 Task: nan
Action: Mouse moved to (574, 751)
Screenshot: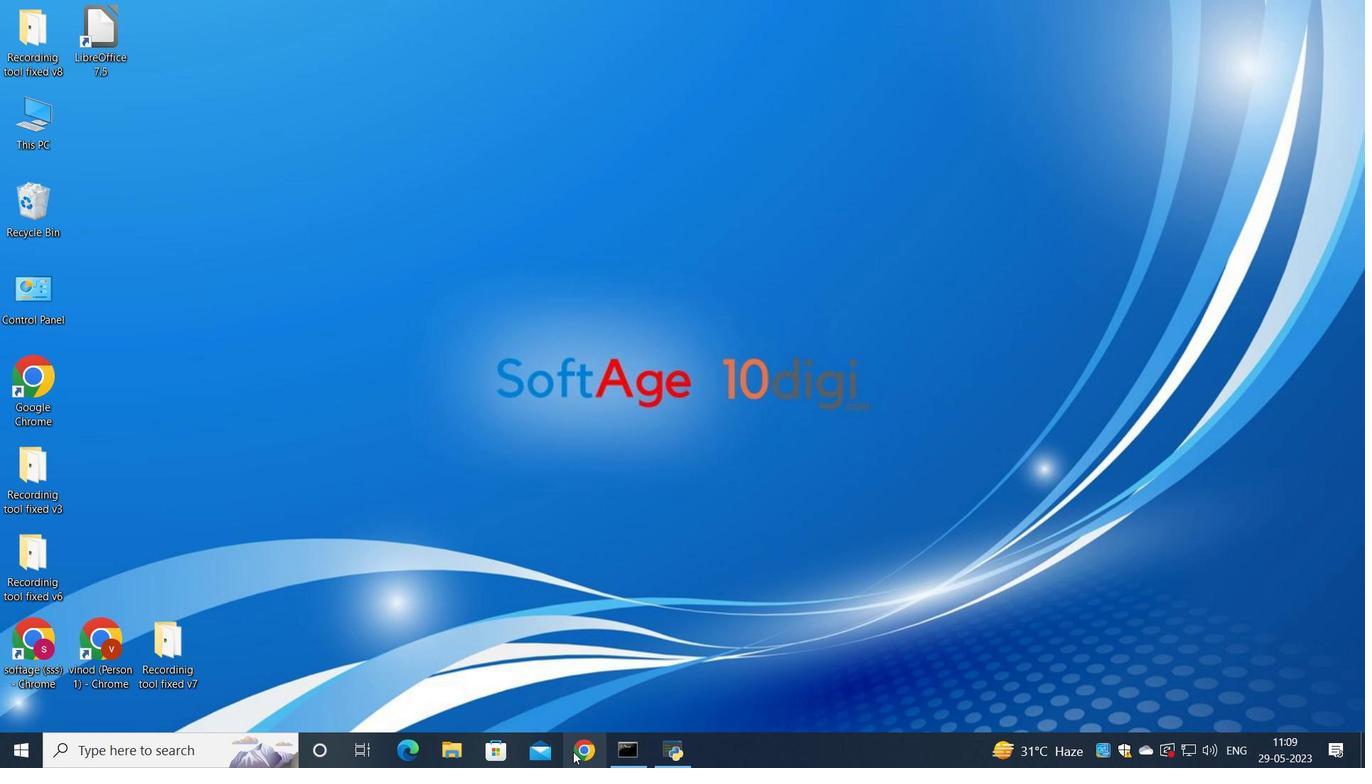 
Action: Mouse pressed left at (574, 751)
Screenshot: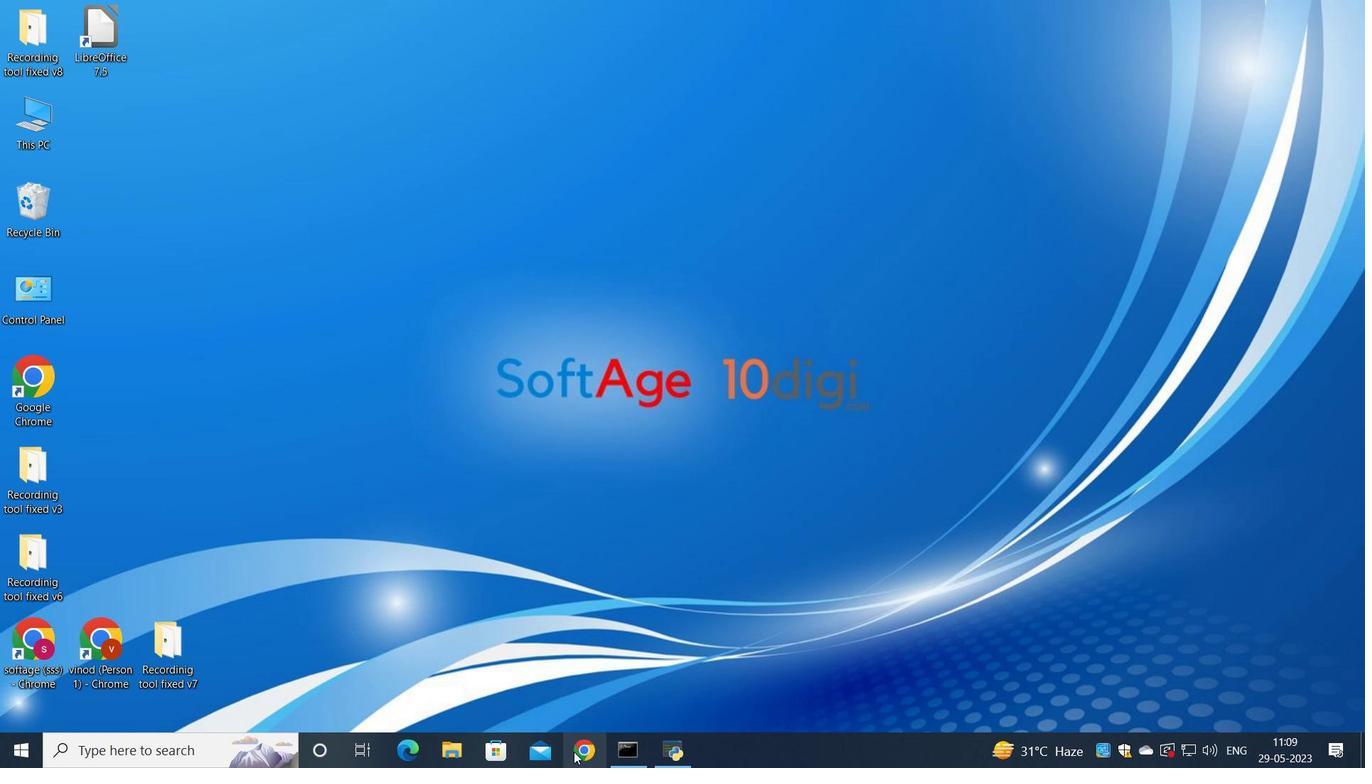 
Action: Mouse moved to (597, 421)
Screenshot: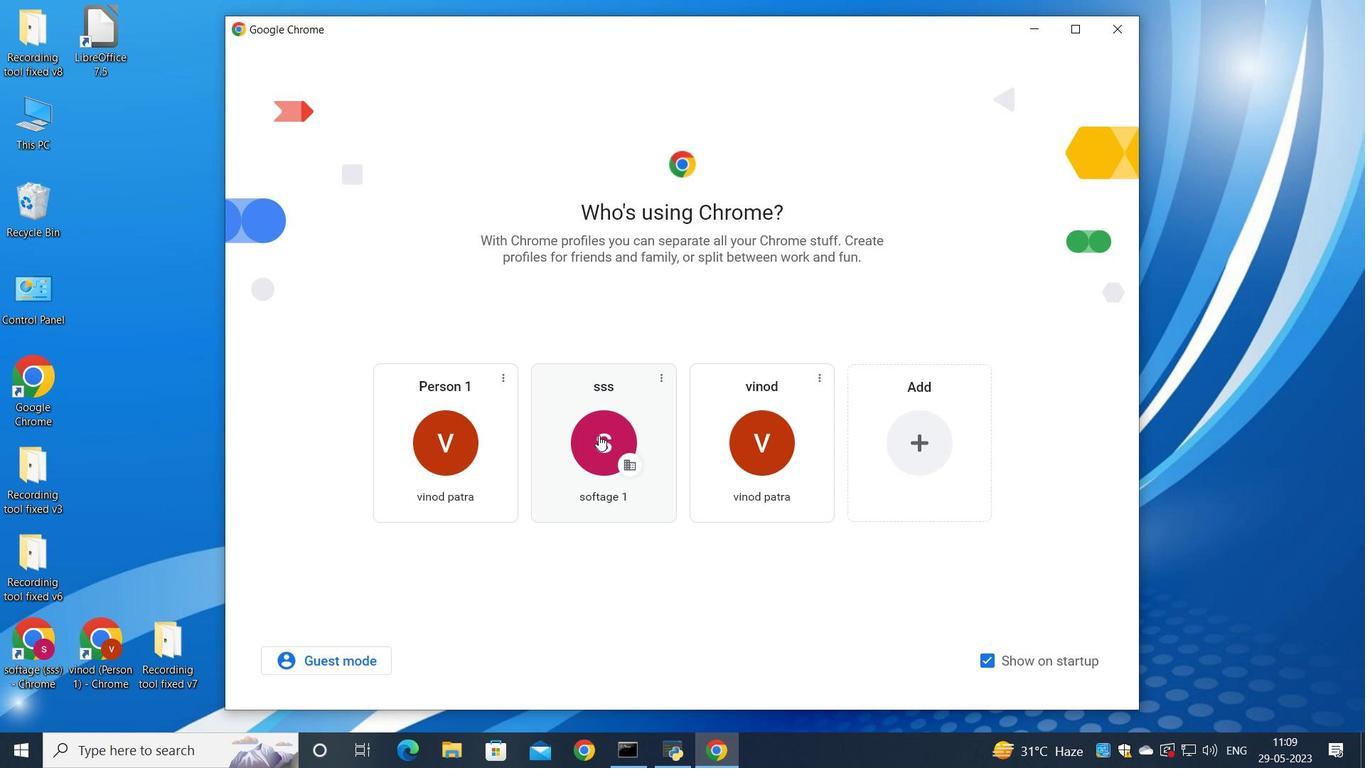 
Action: Mouse pressed left at (597, 421)
Screenshot: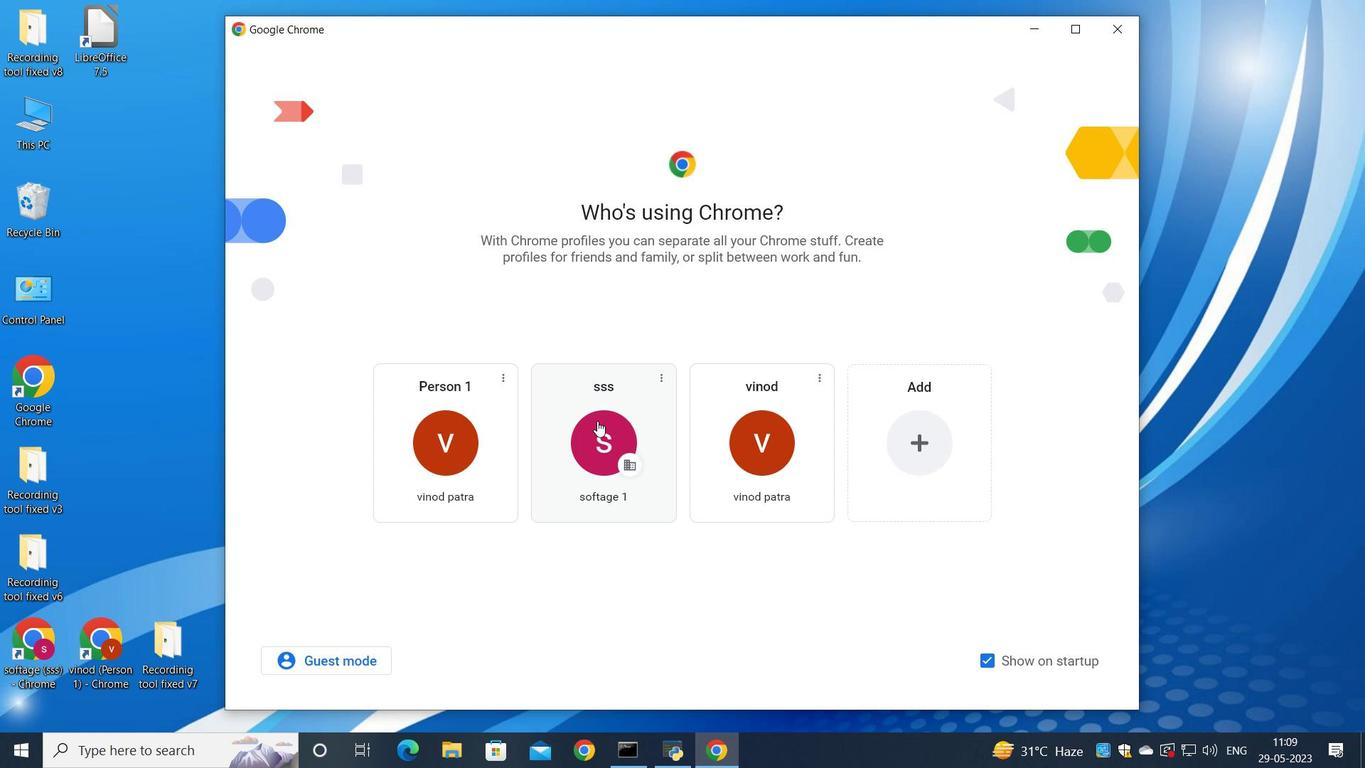 
Action: Mouse moved to (596, 432)
Screenshot: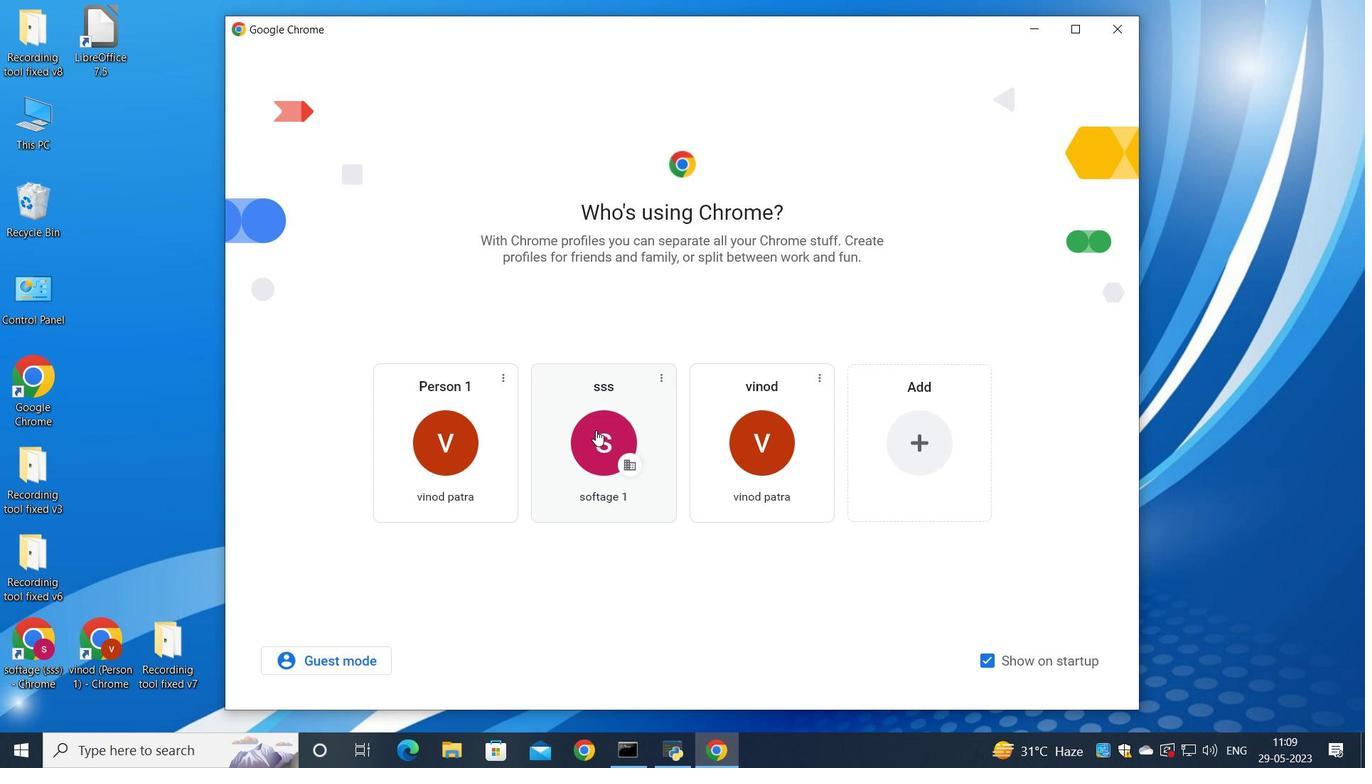 
Action: Mouse pressed left at (596, 432)
Screenshot: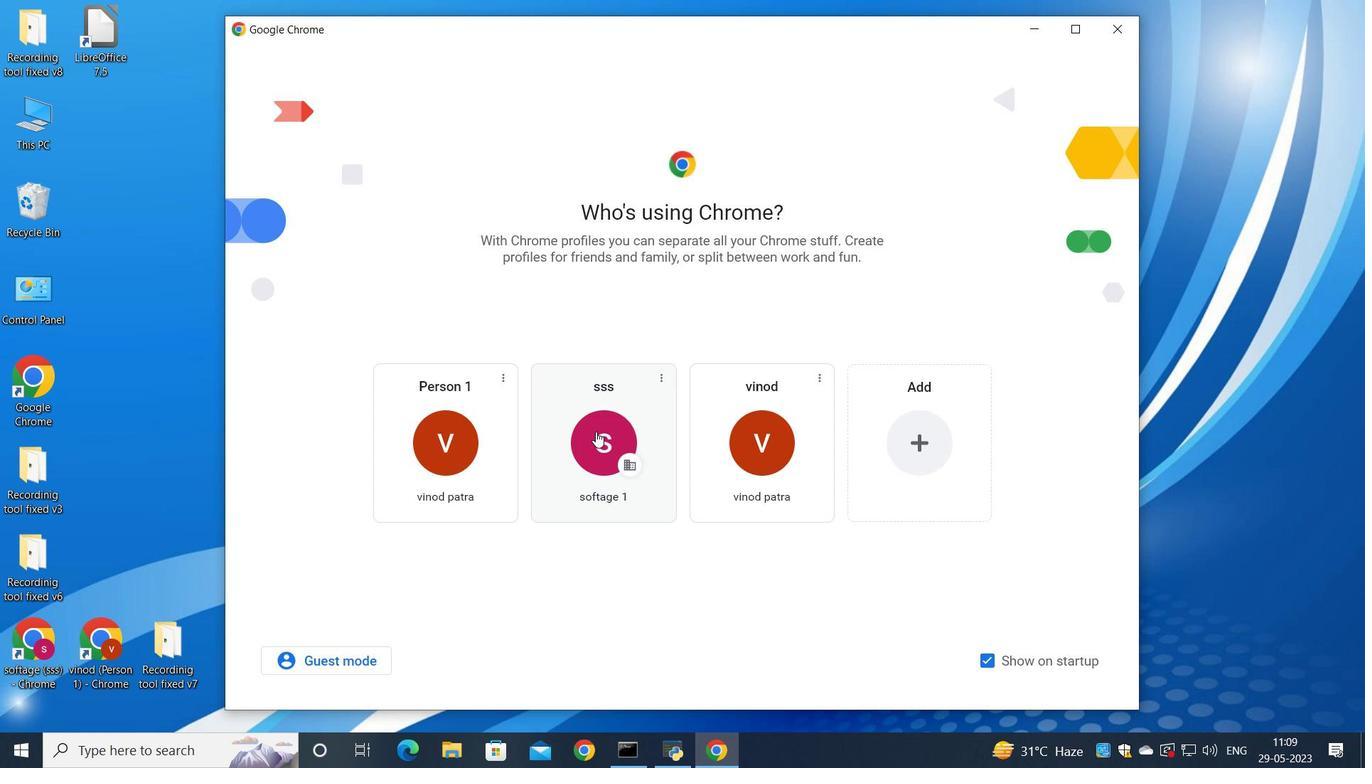 
Action: Mouse moved to (606, 9)
Screenshot: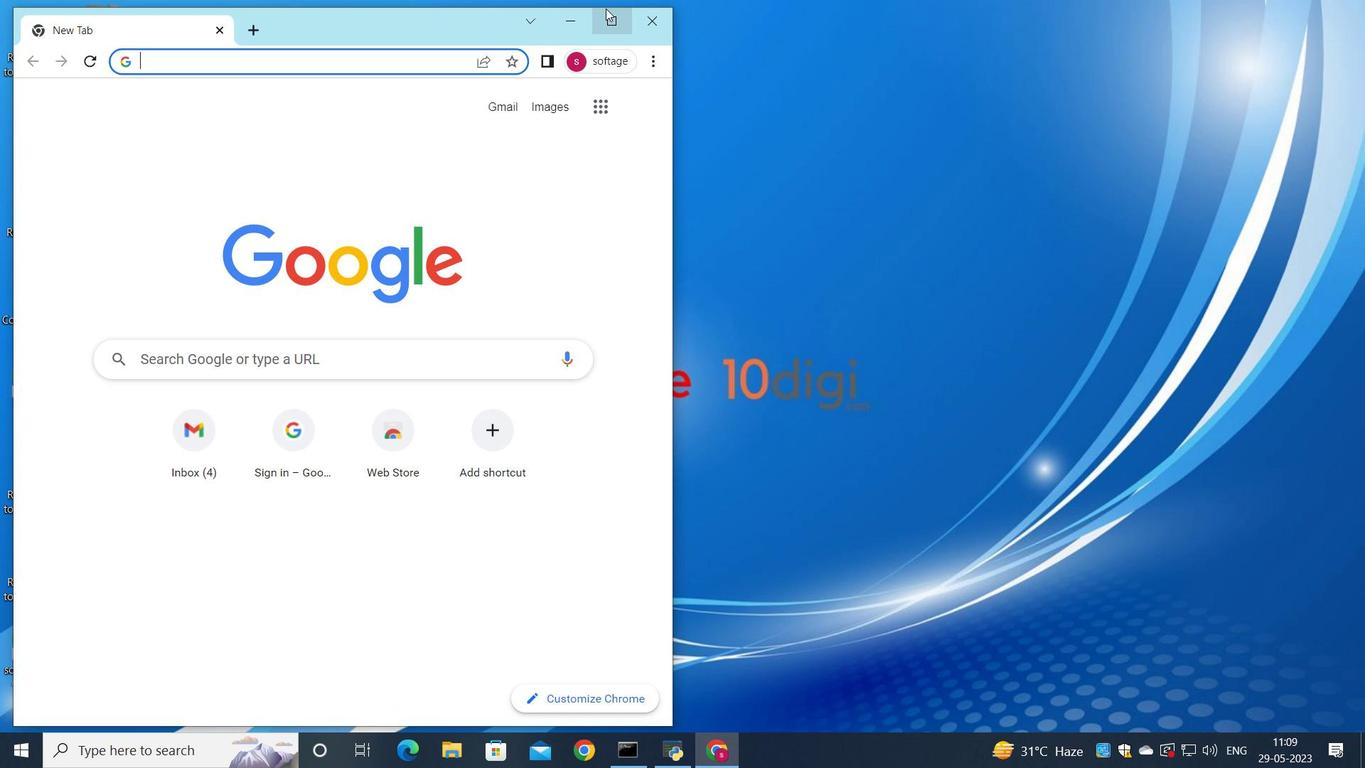 
Action: Mouse pressed left at (606, 9)
Screenshot: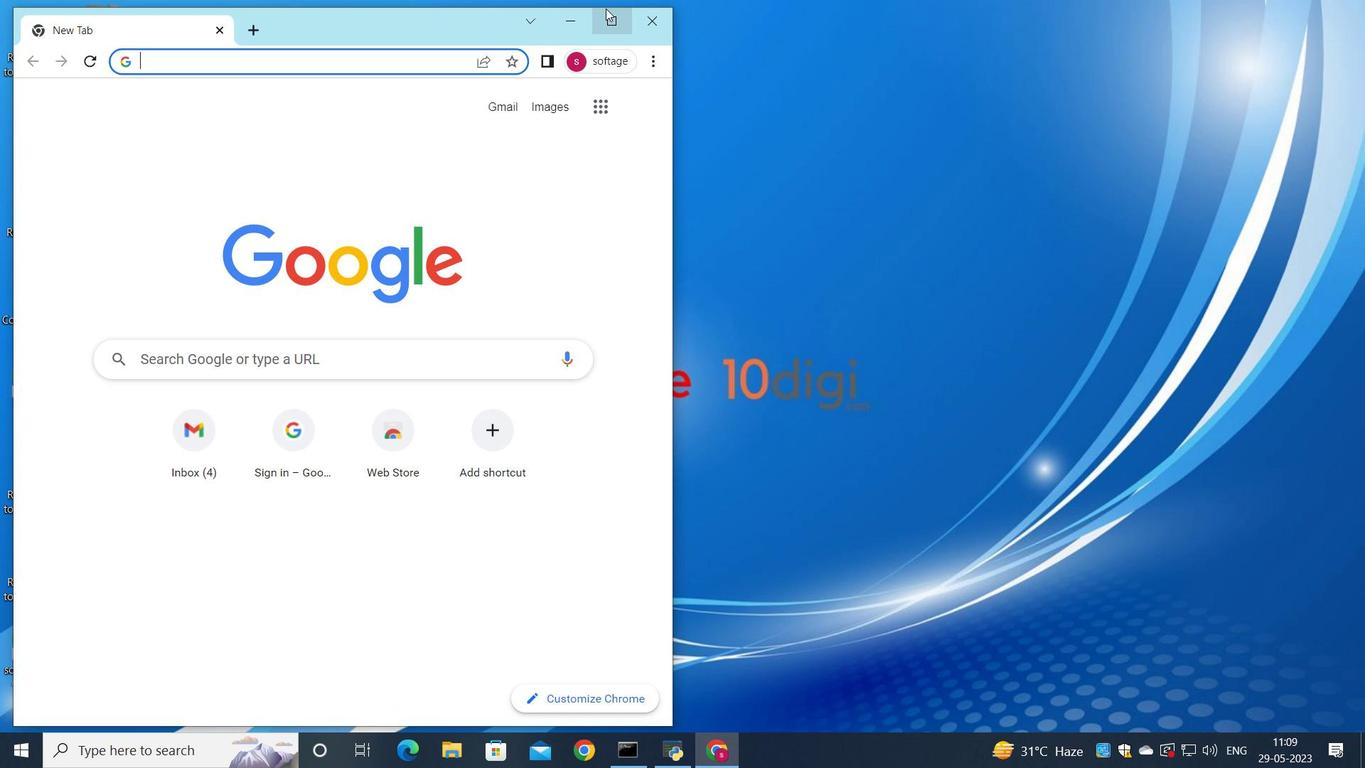 
Action: Mouse moved to (1202, 93)
Screenshot: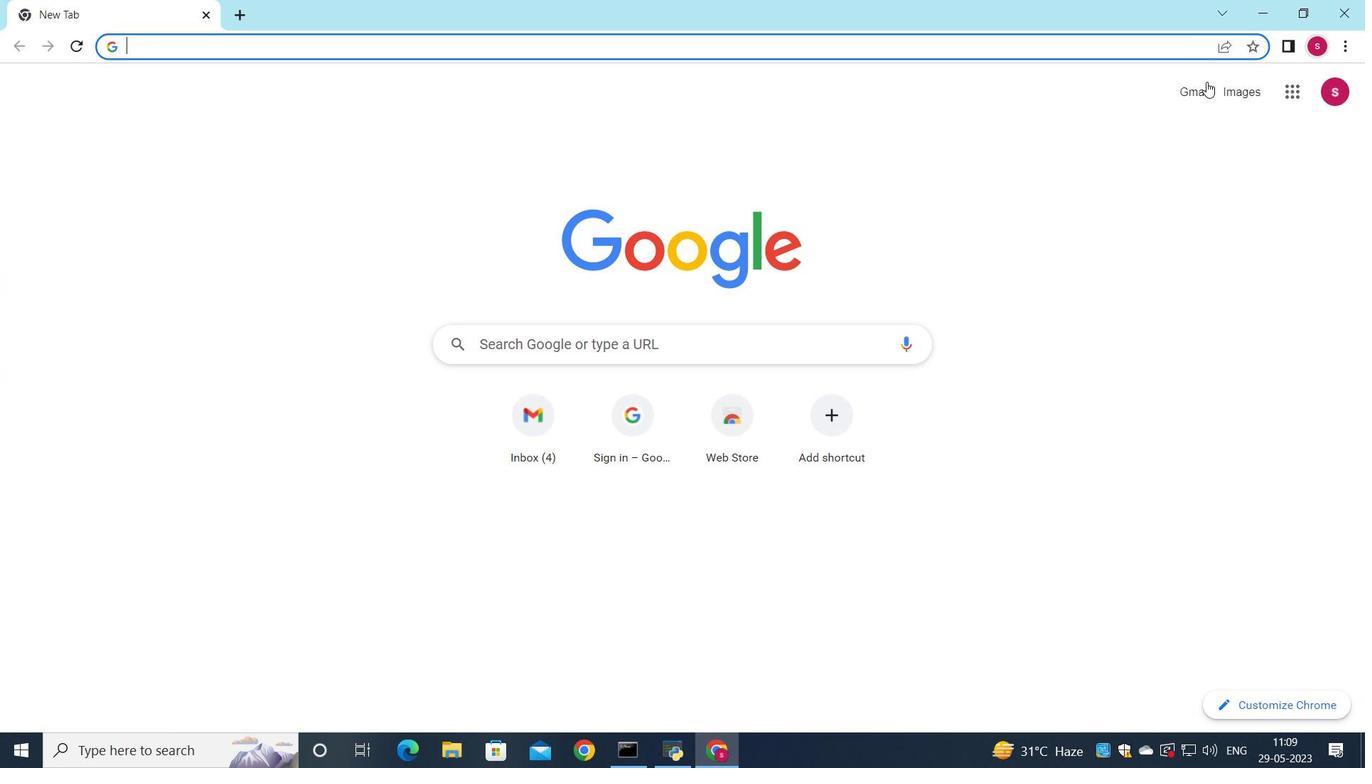
Action: Mouse pressed left at (1202, 93)
Screenshot: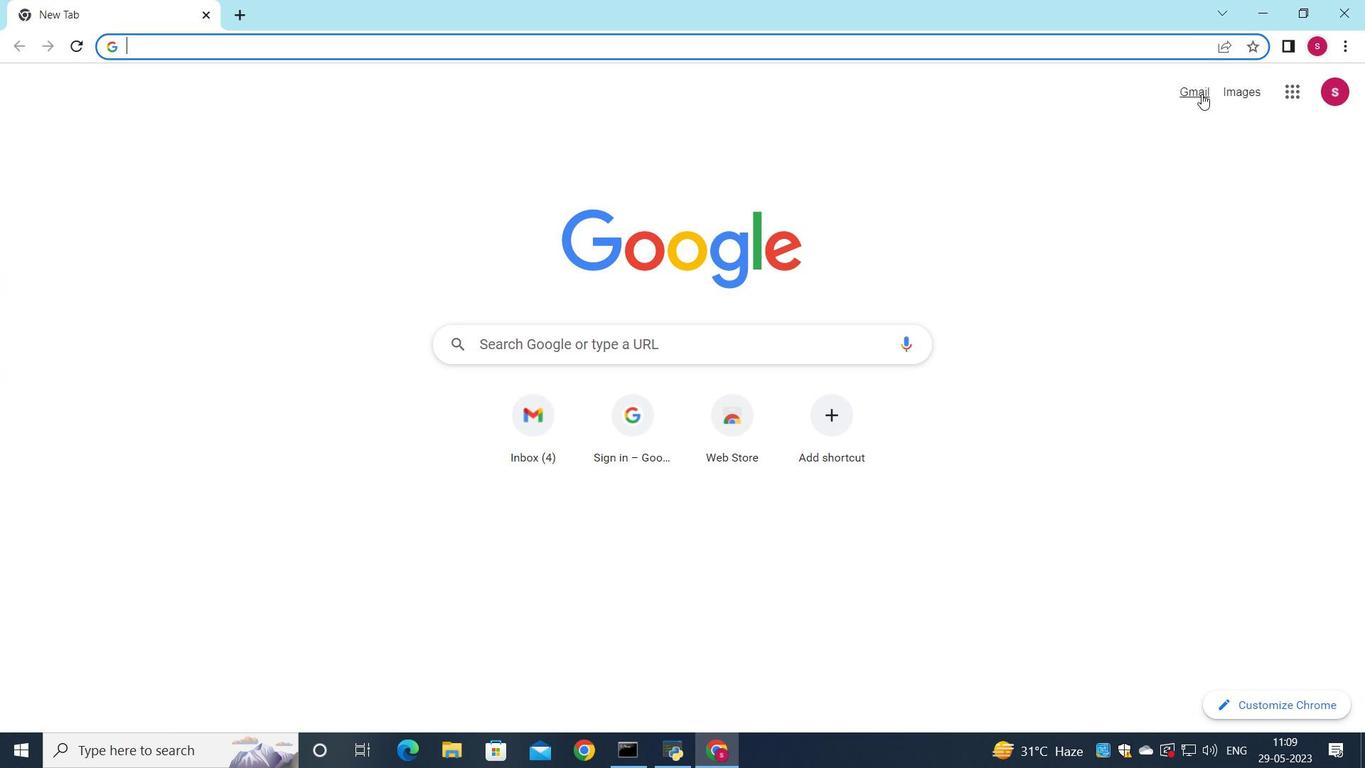 
Action: Mouse moved to (1165, 129)
Screenshot: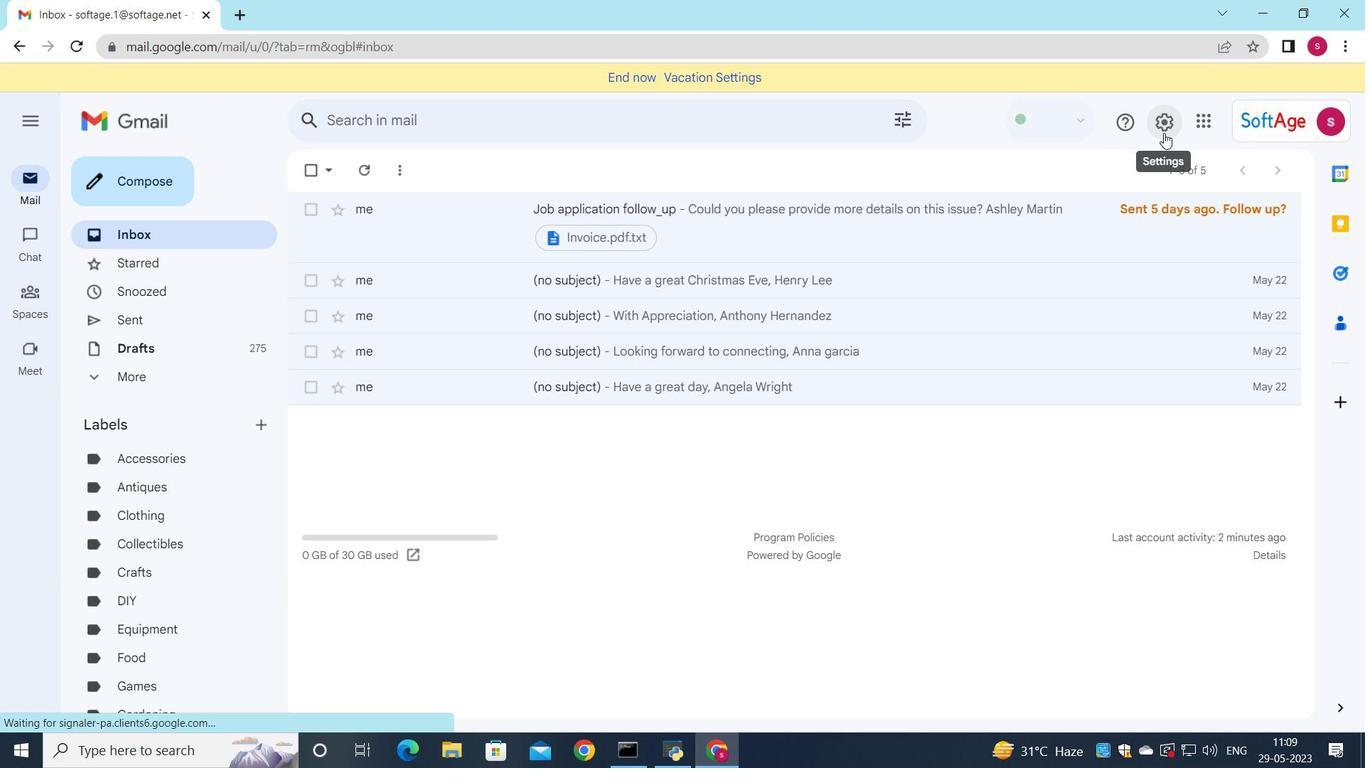 
Action: Mouse pressed left at (1165, 129)
Screenshot: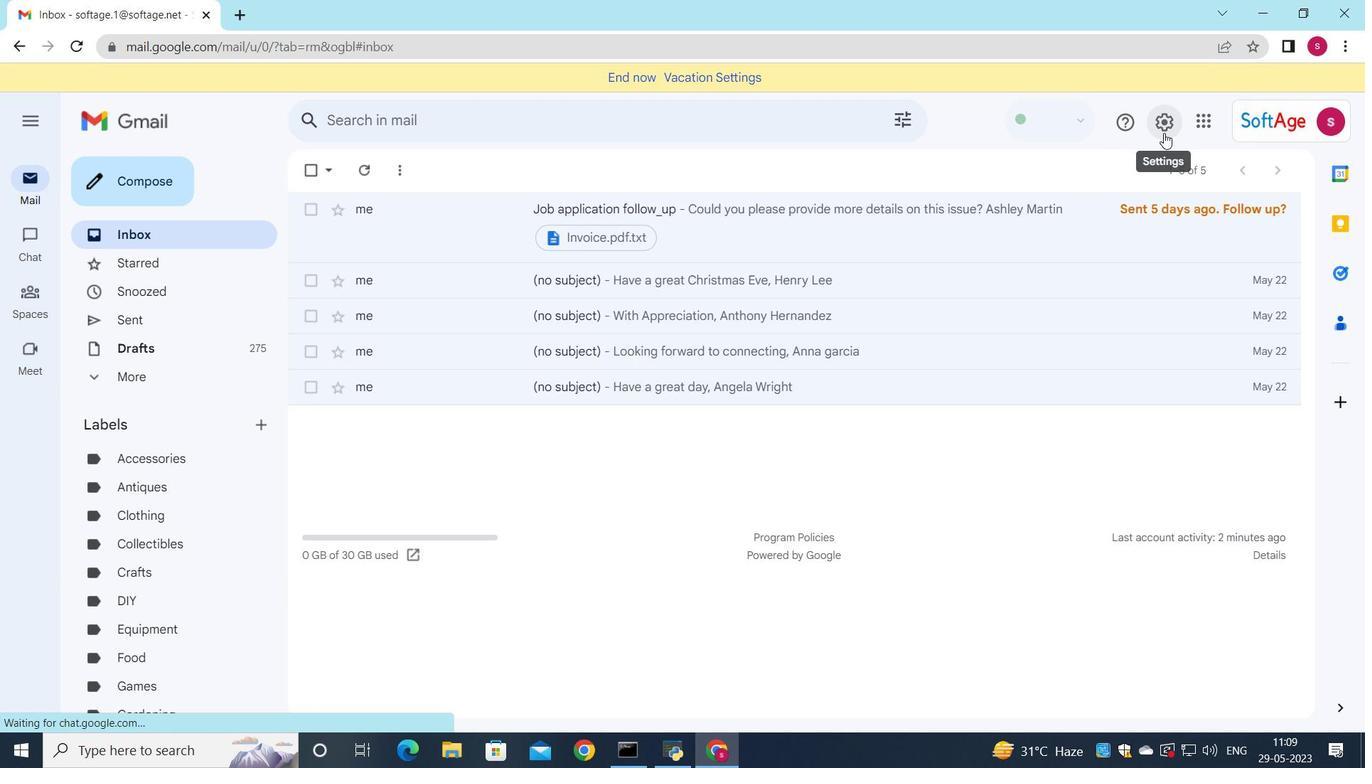 
Action: Mouse moved to (1201, 214)
Screenshot: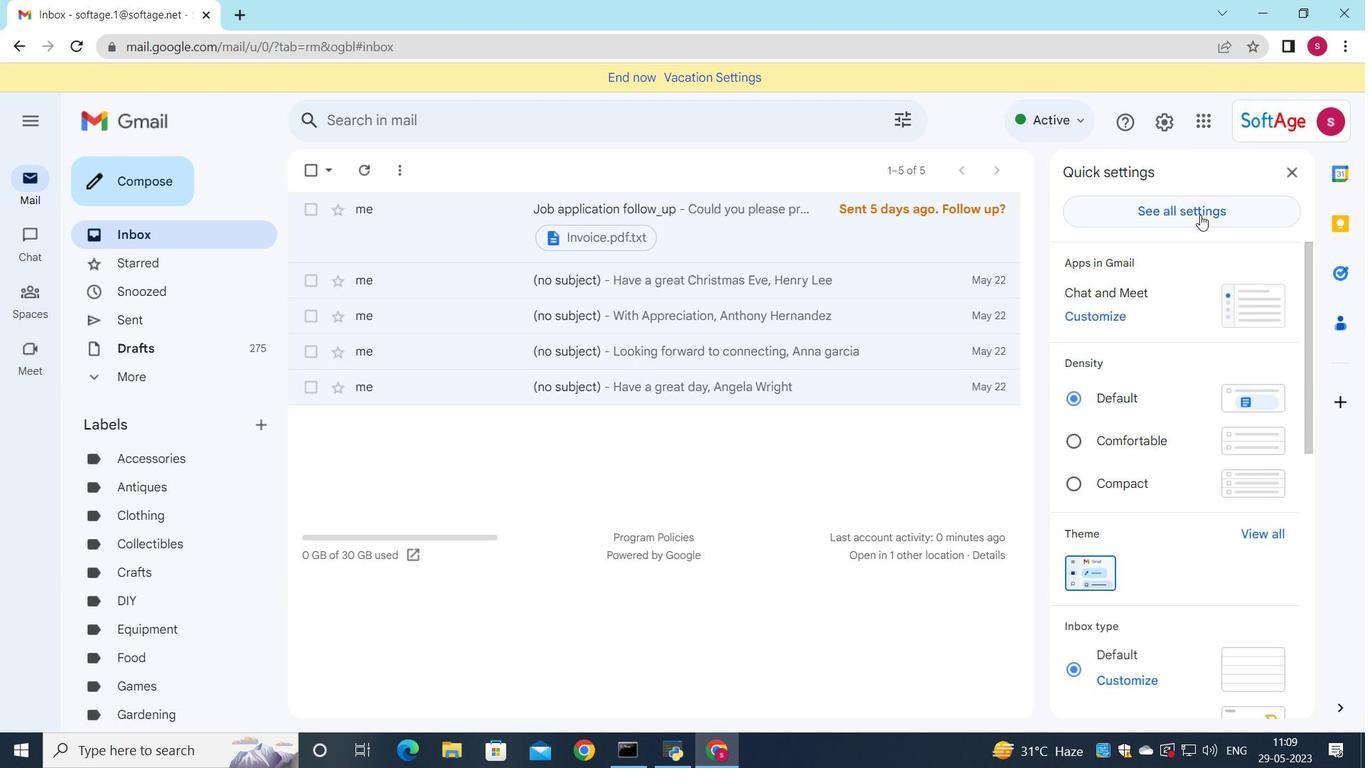 
Action: Mouse pressed left at (1201, 214)
Screenshot: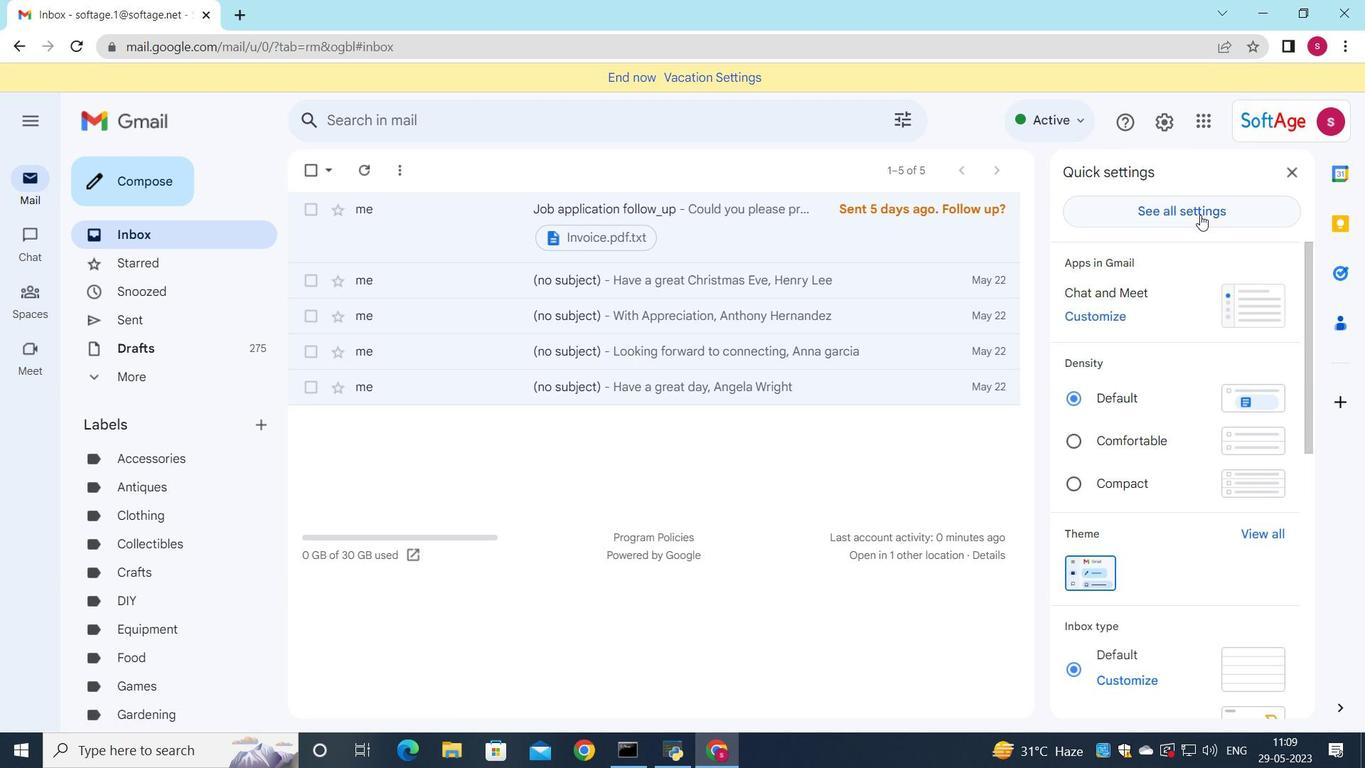 
Action: Mouse moved to (911, 256)
Screenshot: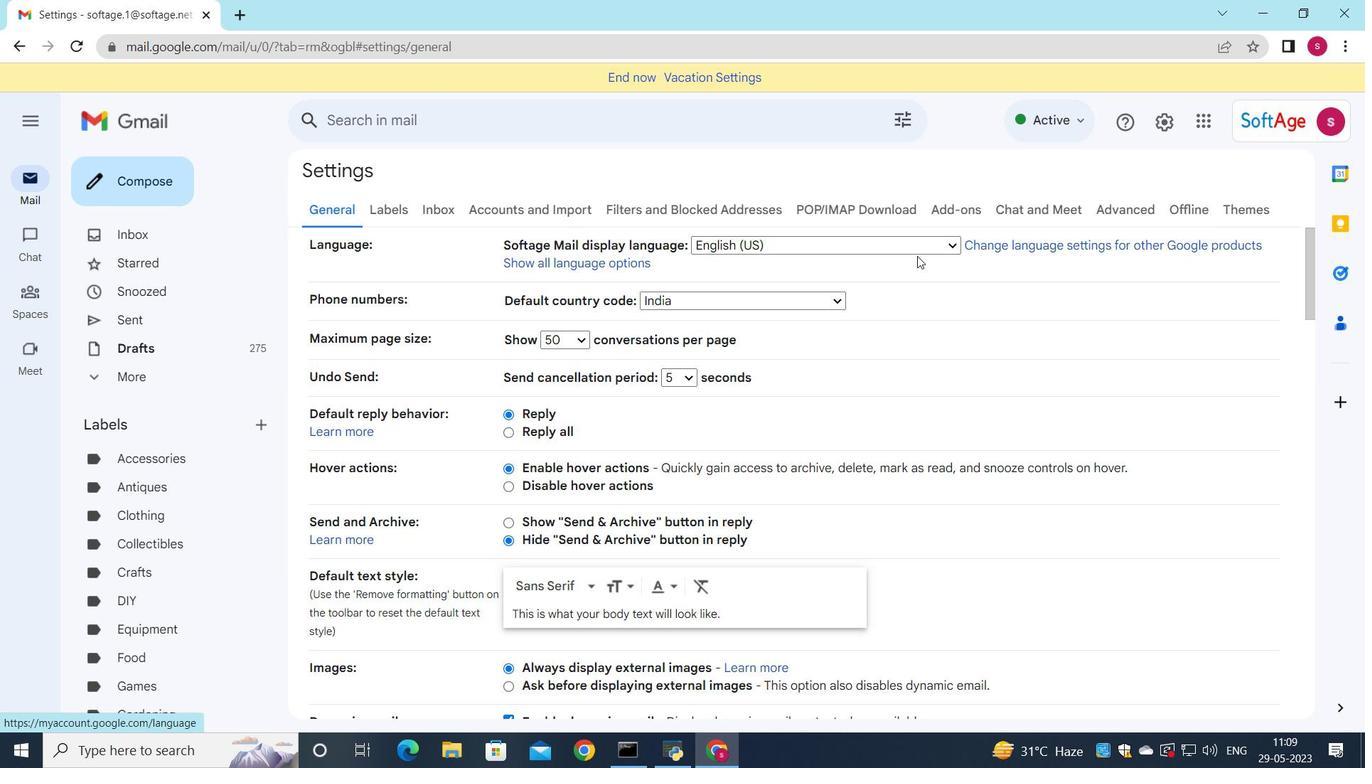 
Action: Mouse scrolled (911, 255) with delta (0, 0)
Screenshot: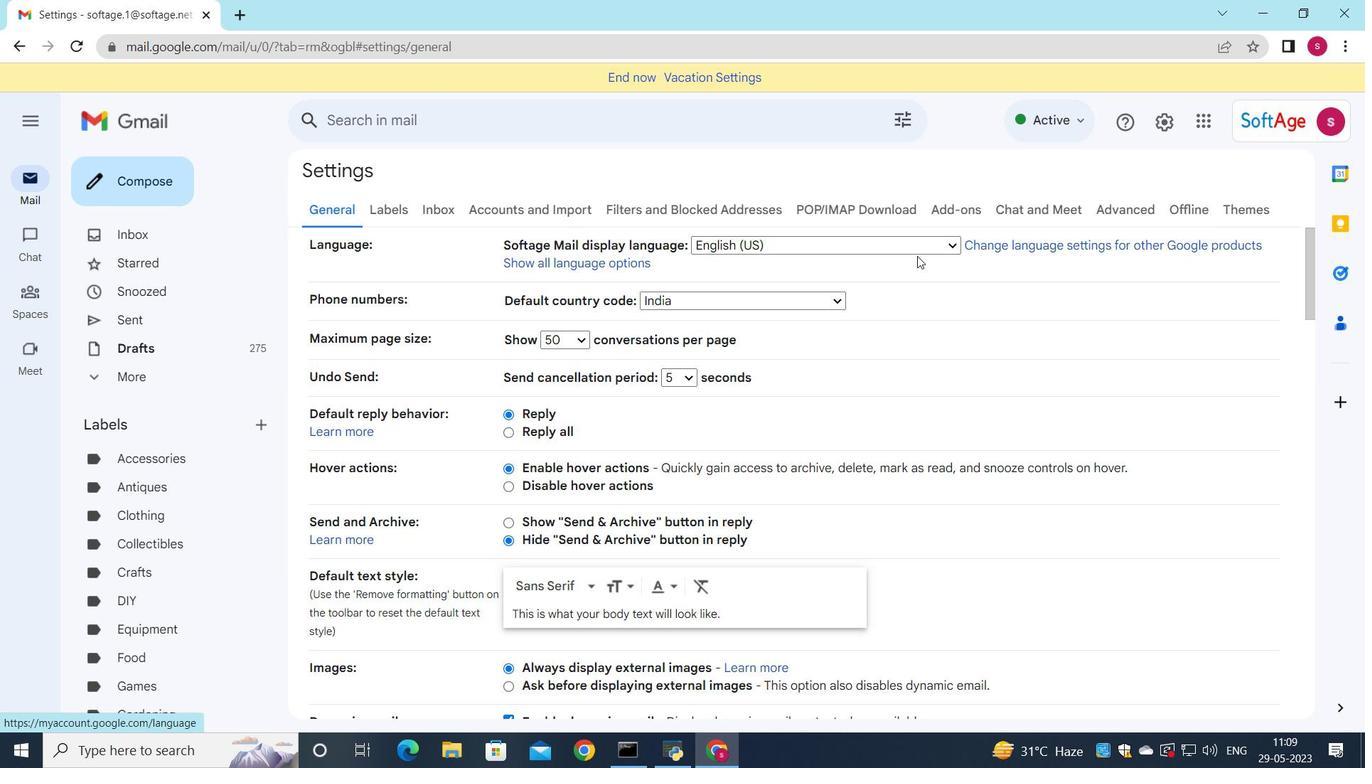 
Action: Mouse scrolled (911, 255) with delta (0, 0)
Screenshot: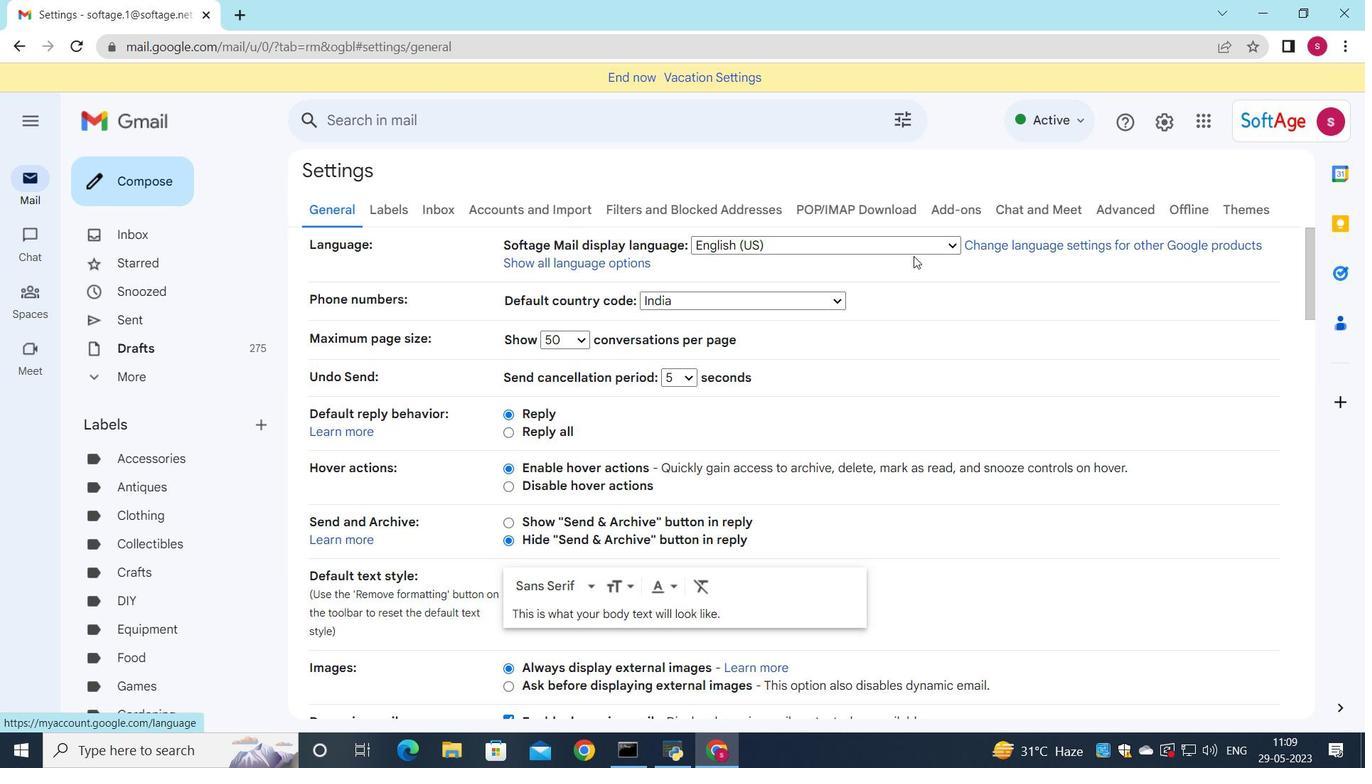 
Action: Mouse scrolled (911, 255) with delta (0, 0)
Screenshot: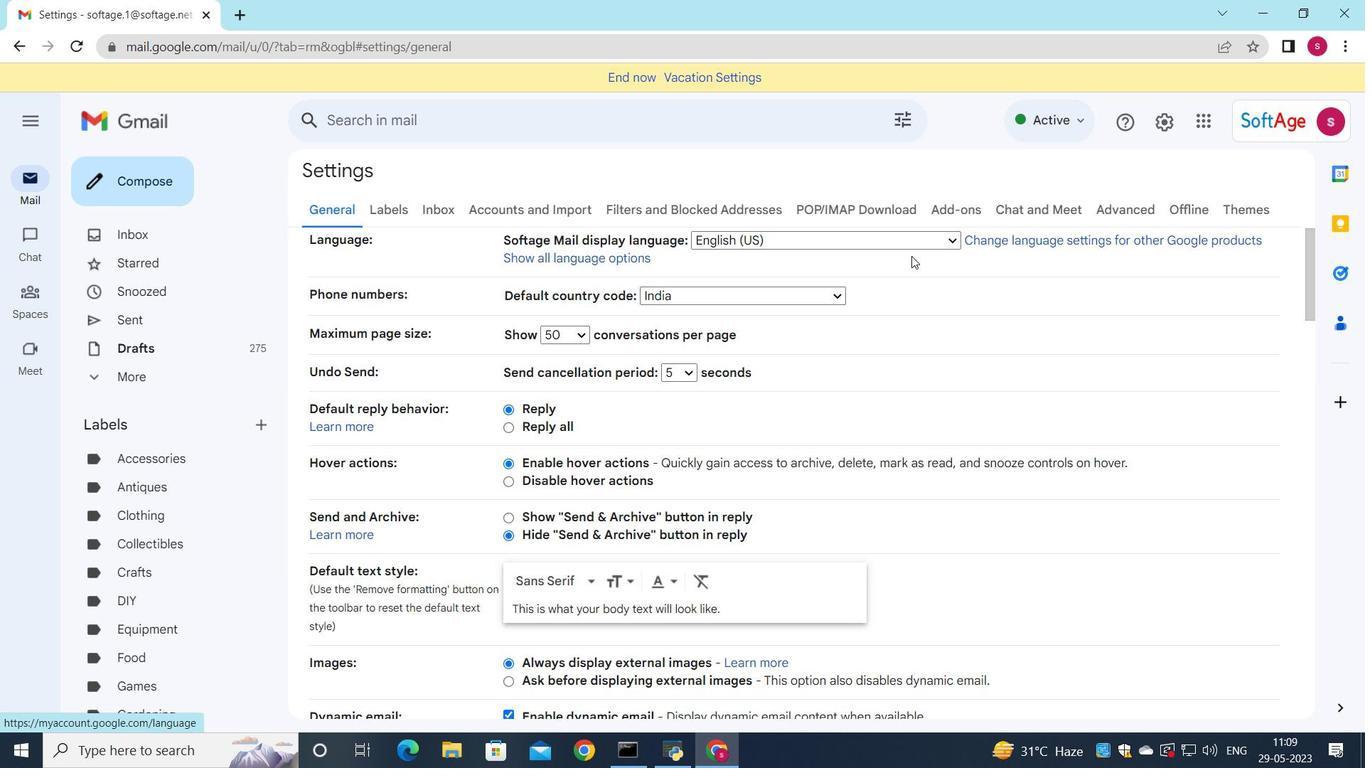 
Action: Mouse scrolled (911, 255) with delta (0, 0)
Screenshot: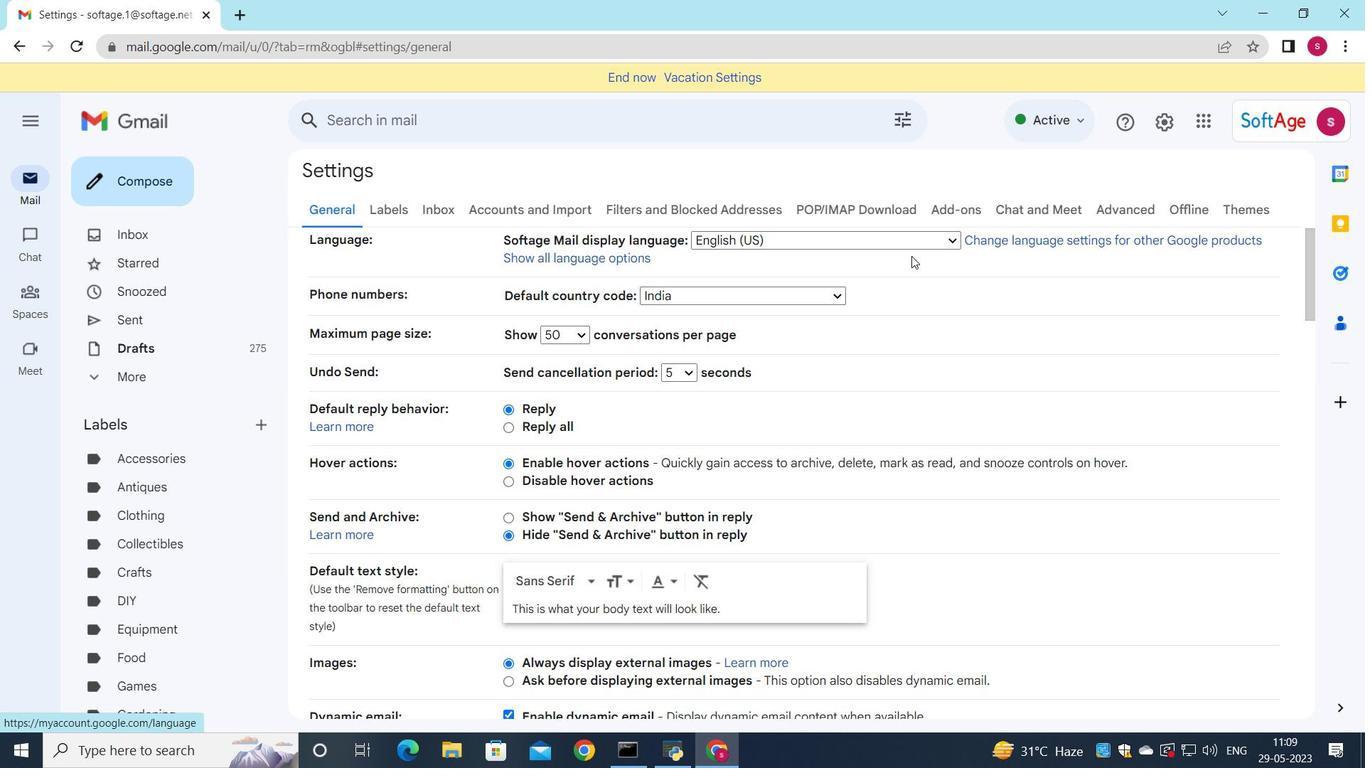 
Action: Mouse moved to (884, 266)
Screenshot: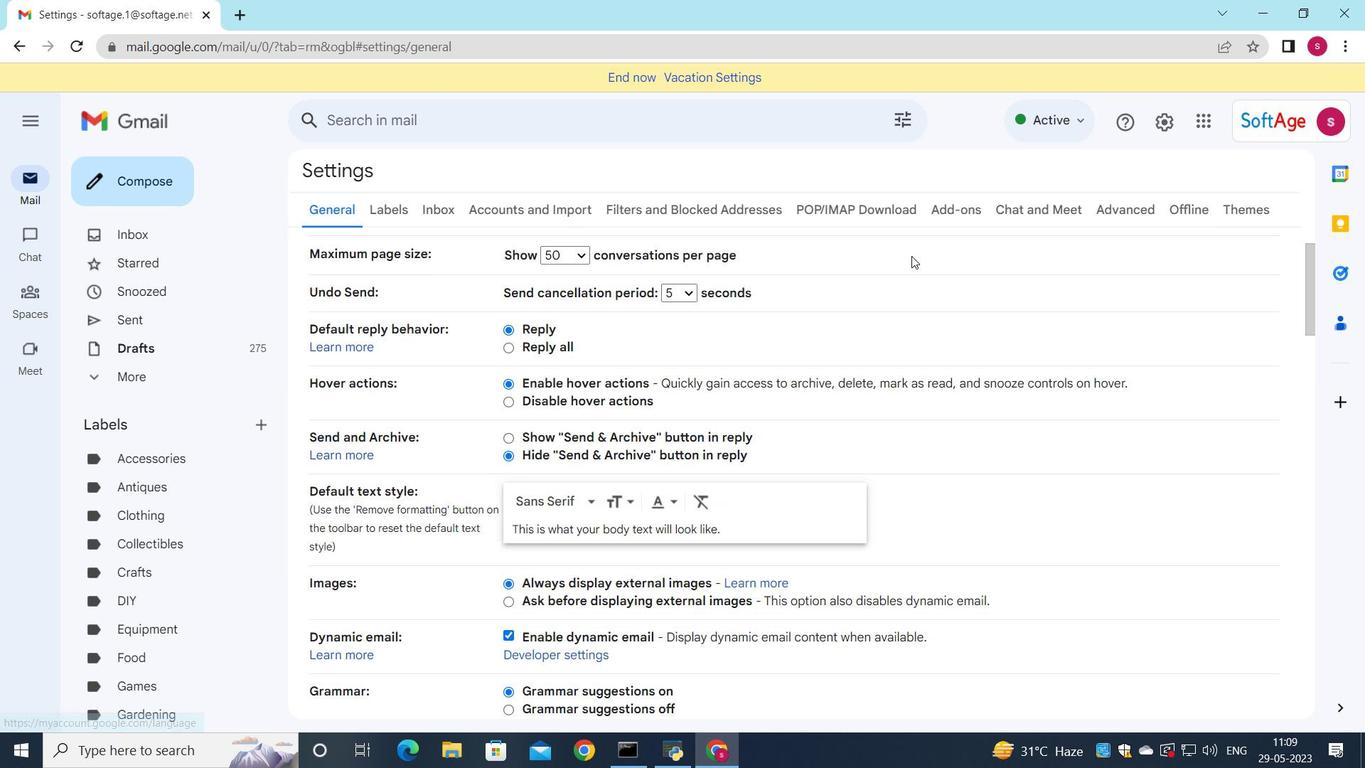 
Action: Mouse scrolled (884, 265) with delta (0, 0)
Screenshot: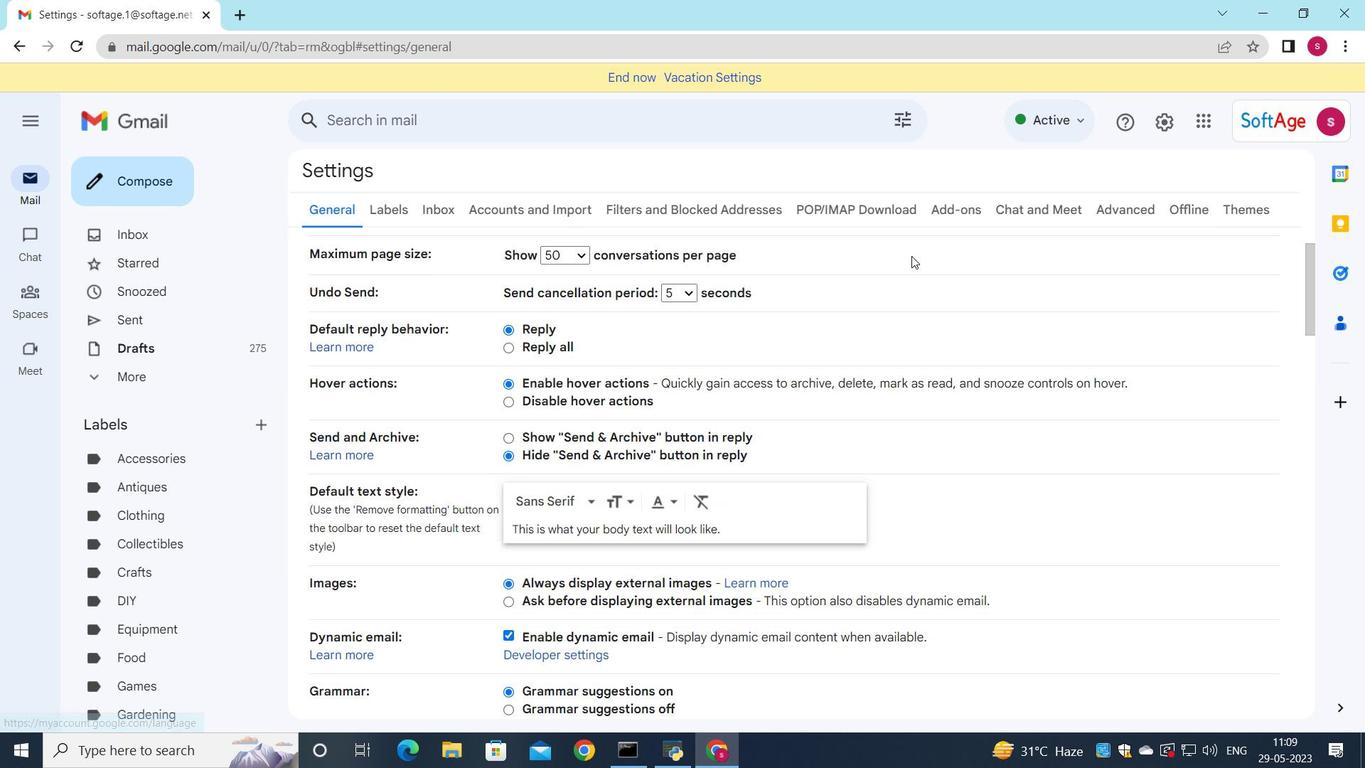 
Action: Mouse moved to (864, 273)
Screenshot: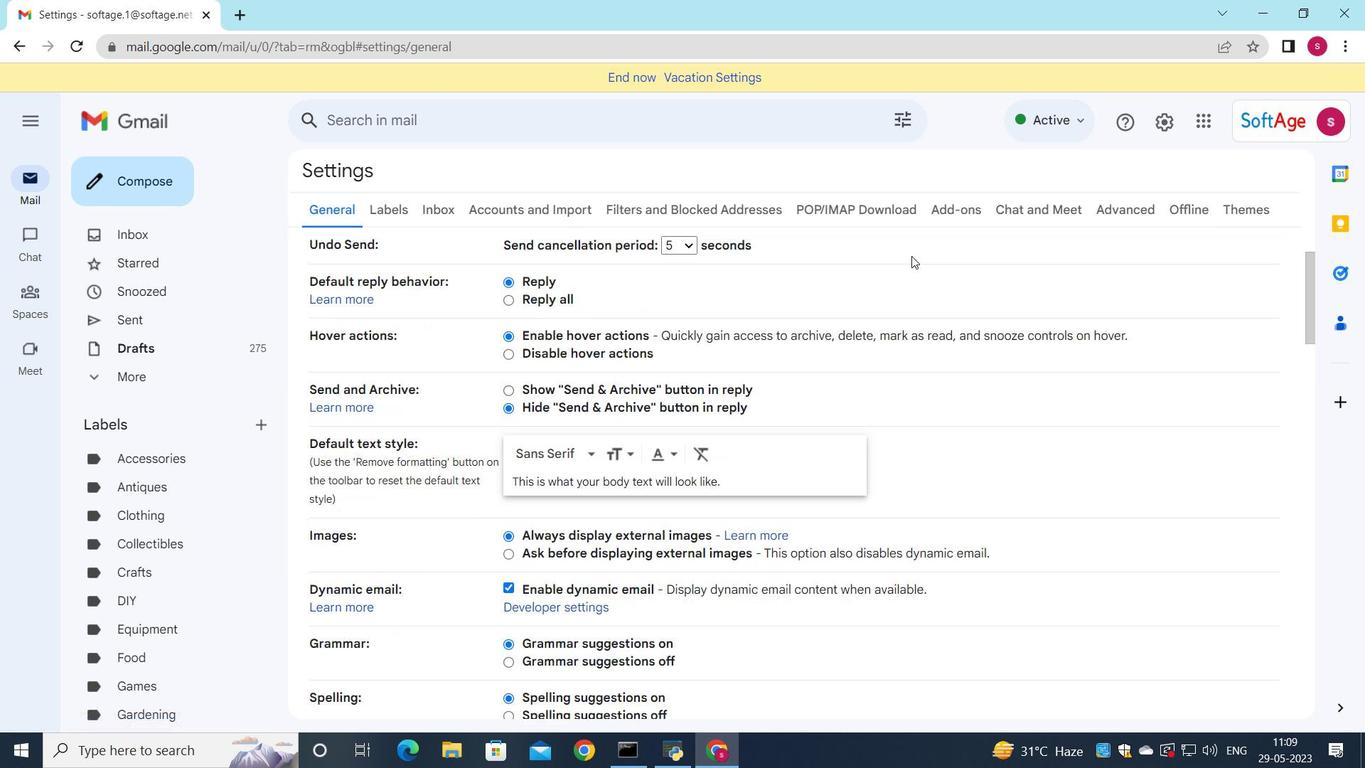 
Action: Mouse scrolled (864, 273) with delta (0, 0)
Screenshot: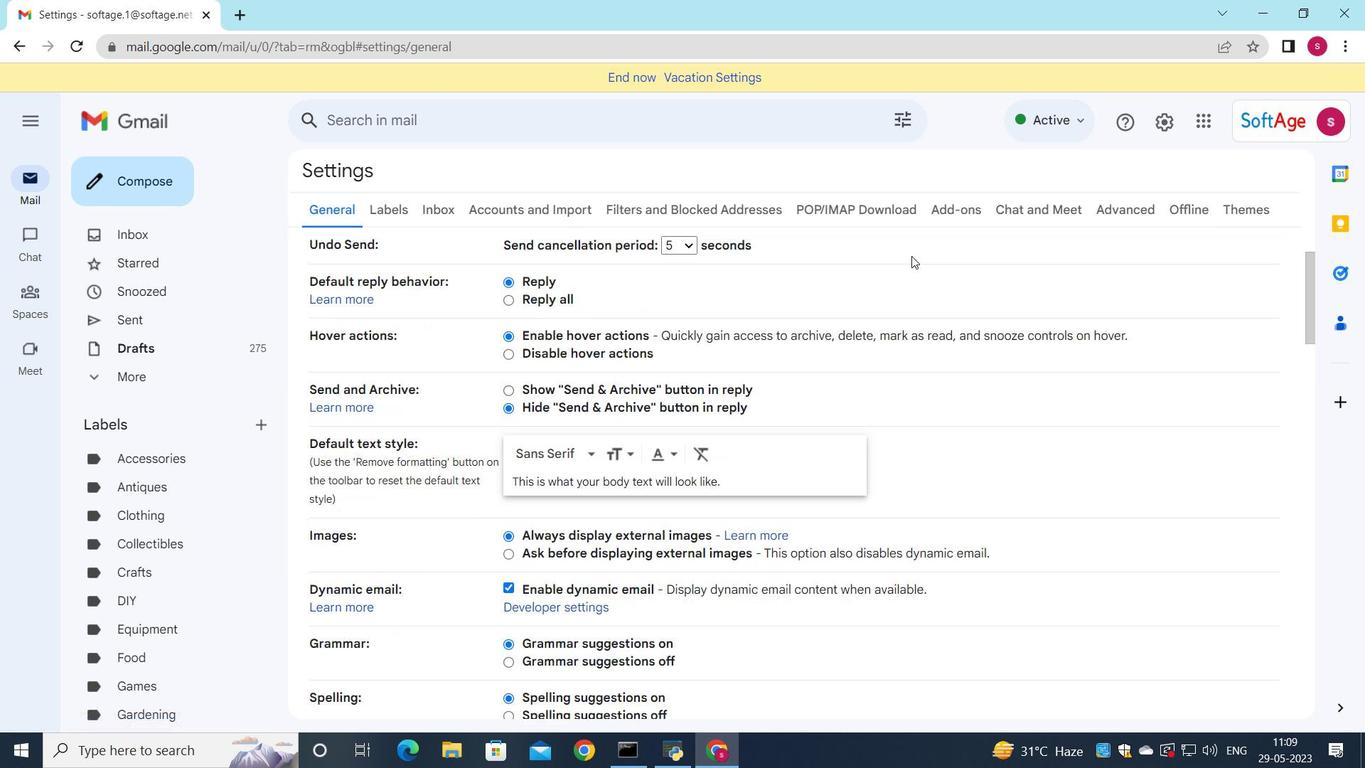 
Action: Mouse moved to (847, 275)
Screenshot: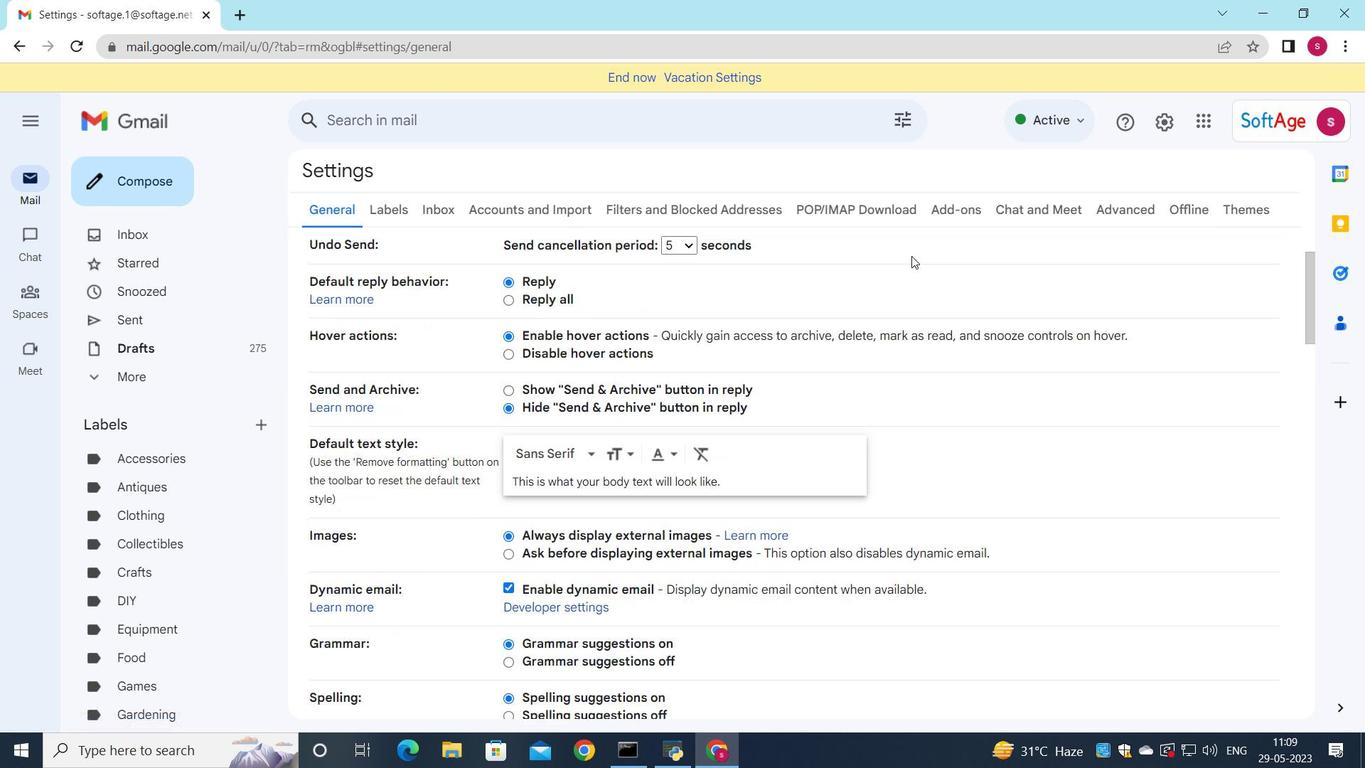 
Action: Mouse scrolled (847, 275) with delta (0, 0)
Screenshot: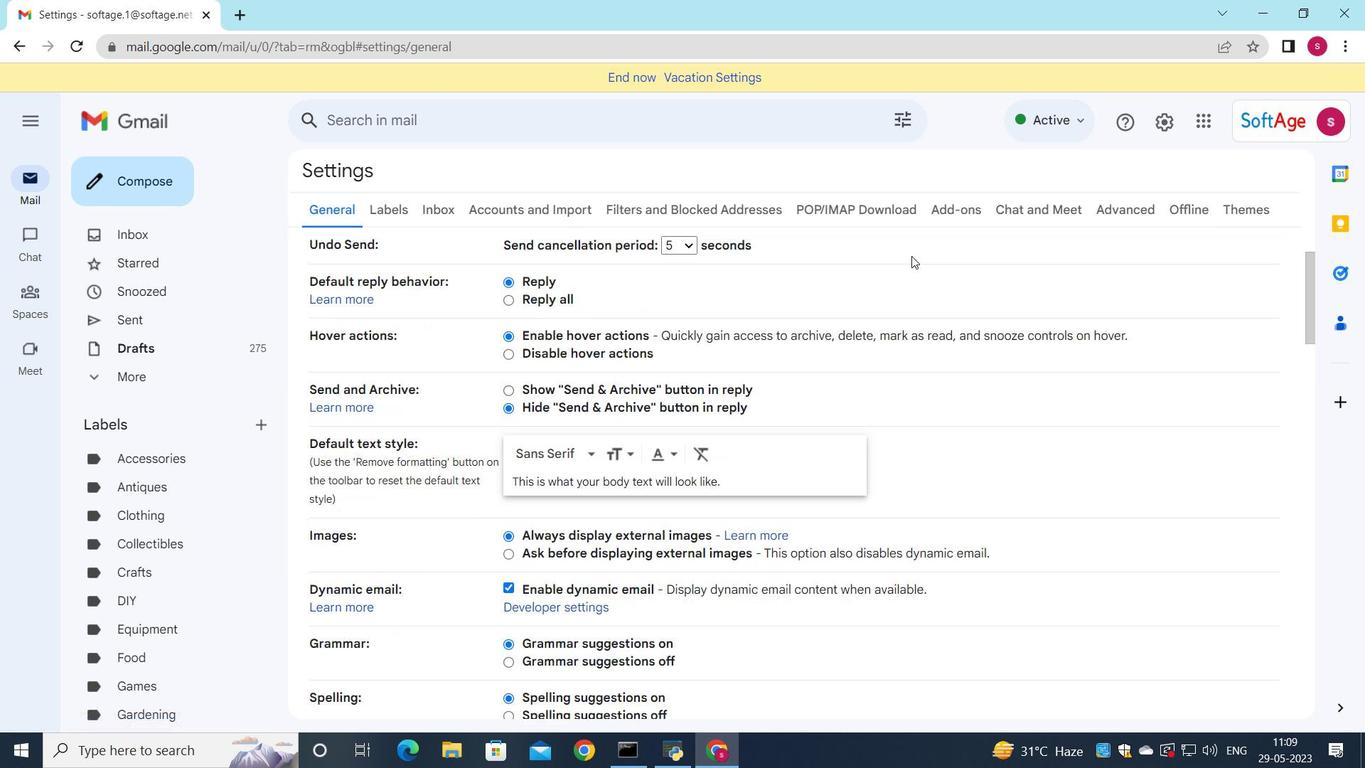 
Action: Mouse moved to (828, 288)
Screenshot: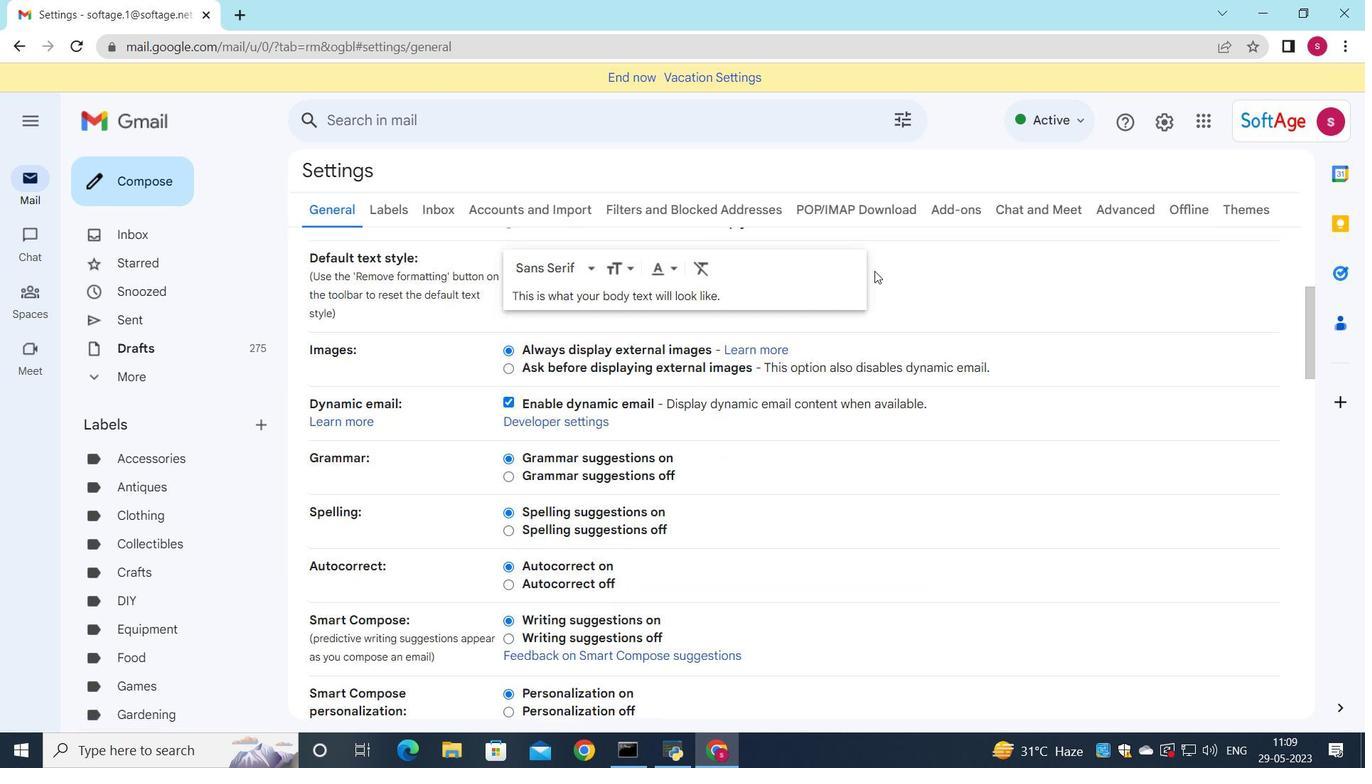 
Action: Mouse scrolled (828, 287) with delta (0, 0)
Screenshot: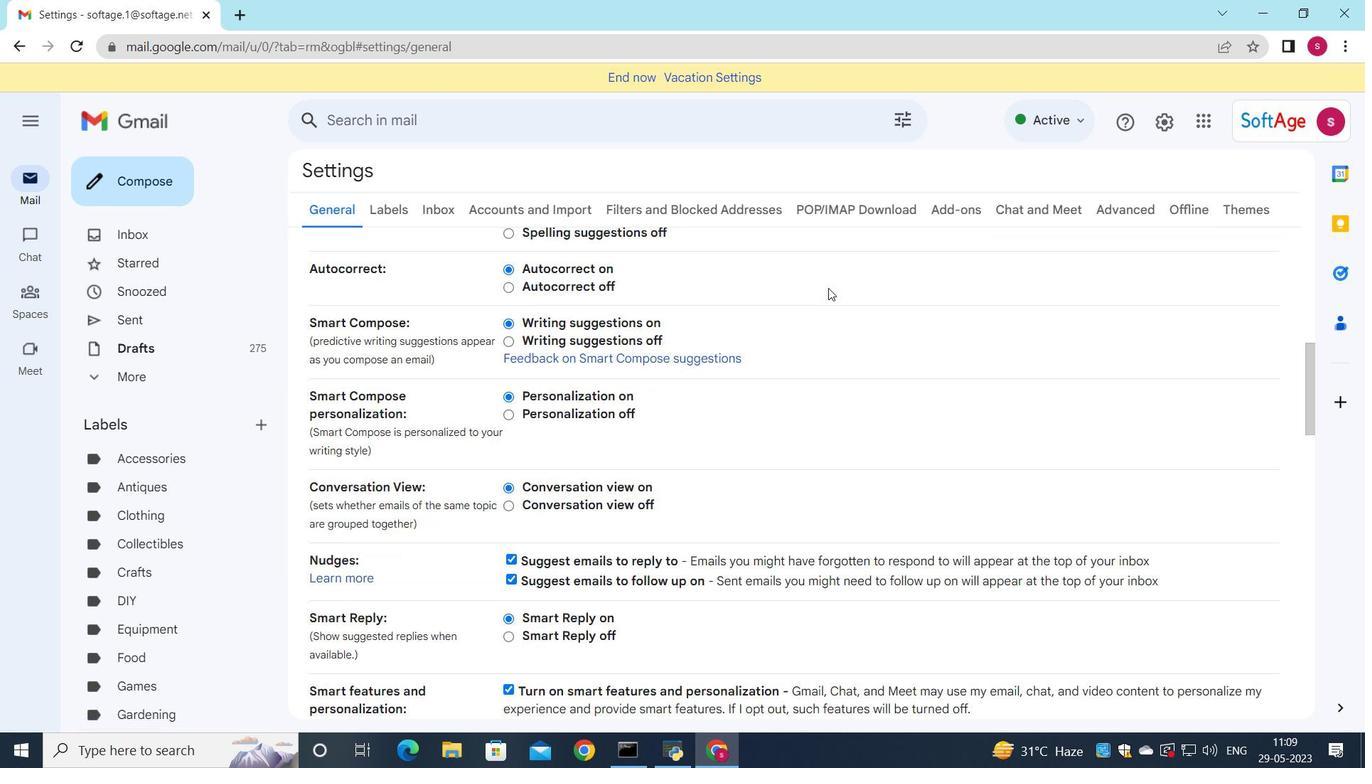 
Action: Mouse scrolled (828, 287) with delta (0, 0)
Screenshot: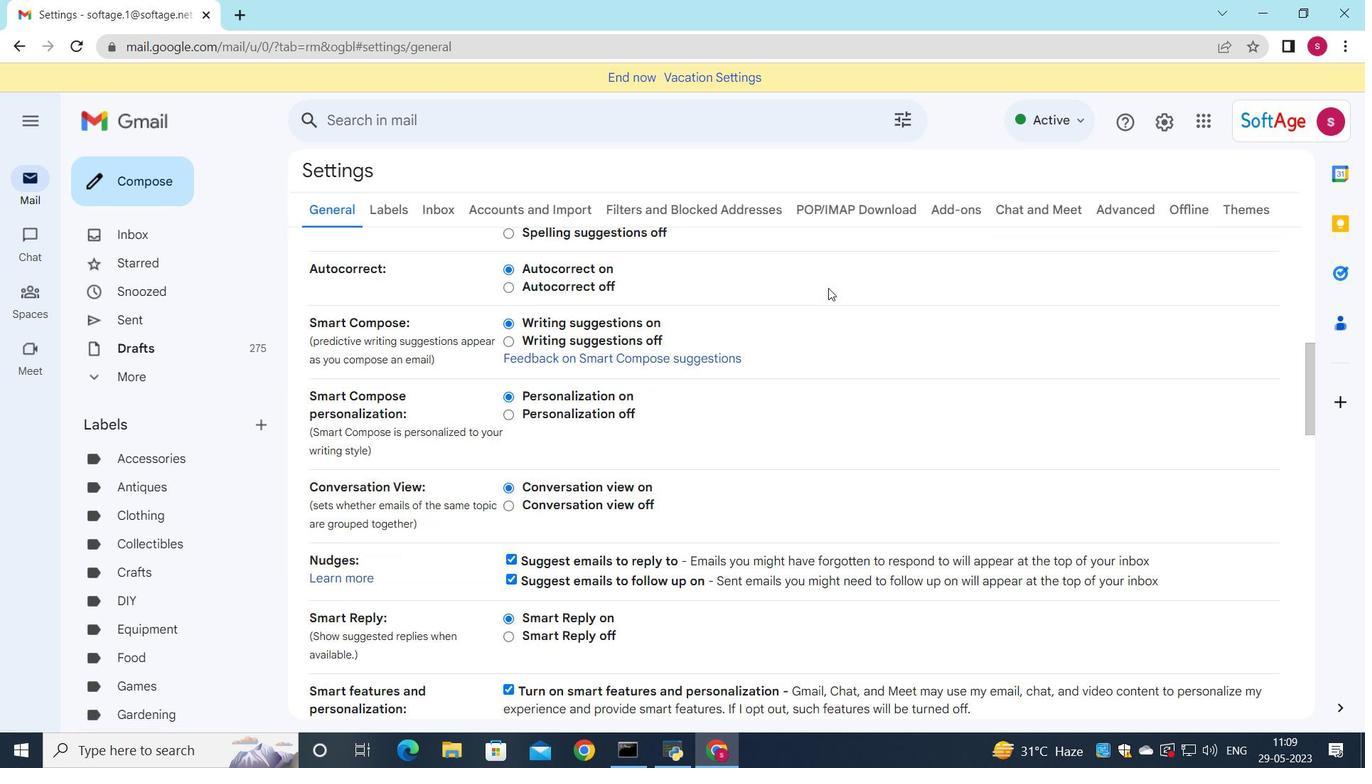 
Action: Mouse scrolled (828, 287) with delta (0, 0)
Screenshot: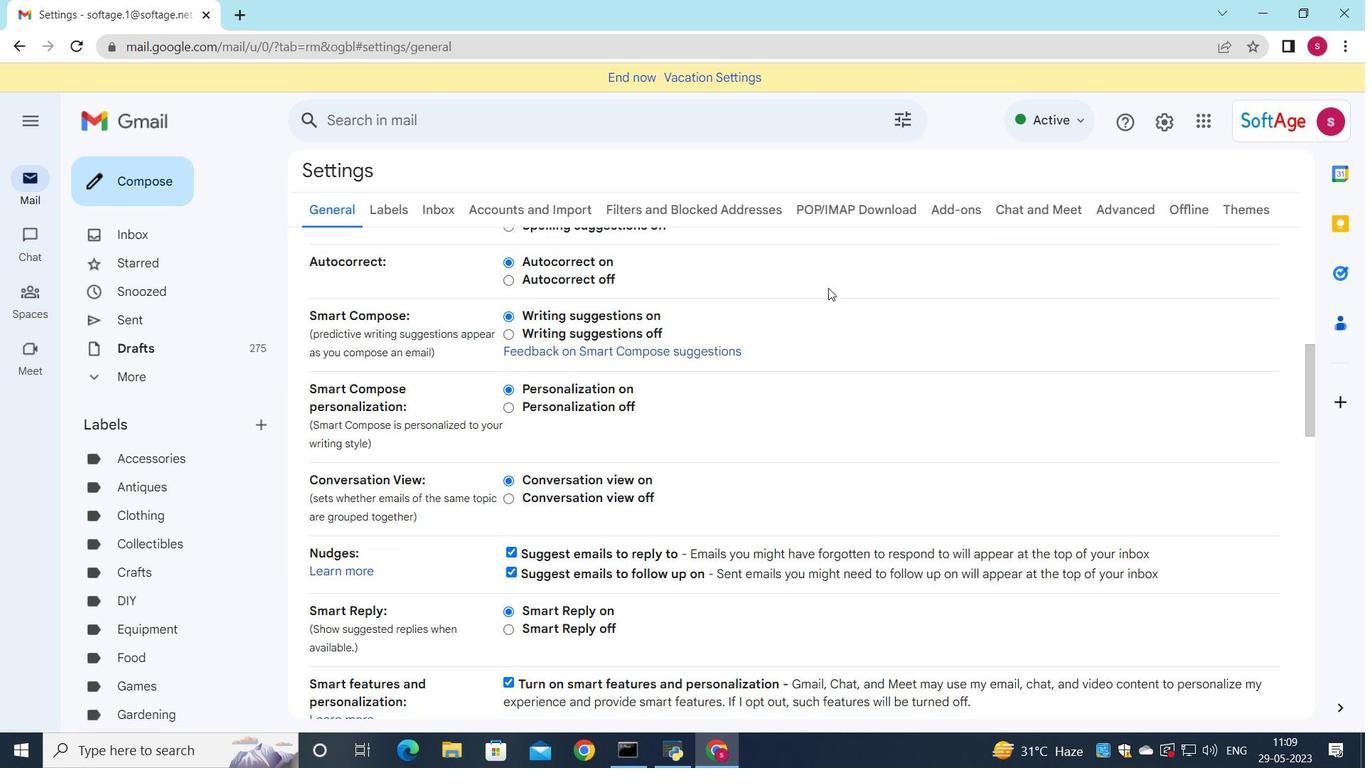 
Action: Mouse scrolled (828, 287) with delta (0, 0)
Screenshot: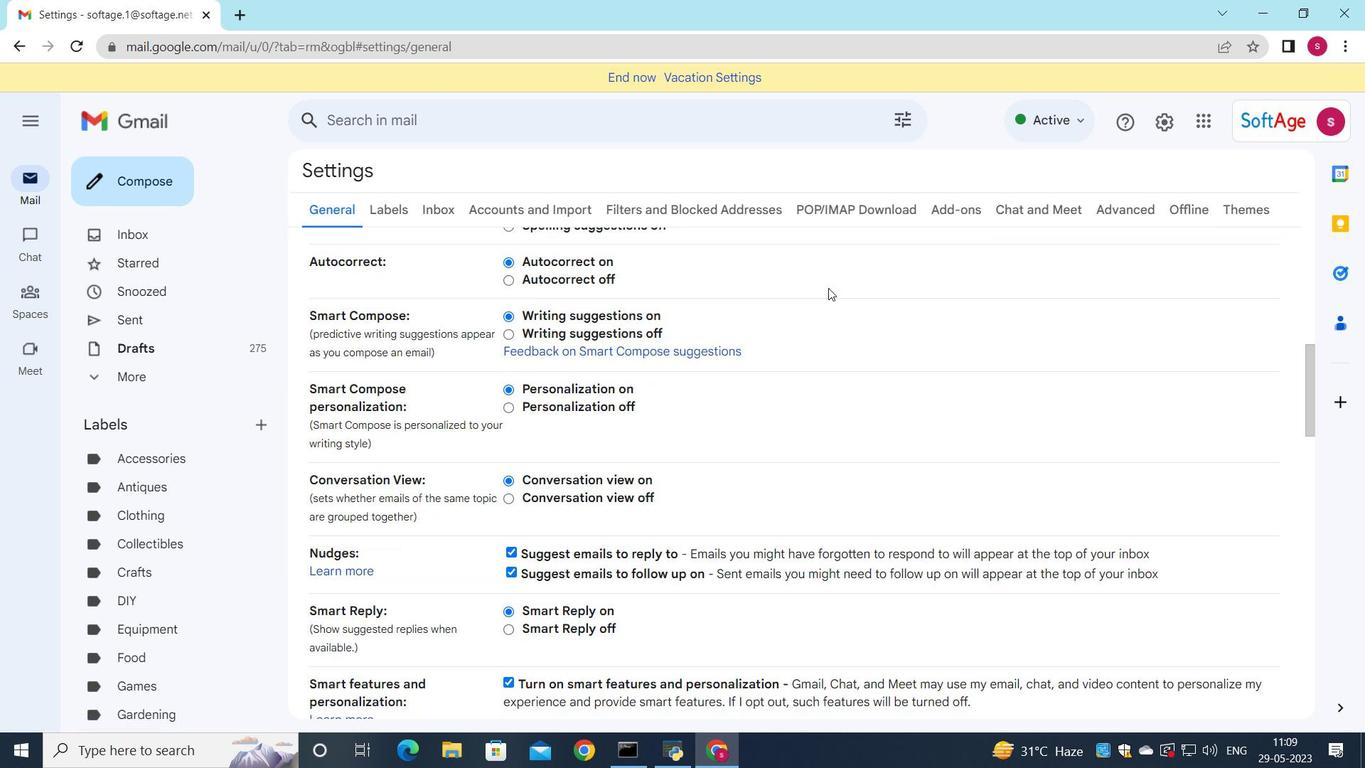 
Action: Mouse moved to (826, 311)
Screenshot: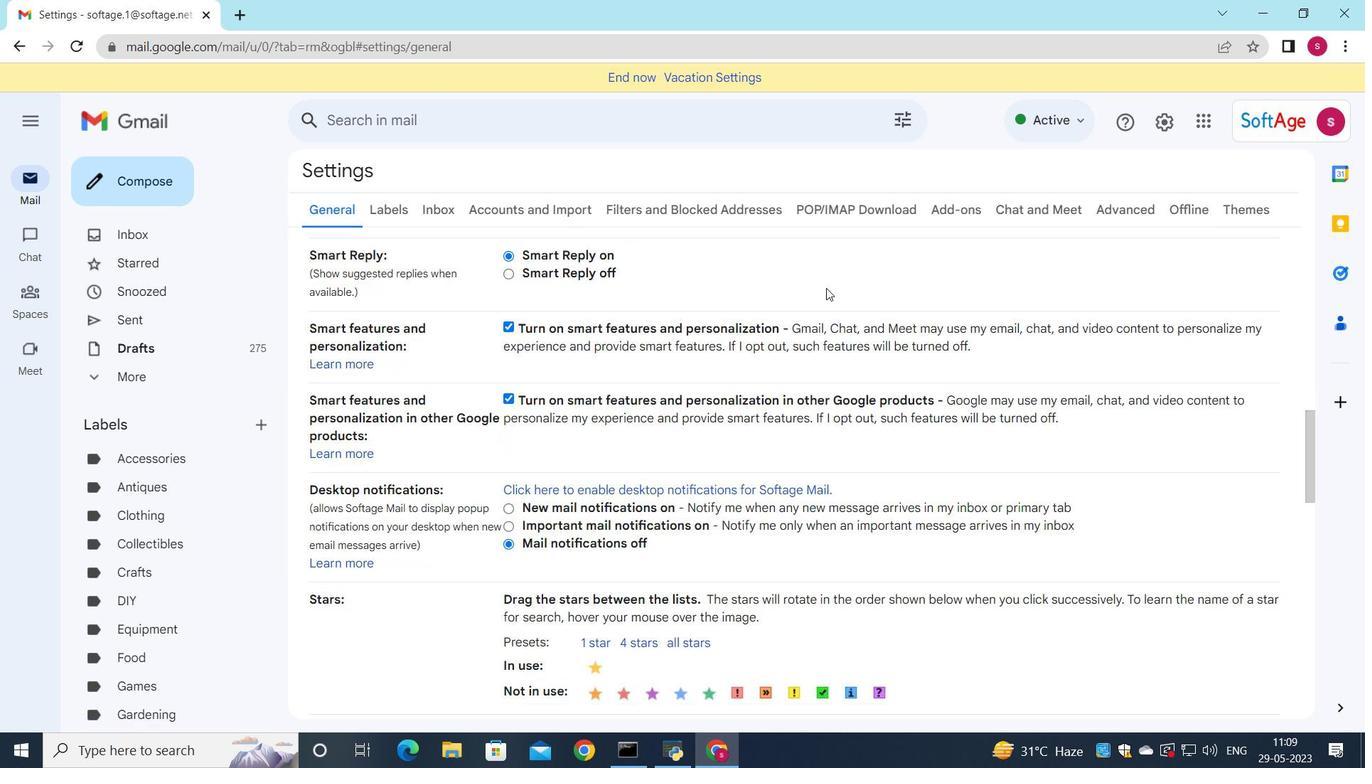 
Action: Mouse scrolled (826, 310) with delta (0, 0)
Screenshot: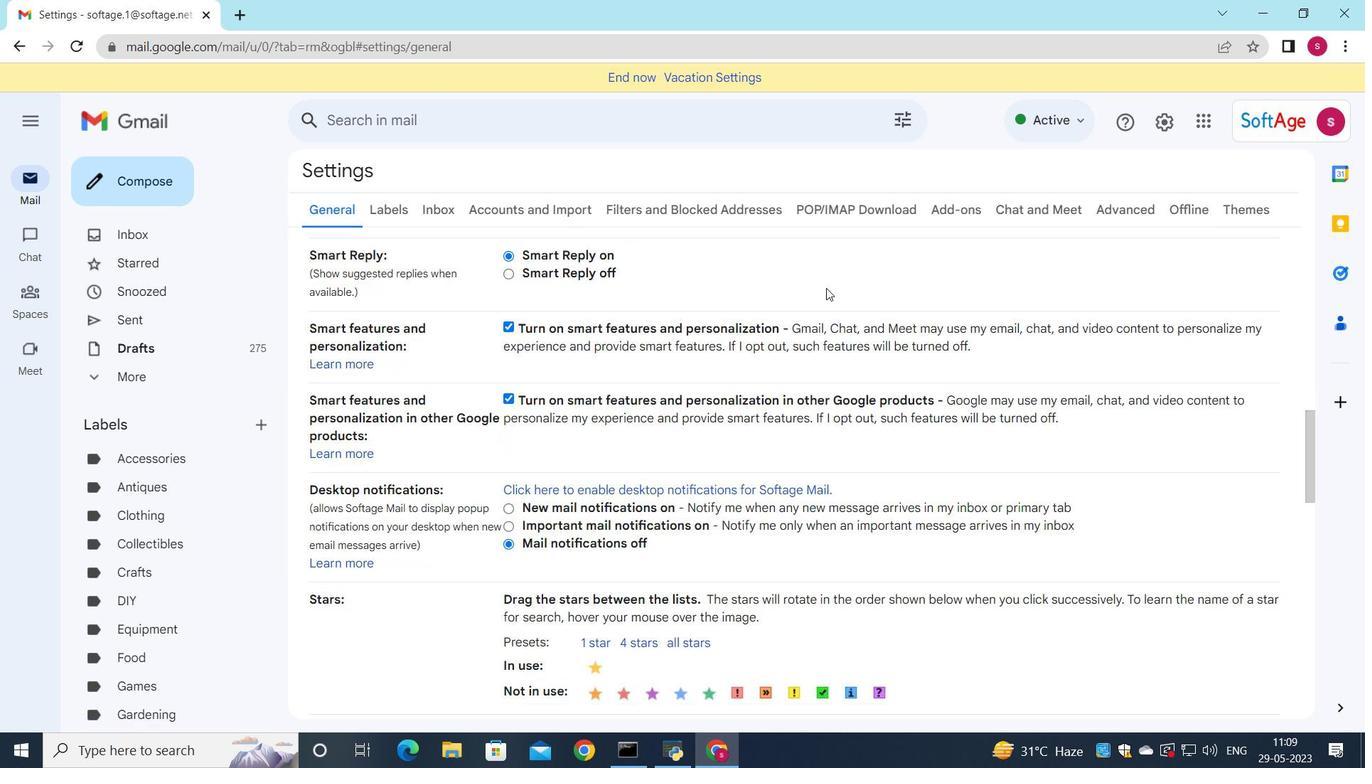 
Action: Mouse moved to (826, 341)
Screenshot: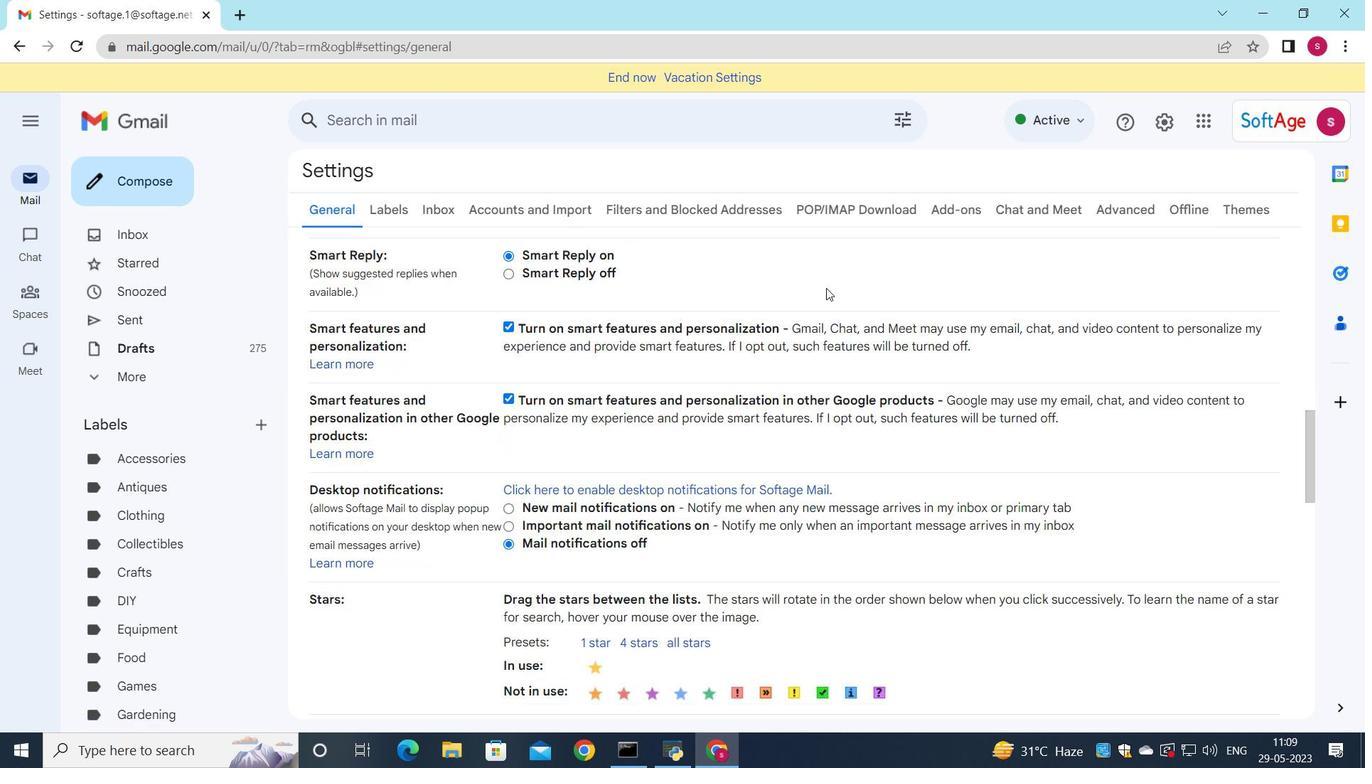 
Action: Mouse scrolled (826, 340) with delta (0, 0)
Screenshot: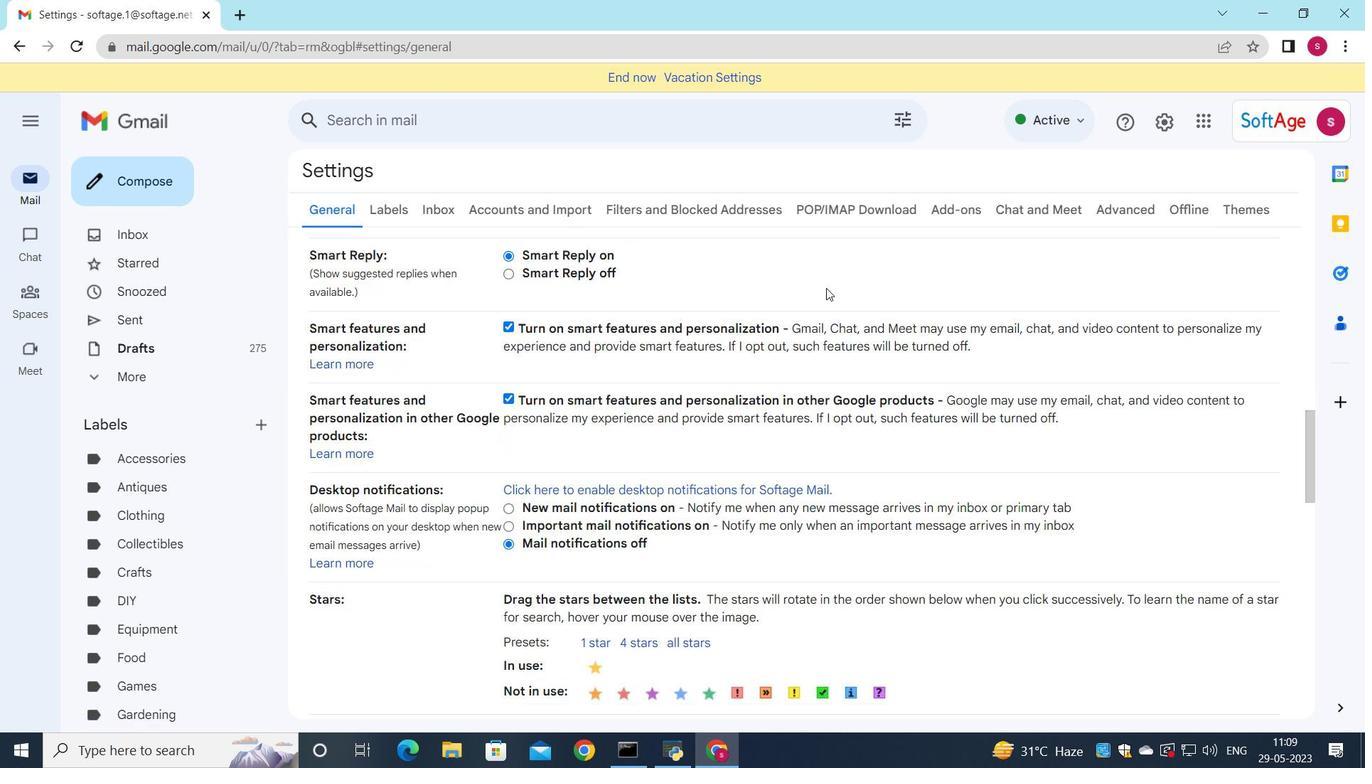 
Action: Mouse moved to (824, 364)
Screenshot: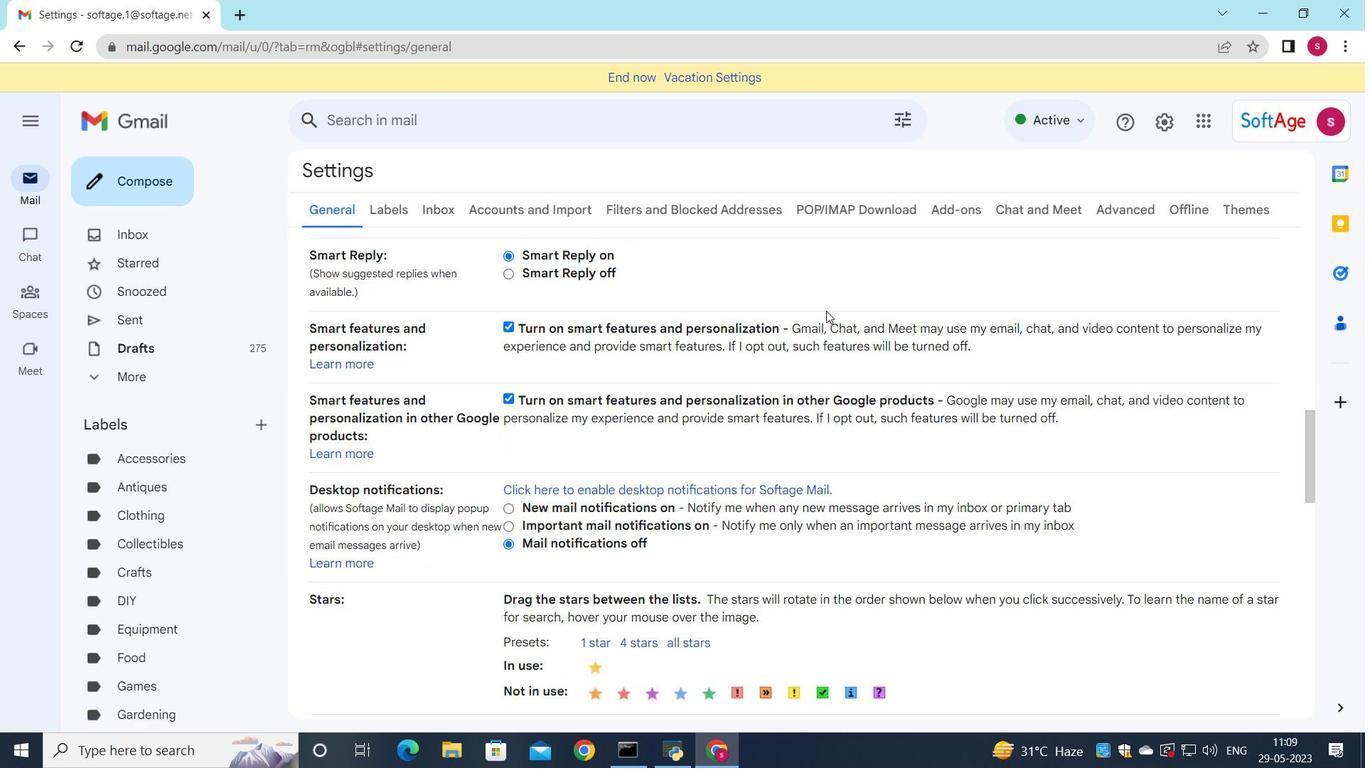 
Action: Mouse scrolled (824, 362) with delta (0, 0)
Screenshot: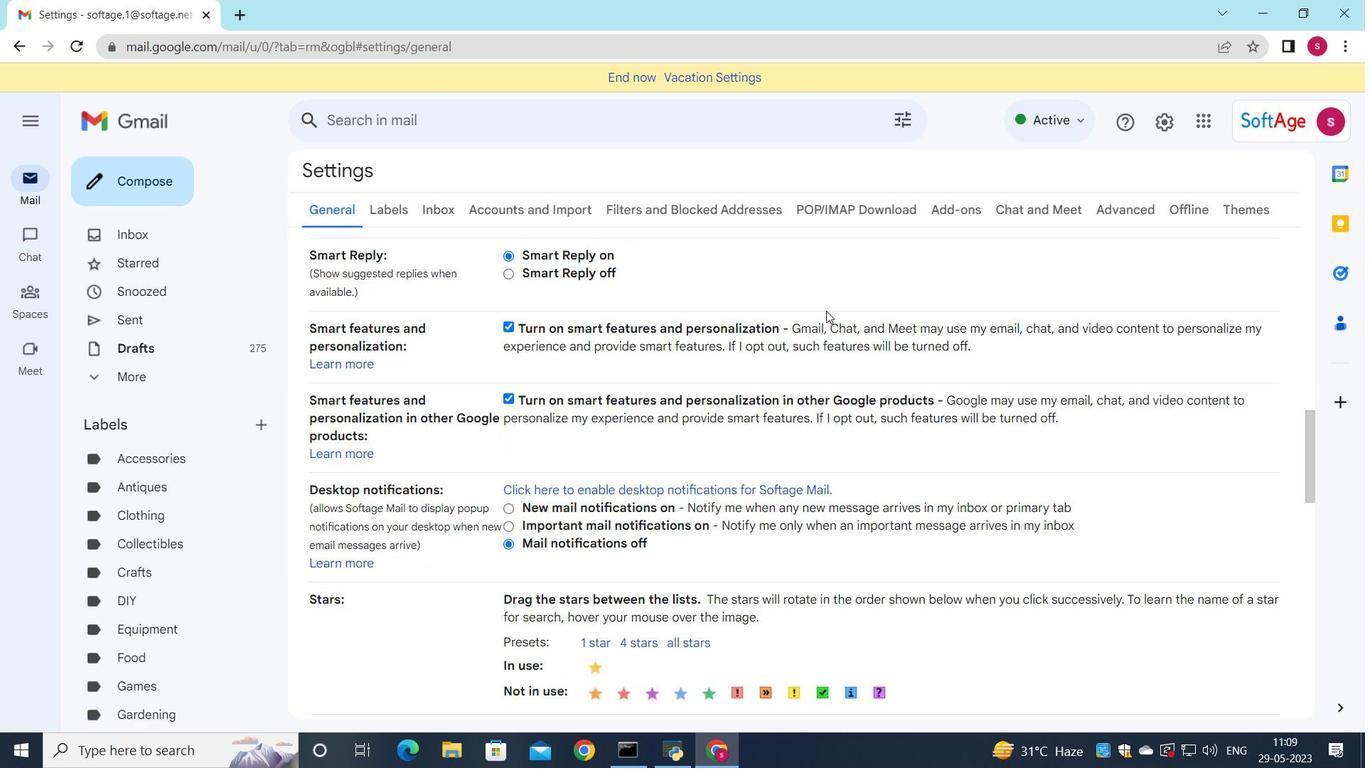 
Action: Mouse moved to (821, 381)
Screenshot: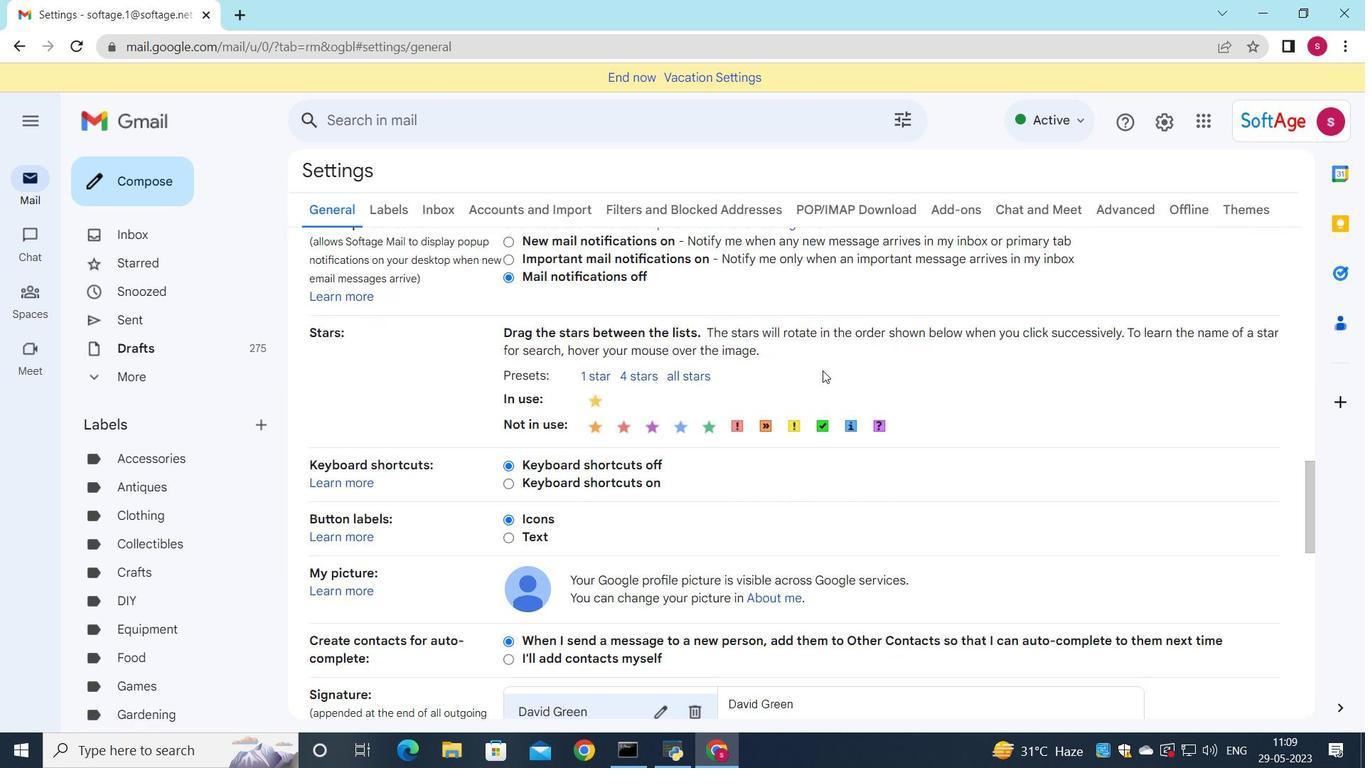 
Action: Mouse scrolled (822, 369) with delta (0, 0)
Screenshot: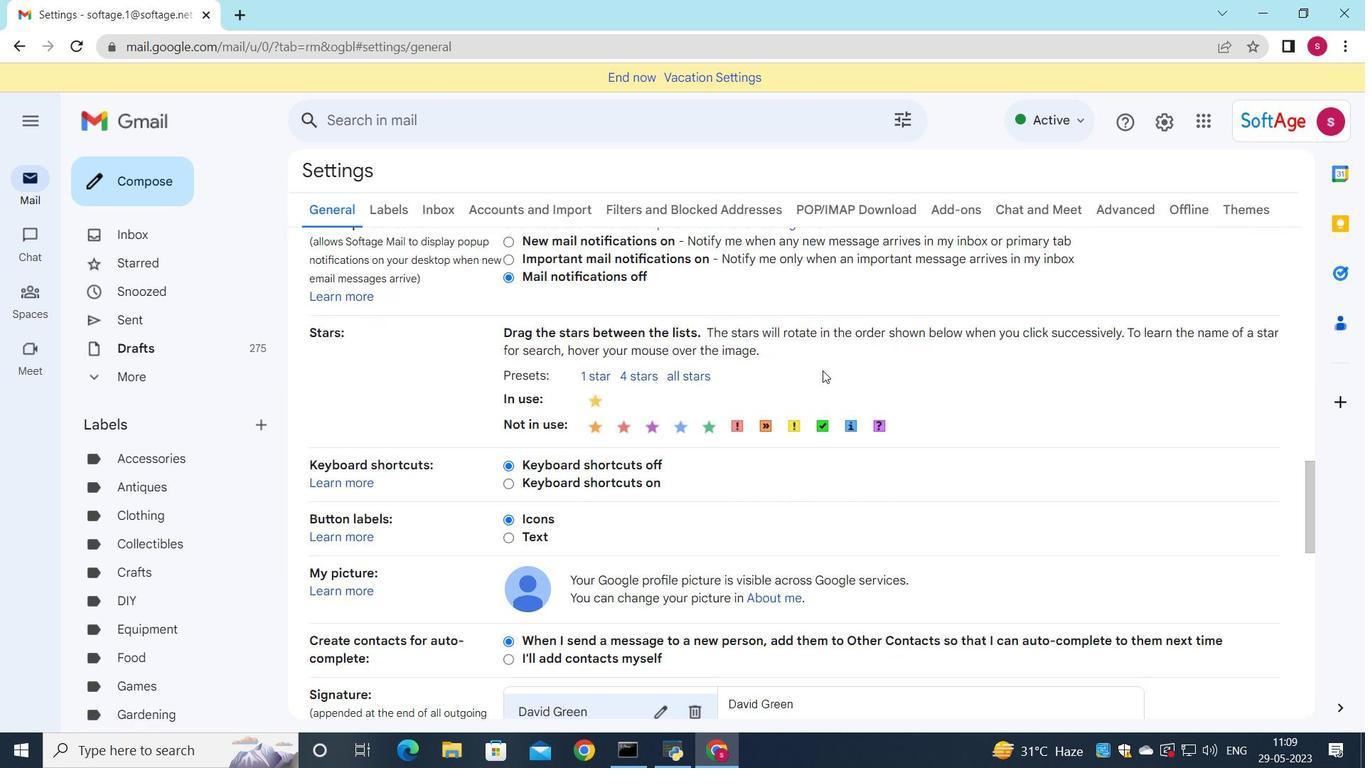 
Action: Mouse moved to (821, 381)
Screenshot: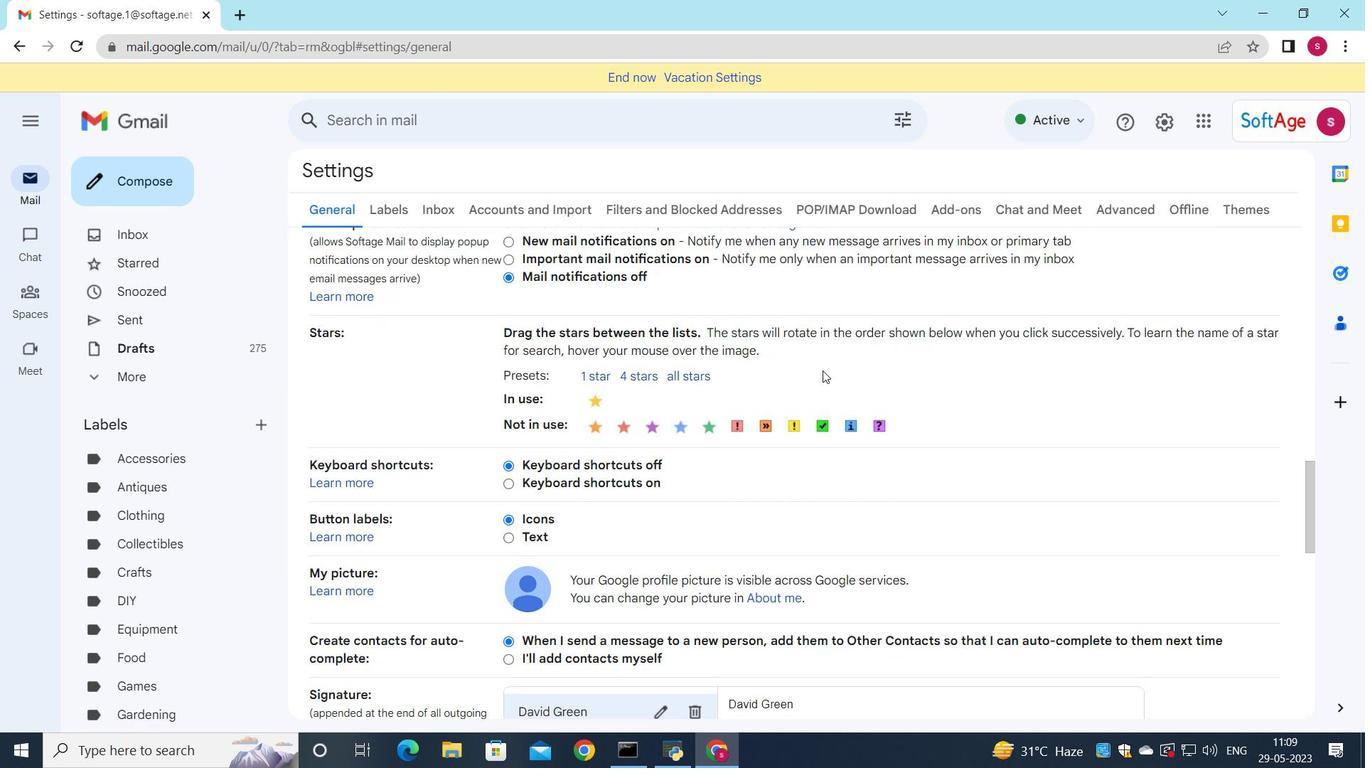
Action: Mouse scrolled (821, 371) with delta (0, 0)
Screenshot: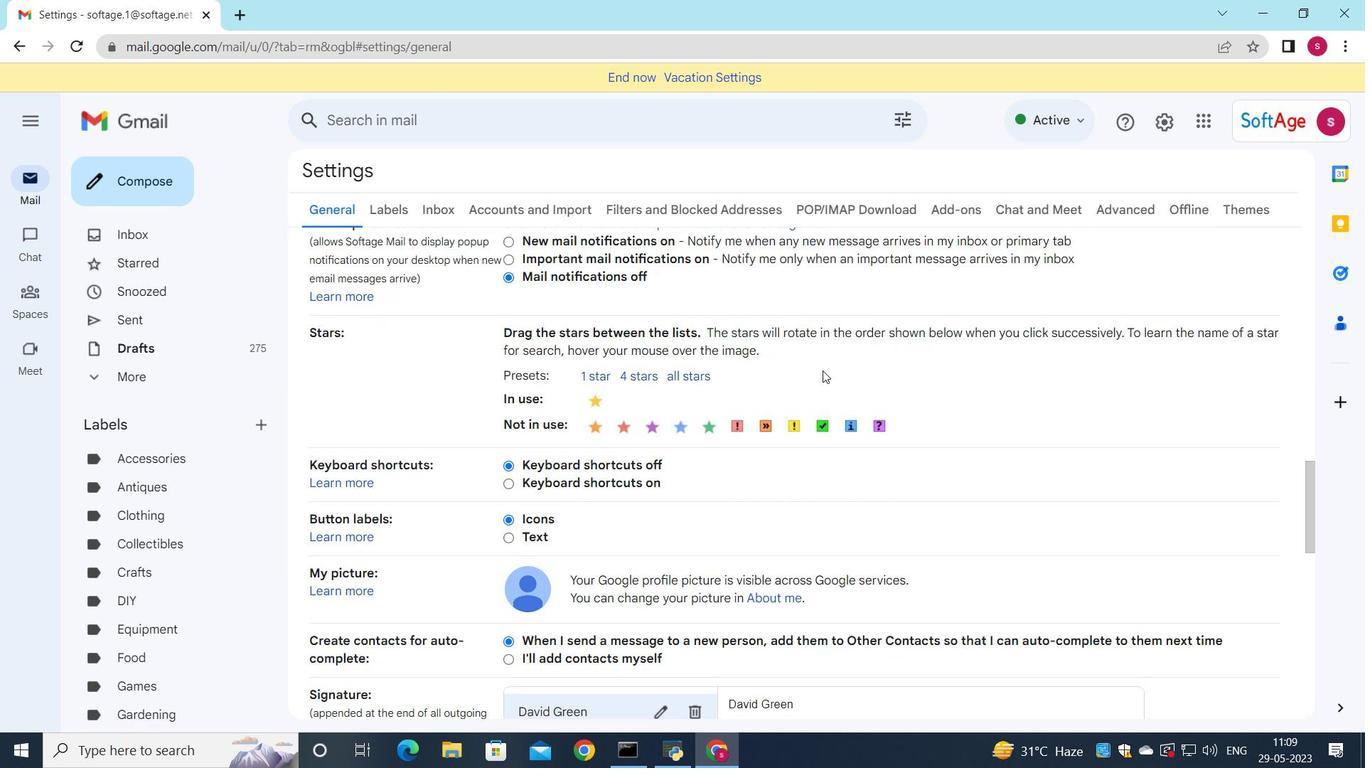 
Action: Mouse scrolled (821, 376) with delta (0, 0)
Screenshot: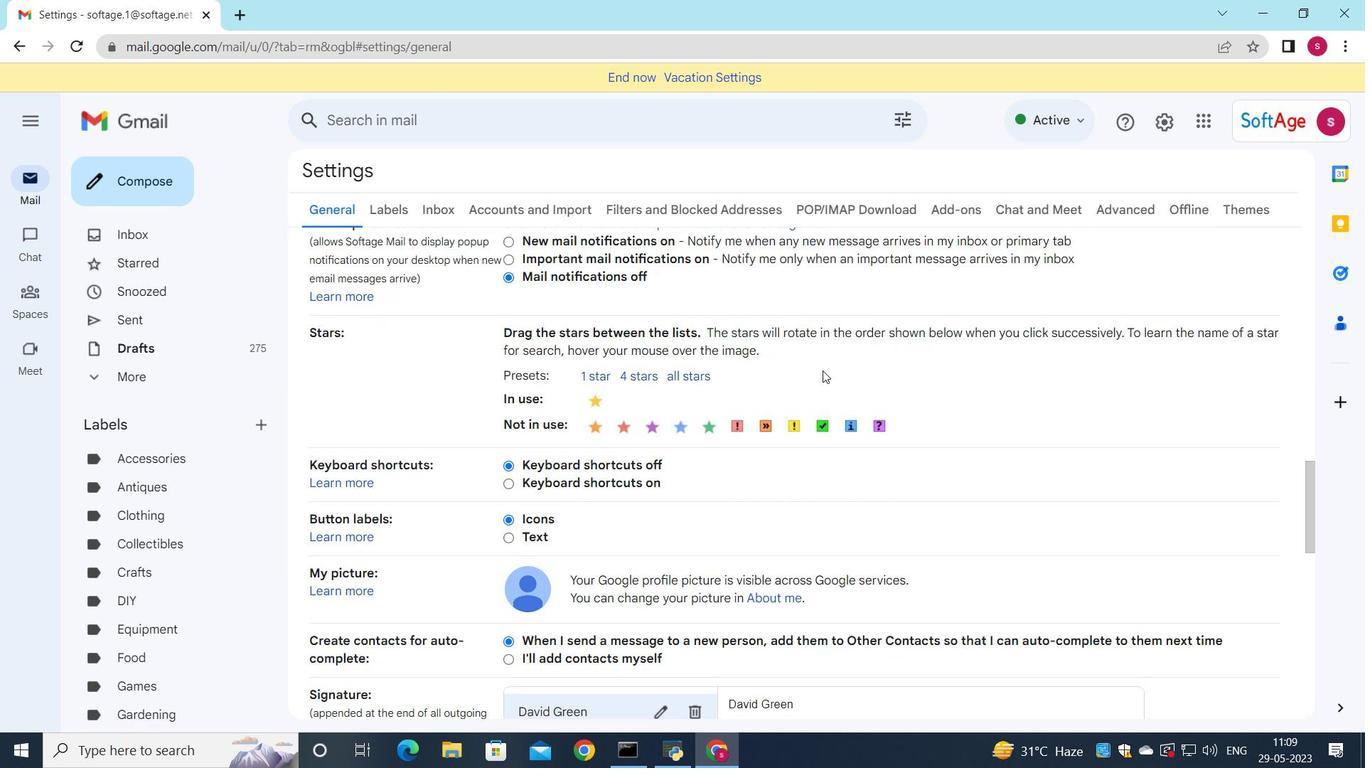 
Action: Mouse moved to (699, 444)
Screenshot: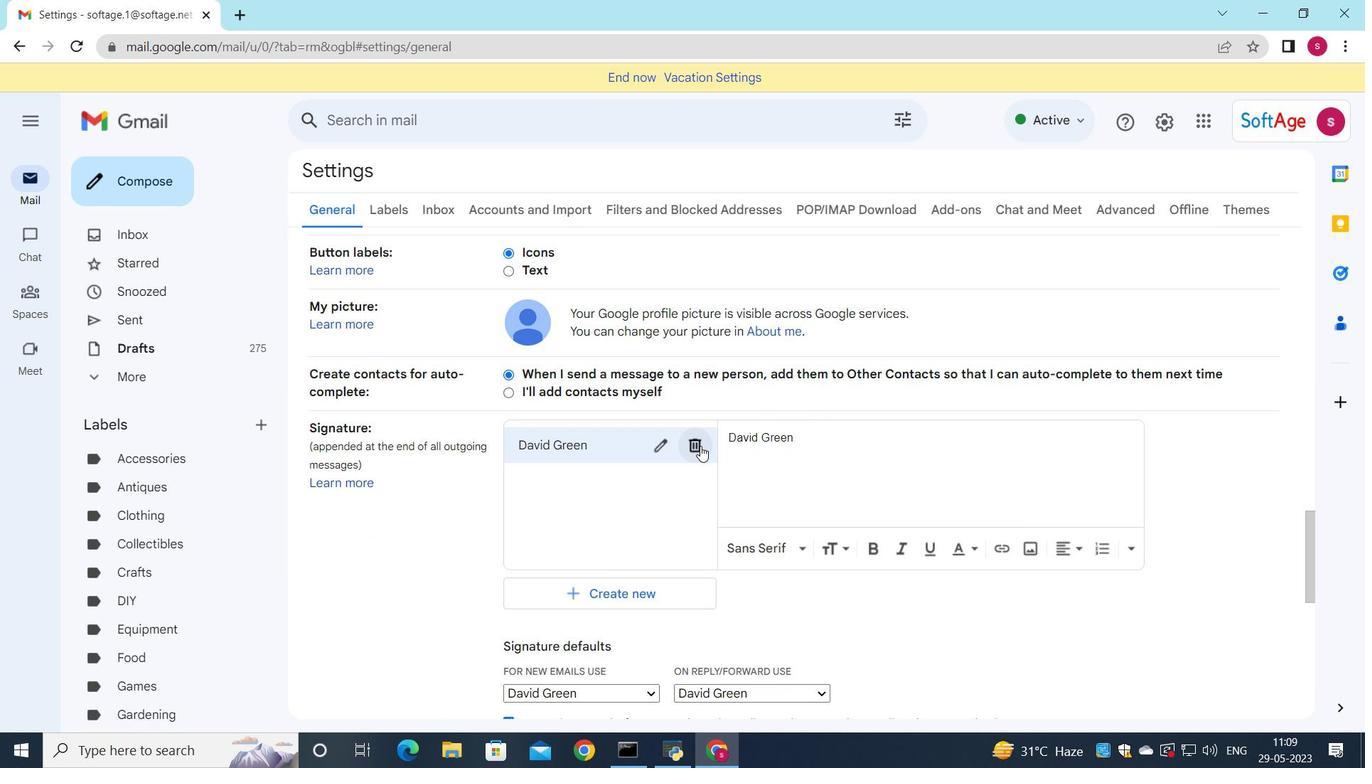 
Action: Mouse pressed left at (699, 444)
Screenshot: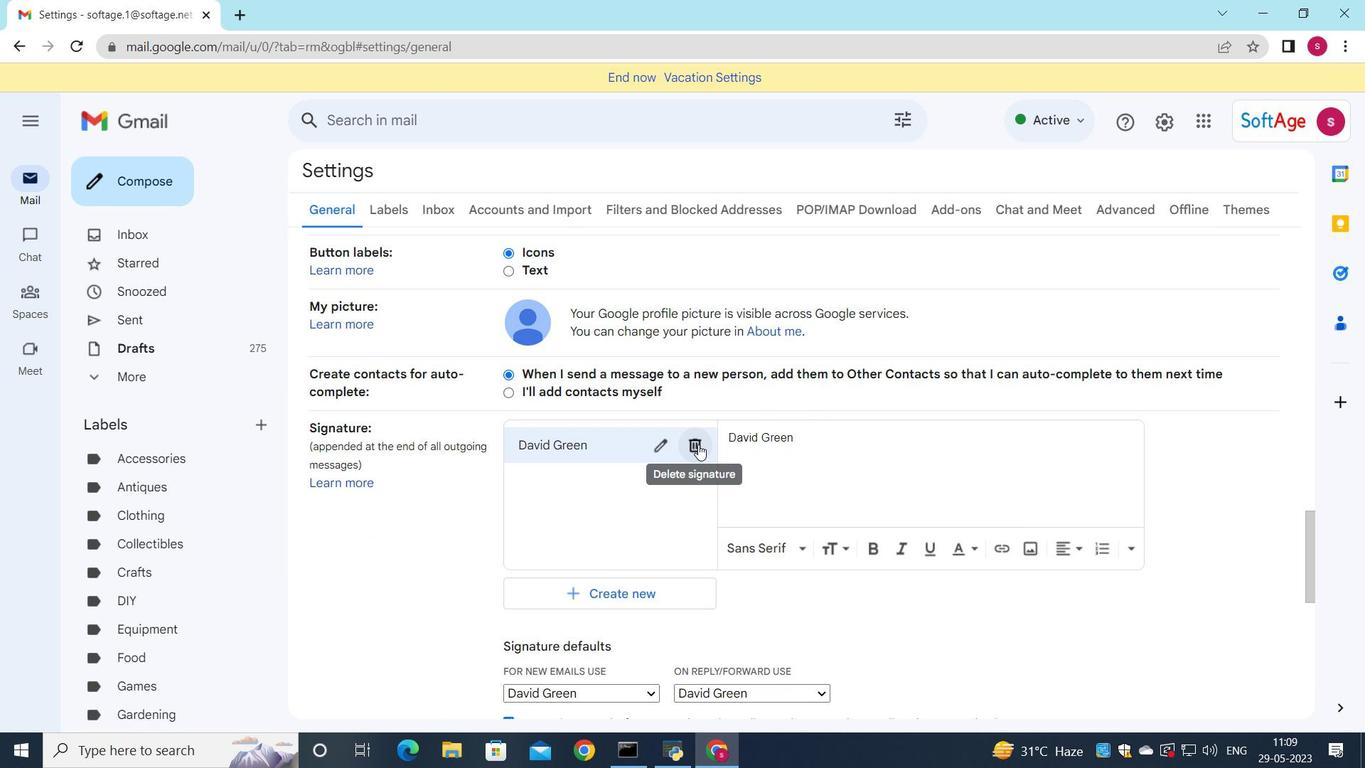 
Action: Mouse moved to (815, 432)
Screenshot: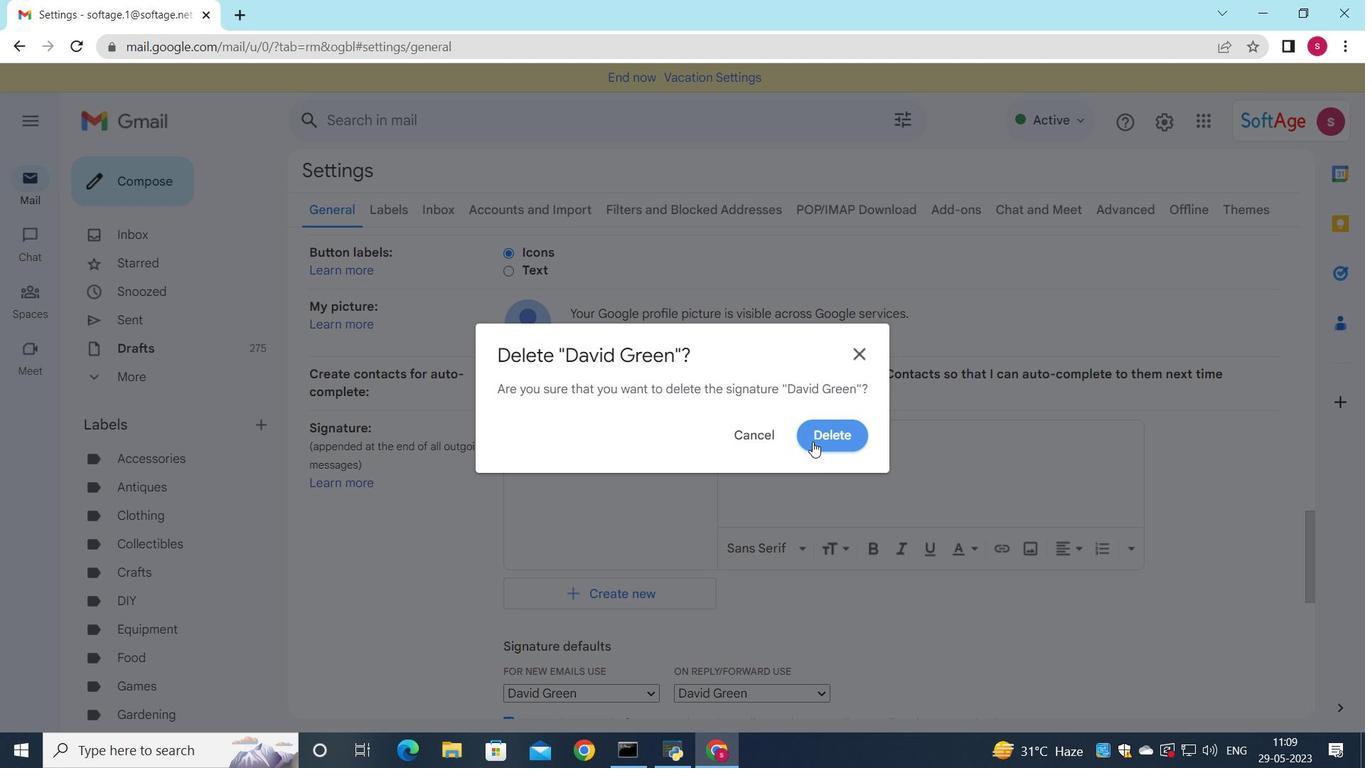 
Action: Mouse pressed left at (815, 432)
Screenshot: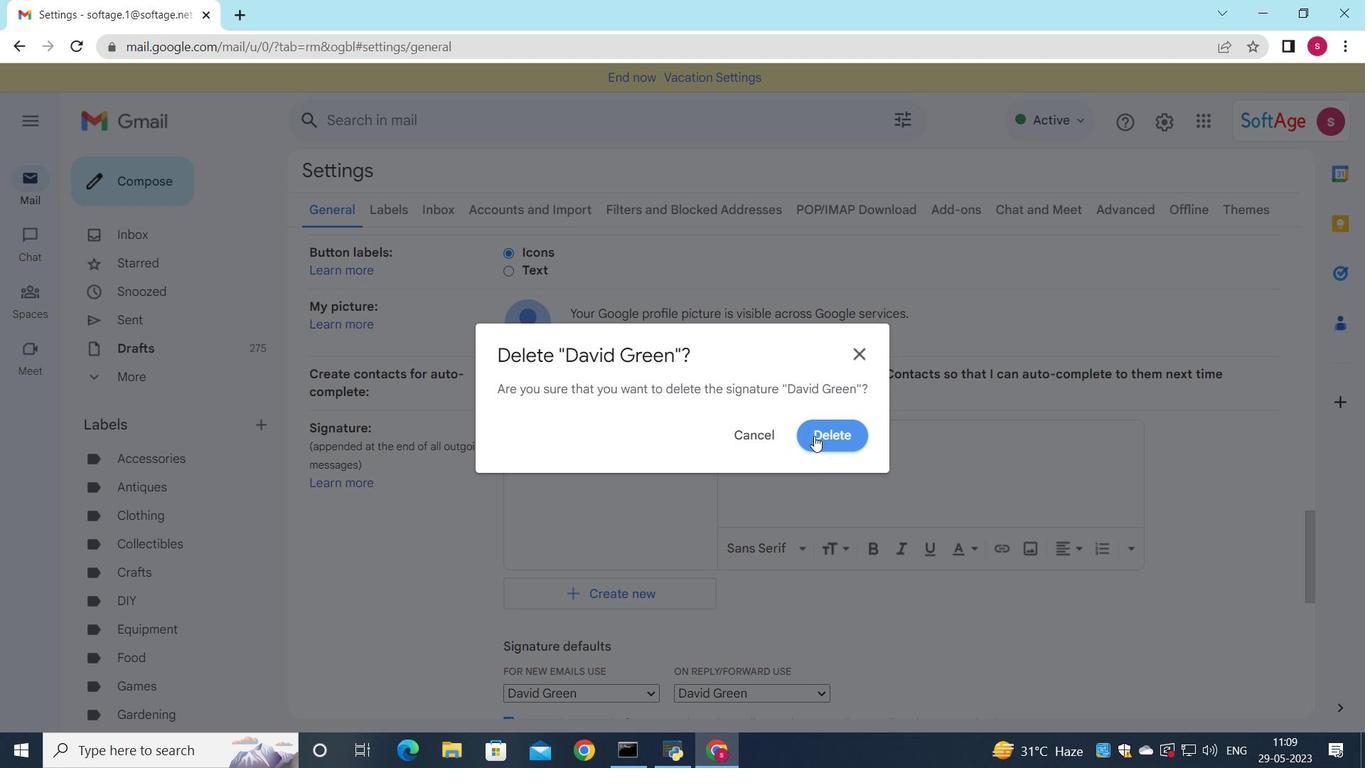 
Action: Mouse moved to (603, 468)
Screenshot: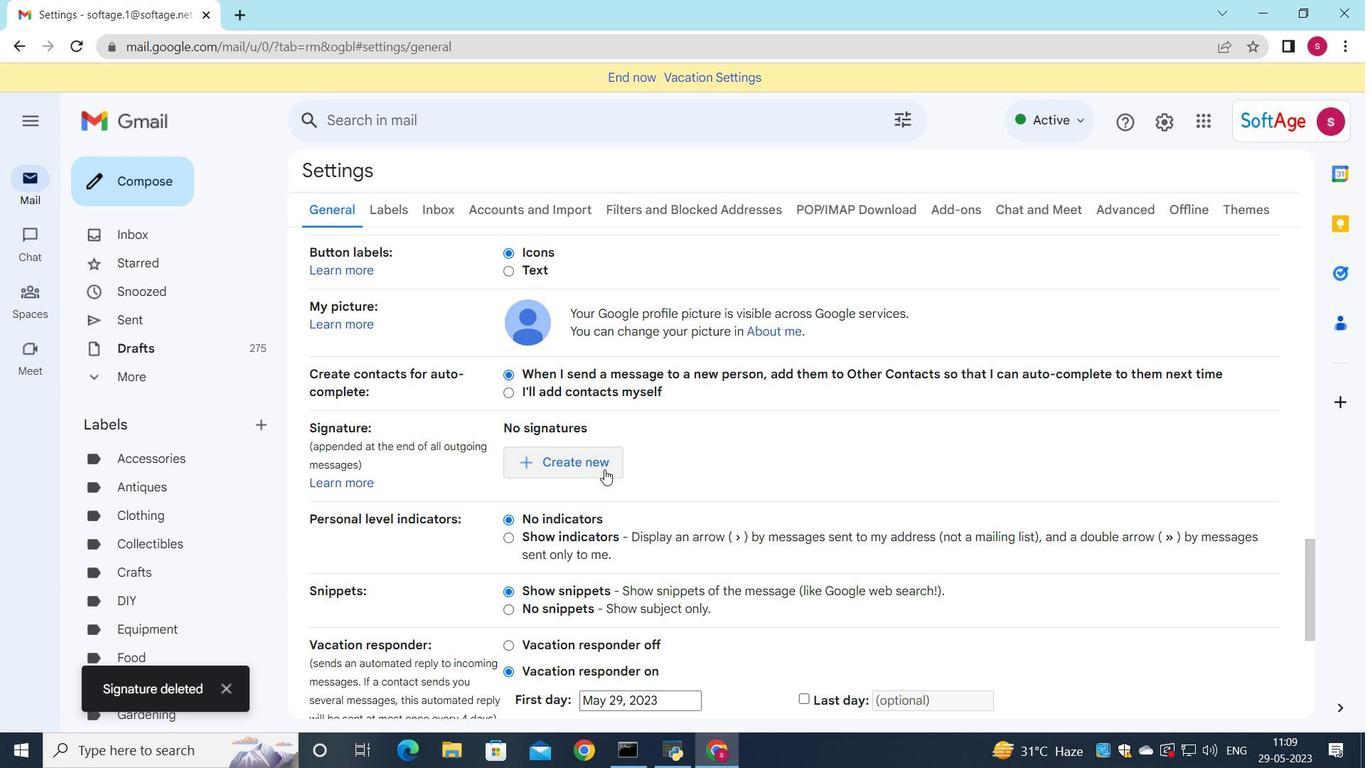 
Action: Mouse pressed left at (603, 468)
Screenshot: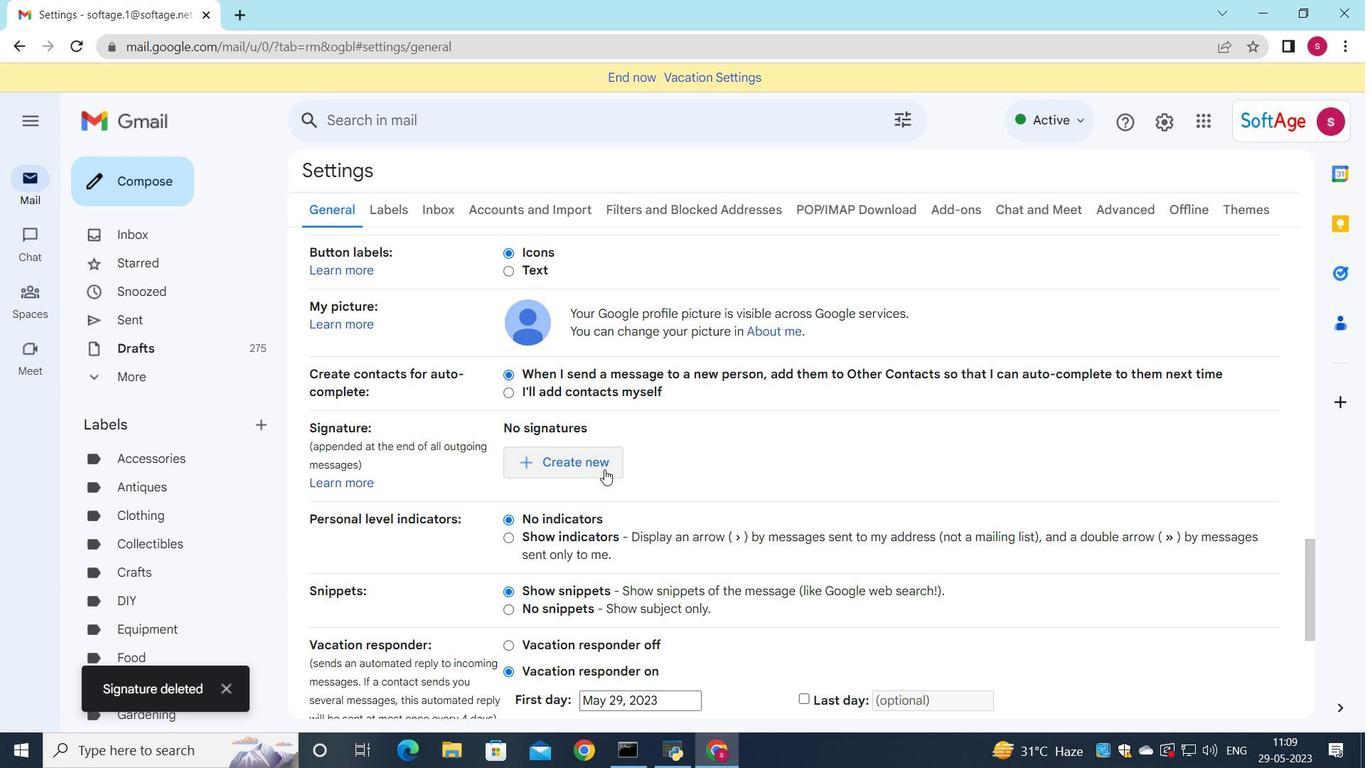 
Action: Mouse moved to (916, 401)
Screenshot: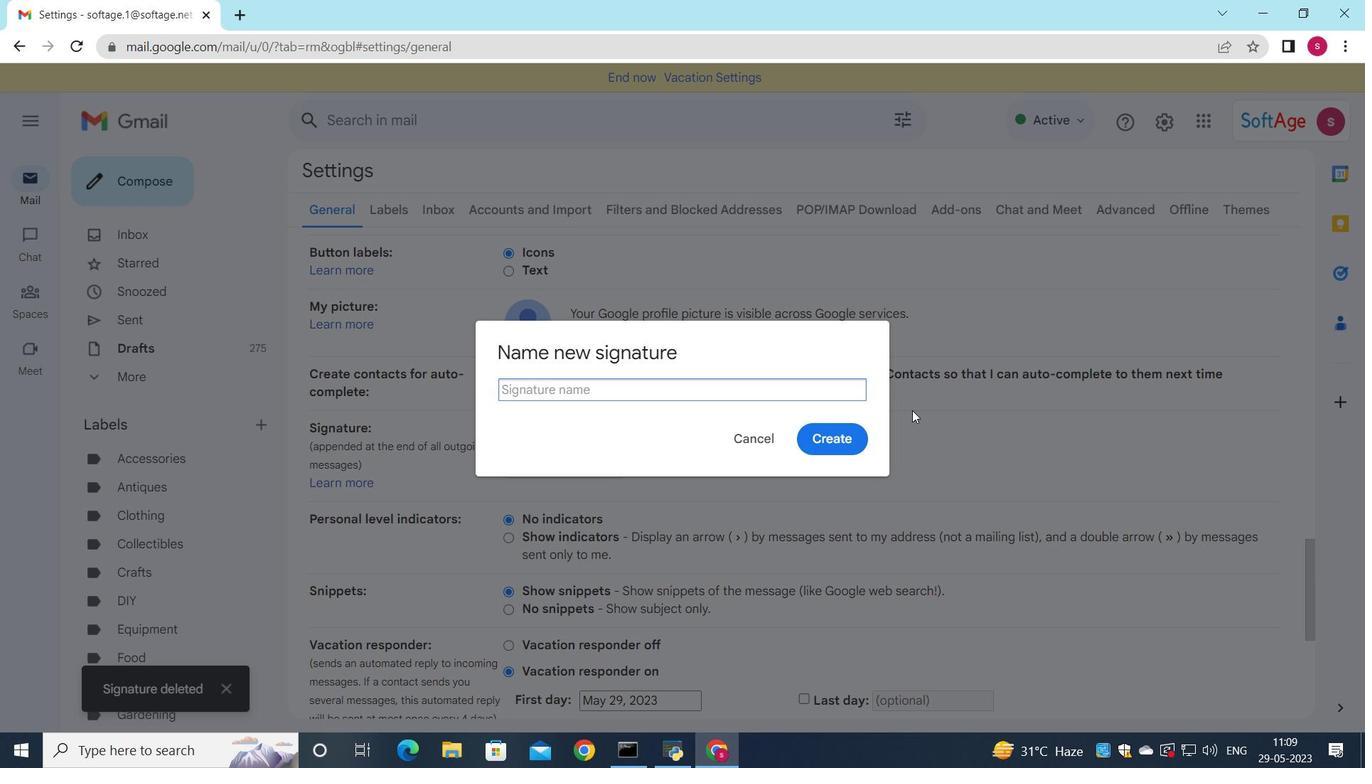 
Action: Key pressed <Key.shift>Dean<Key.space><Key.shift>Flores
Screenshot: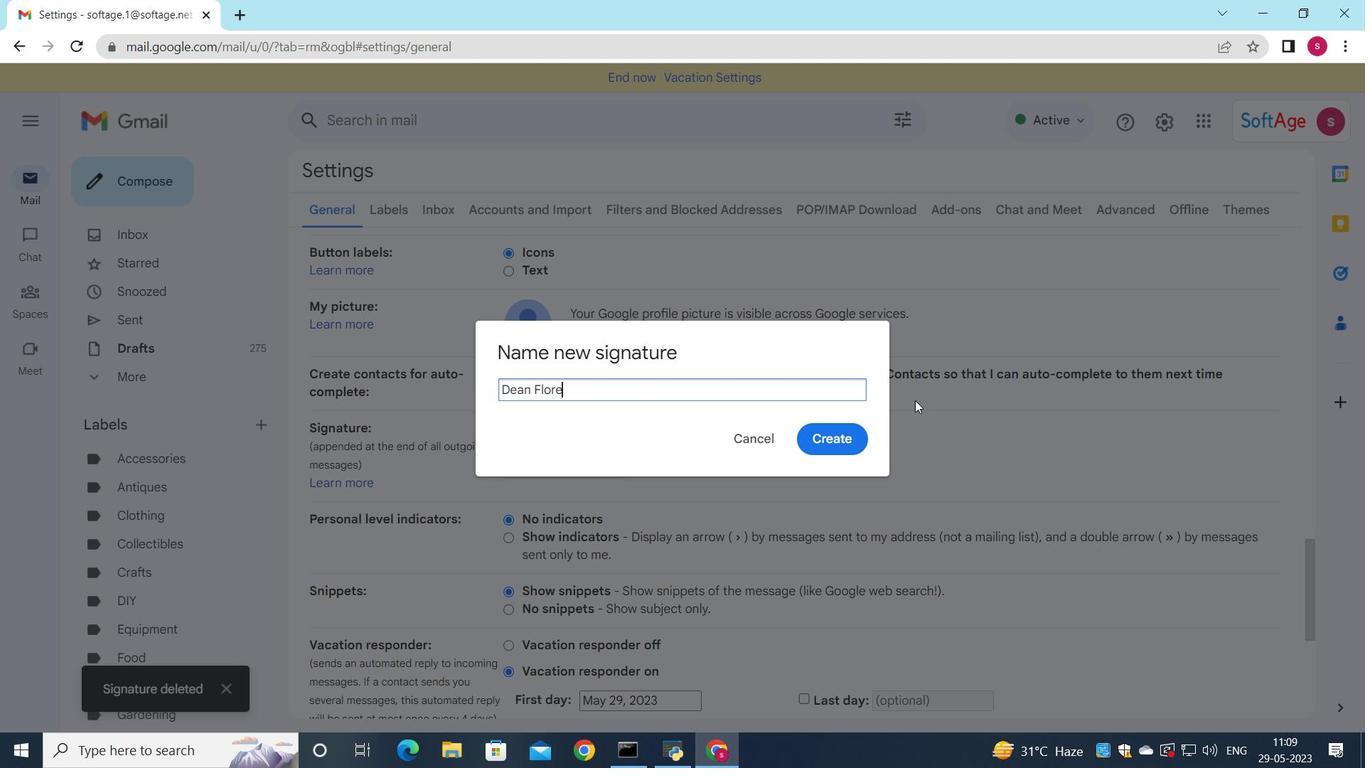 
Action: Mouse moved to (843, 431)
Screenshot: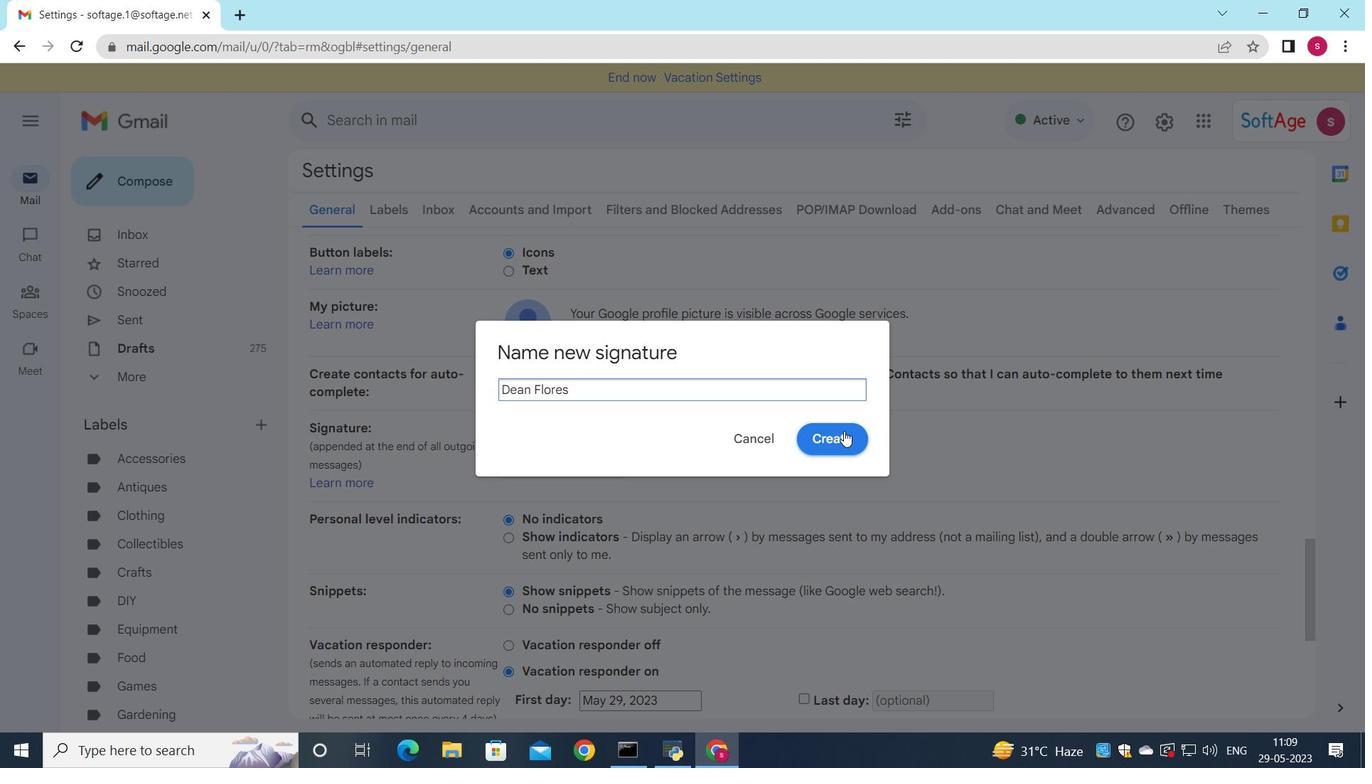 
Action: Mouse pressed left at (843, 431)
Screenshot: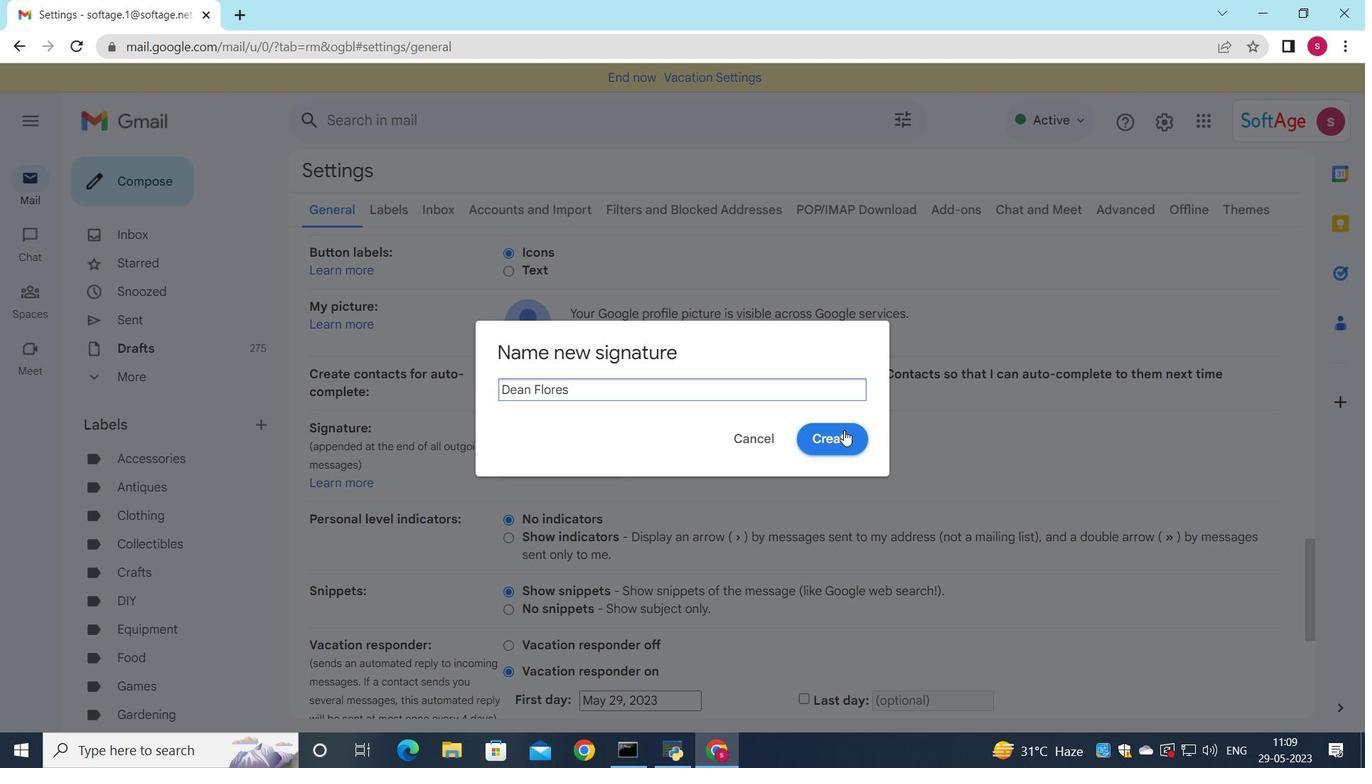 
Action: Mouse moved to (850, 436)
Screenshot: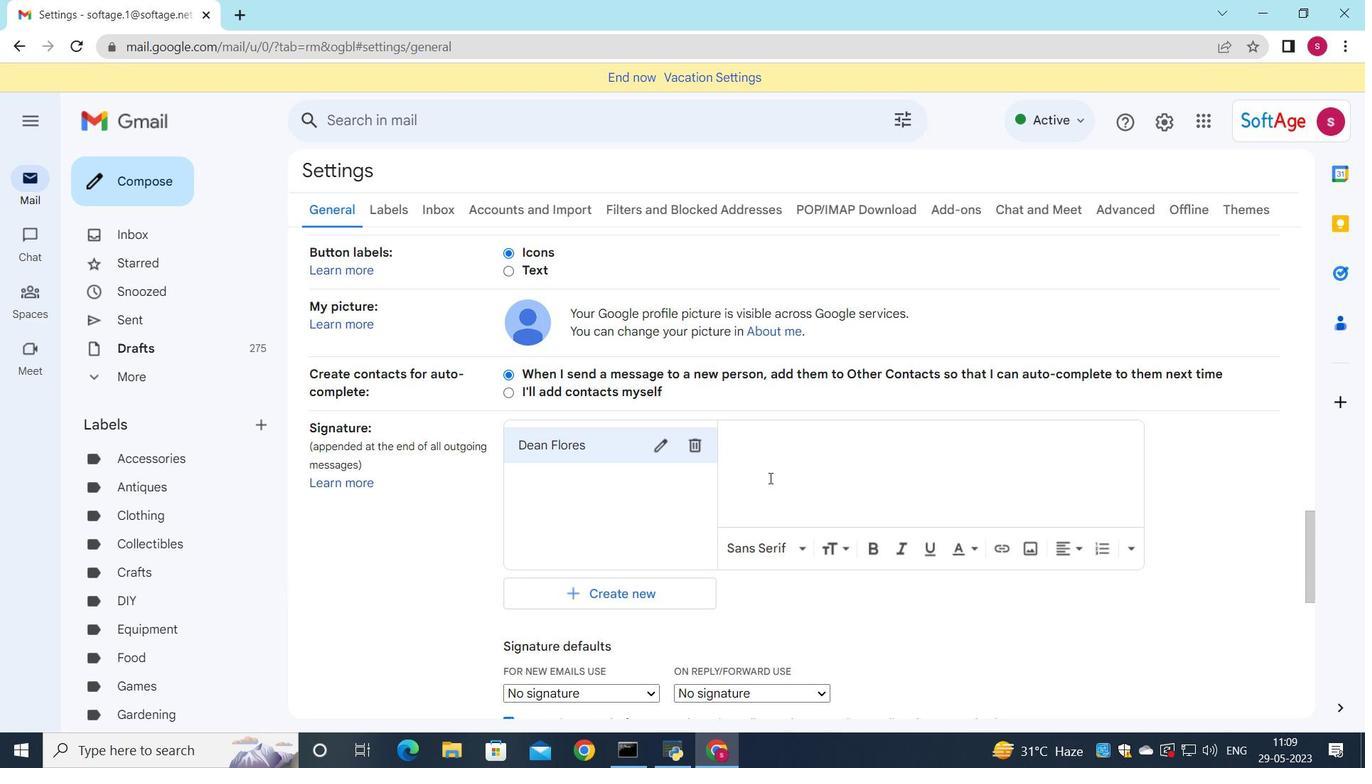 
Action: Mouse pressed left at (850, 436)
Screenshot: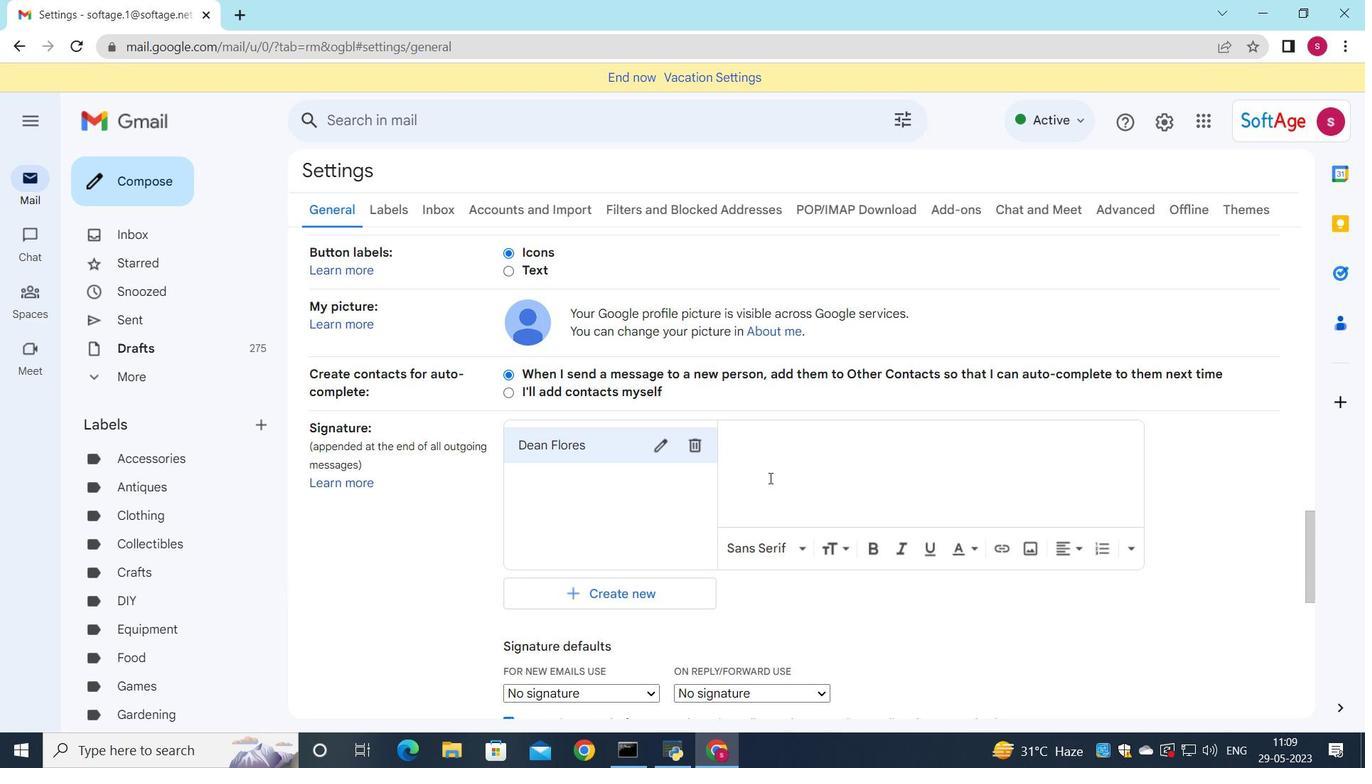 
Action: Mouse moved to (849, 439)
Screenshot: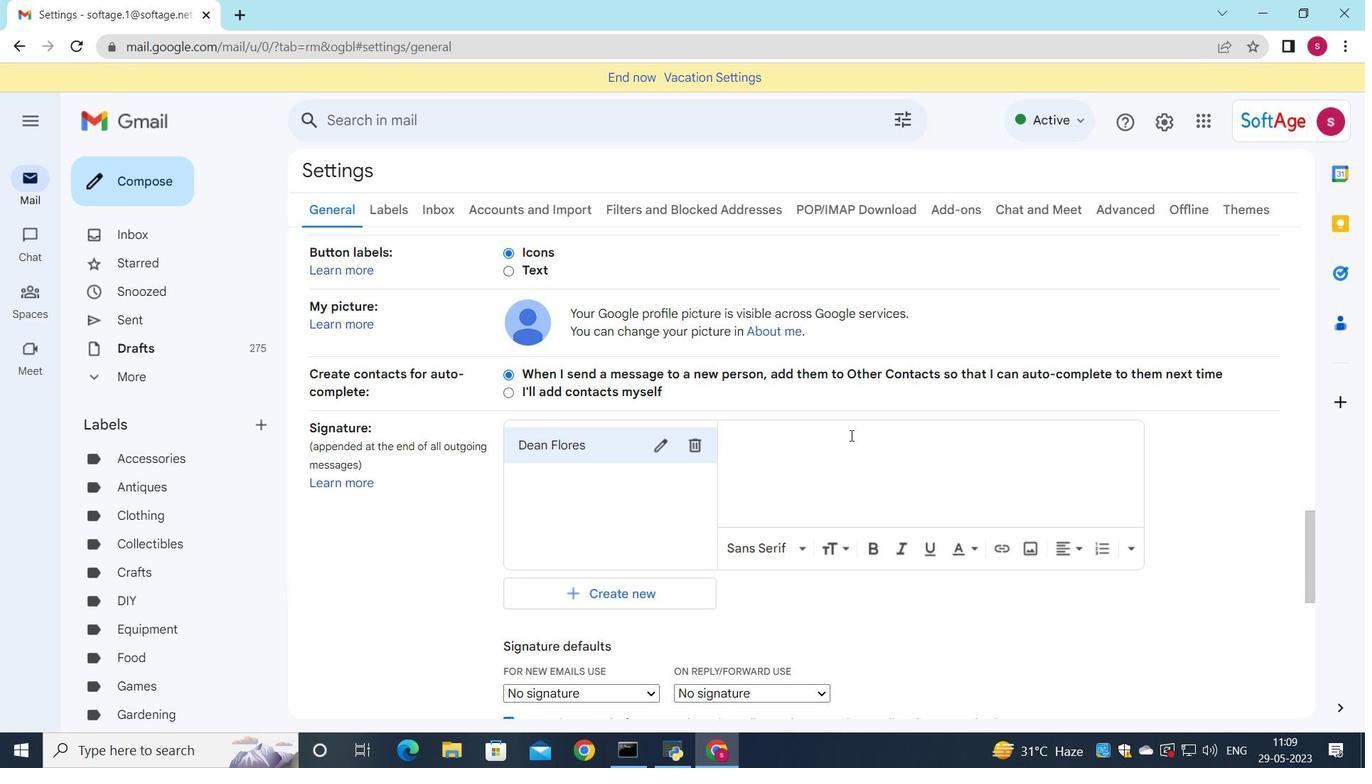 
Action: Key pressed <Key.shift>Dean<Key.space><Key.shift><Key.shift><Key.shift>Flores
Screenshot: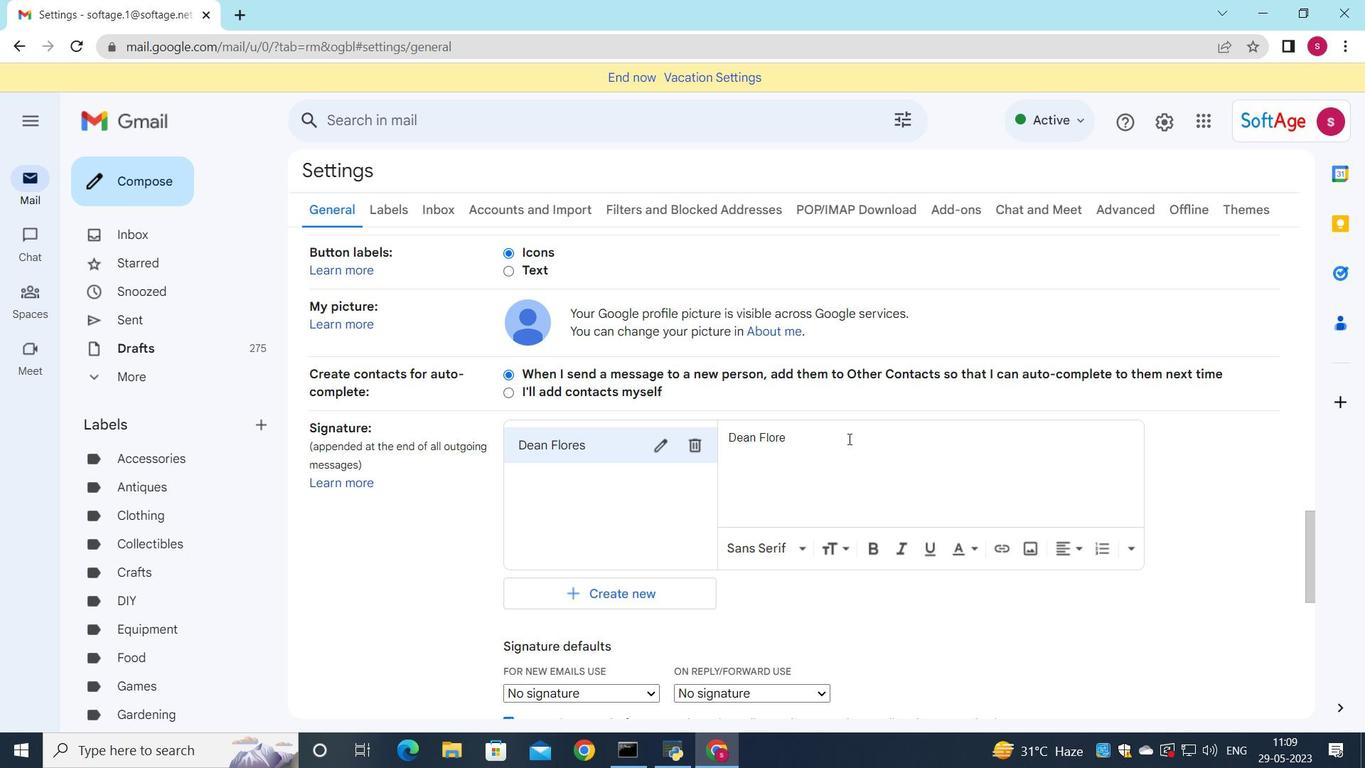 
Action: Mouse moved to (709, 440)
Screenshot: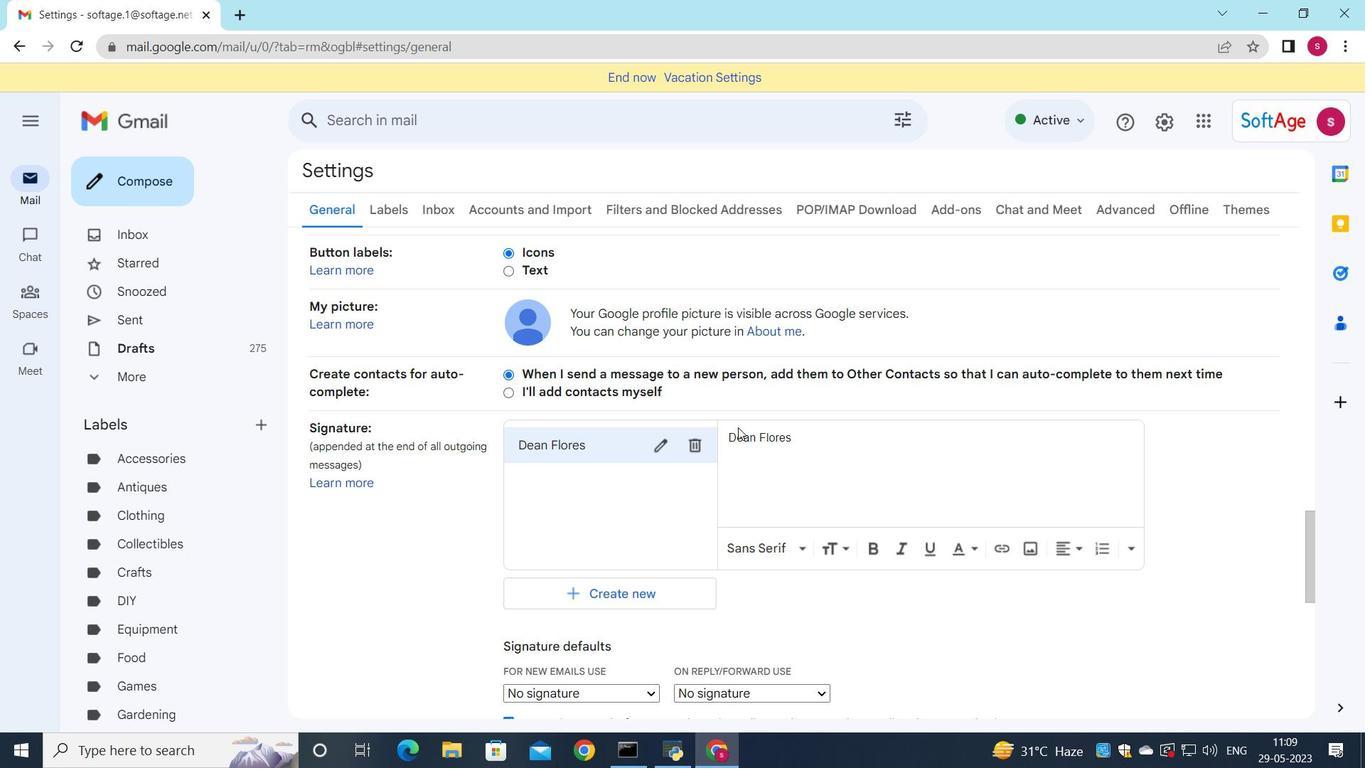 
Action: Mouse scrolled (709, 440) with delta (0, 0)
Screenshot: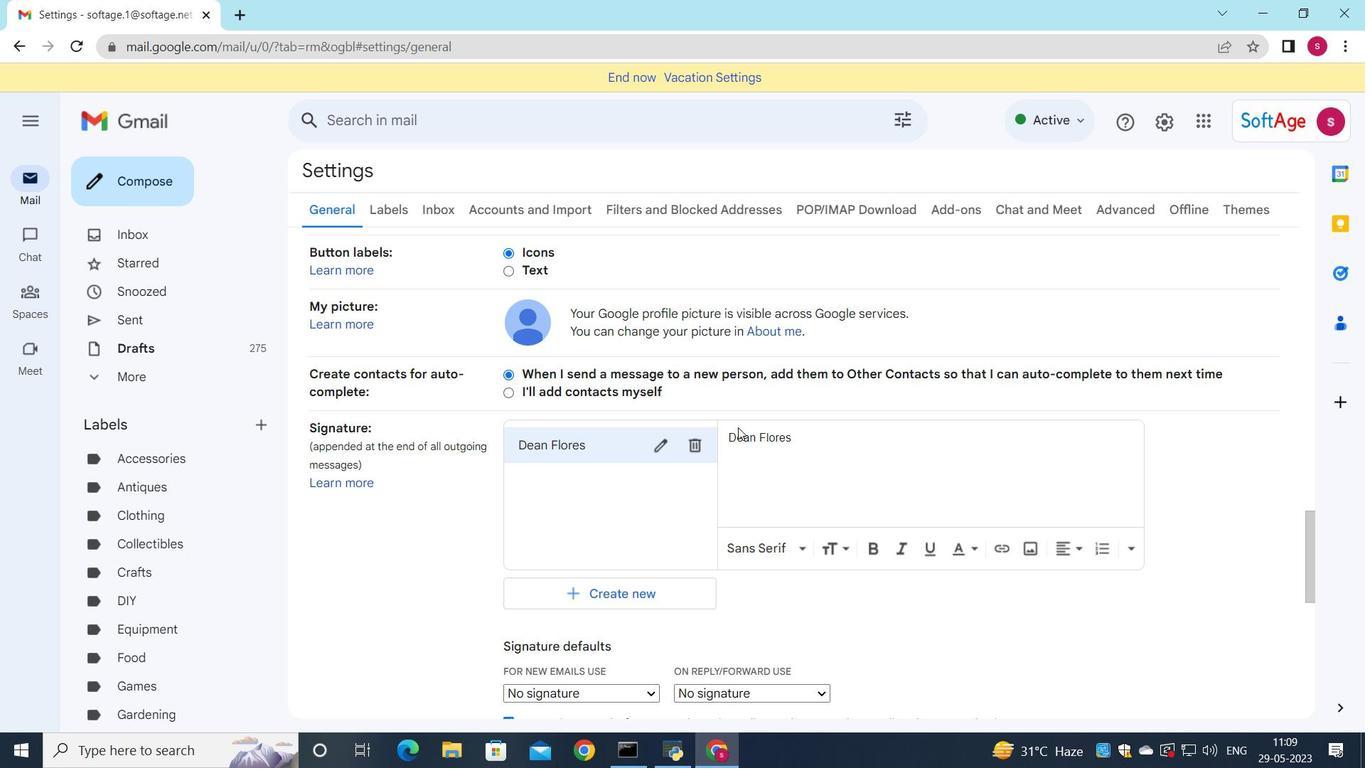 
Action: Mouse moved to (709, 443)
Screenshot: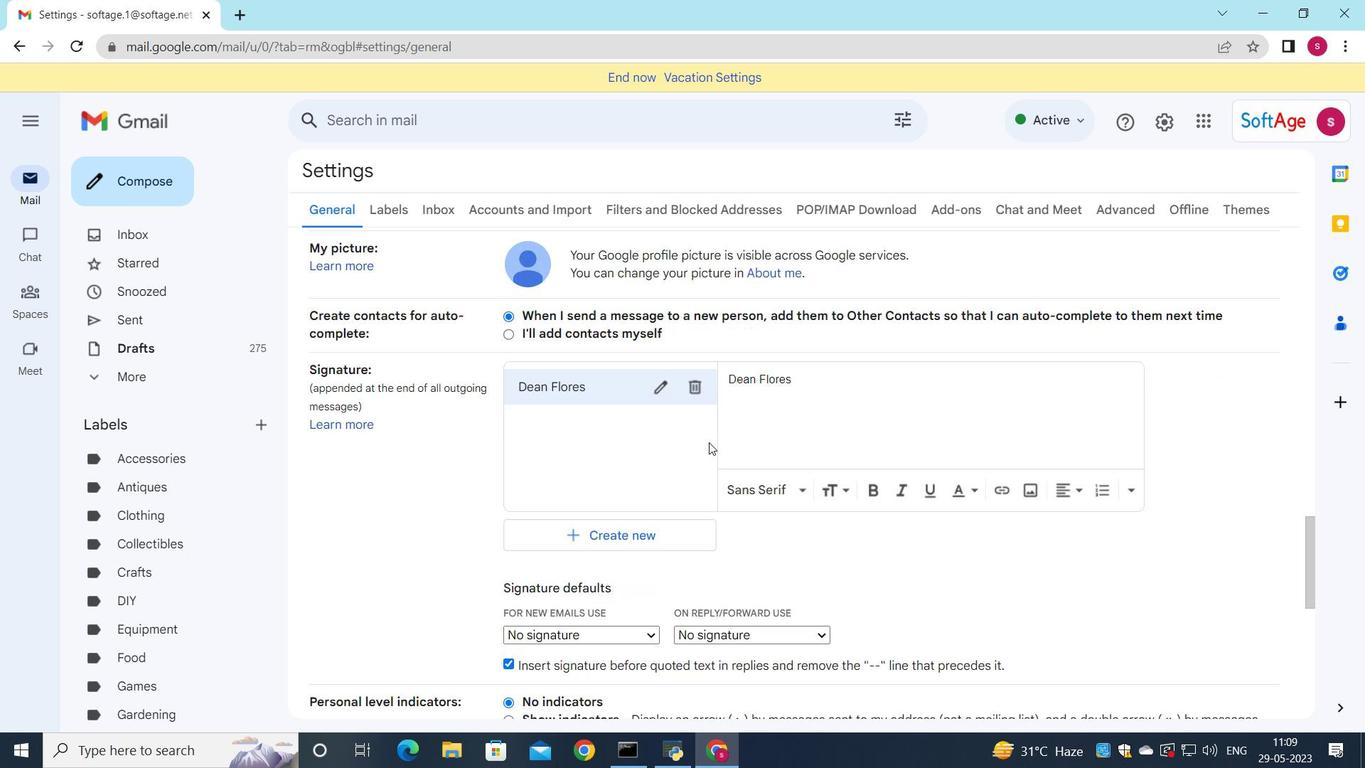 
Action: Mouse scrolled (709, 443) with delta (0, 0)
Screenshot: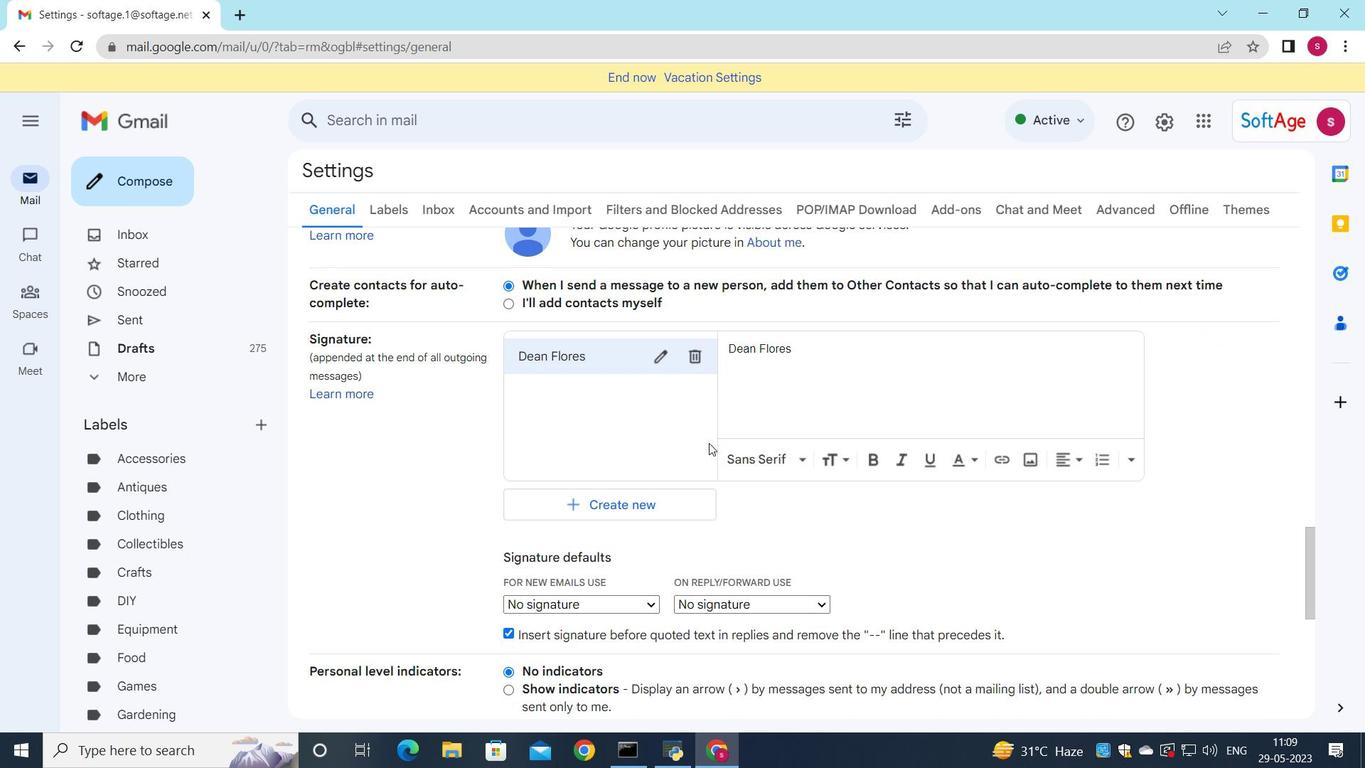 
Action: Mouse moved to (711, 444)
Screenshot: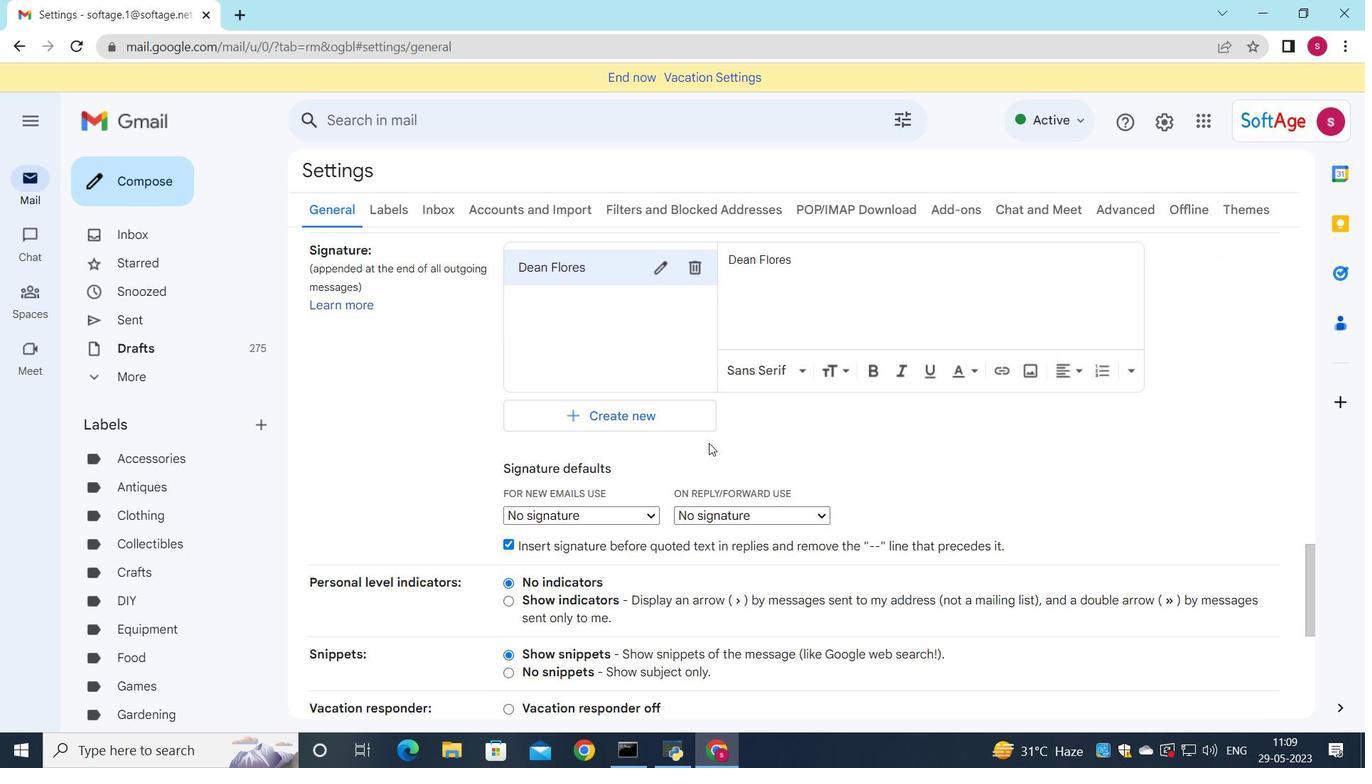 
Action: Mouse scrolled (711, 443) with delta (0, 0)
Screenshot: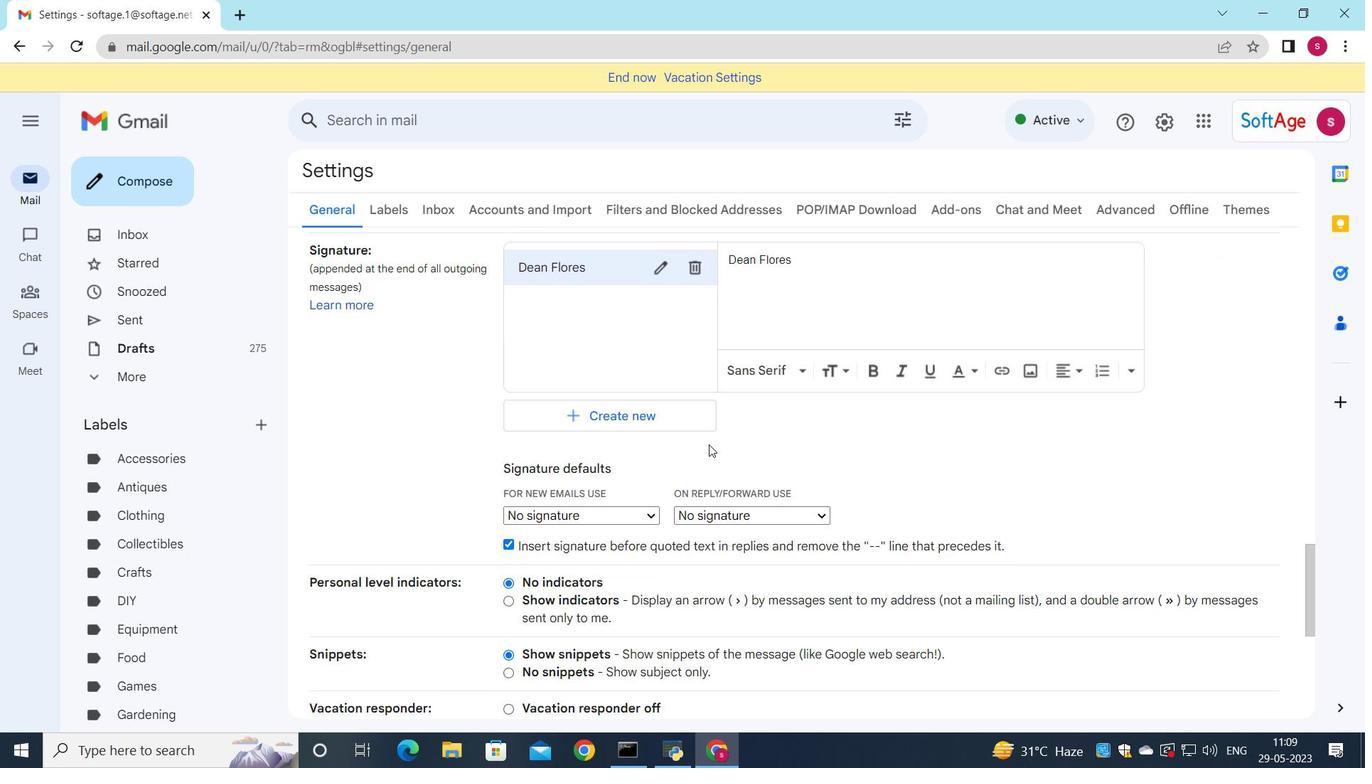 
Action: Mouse moved to (625, 431)
Screenshot: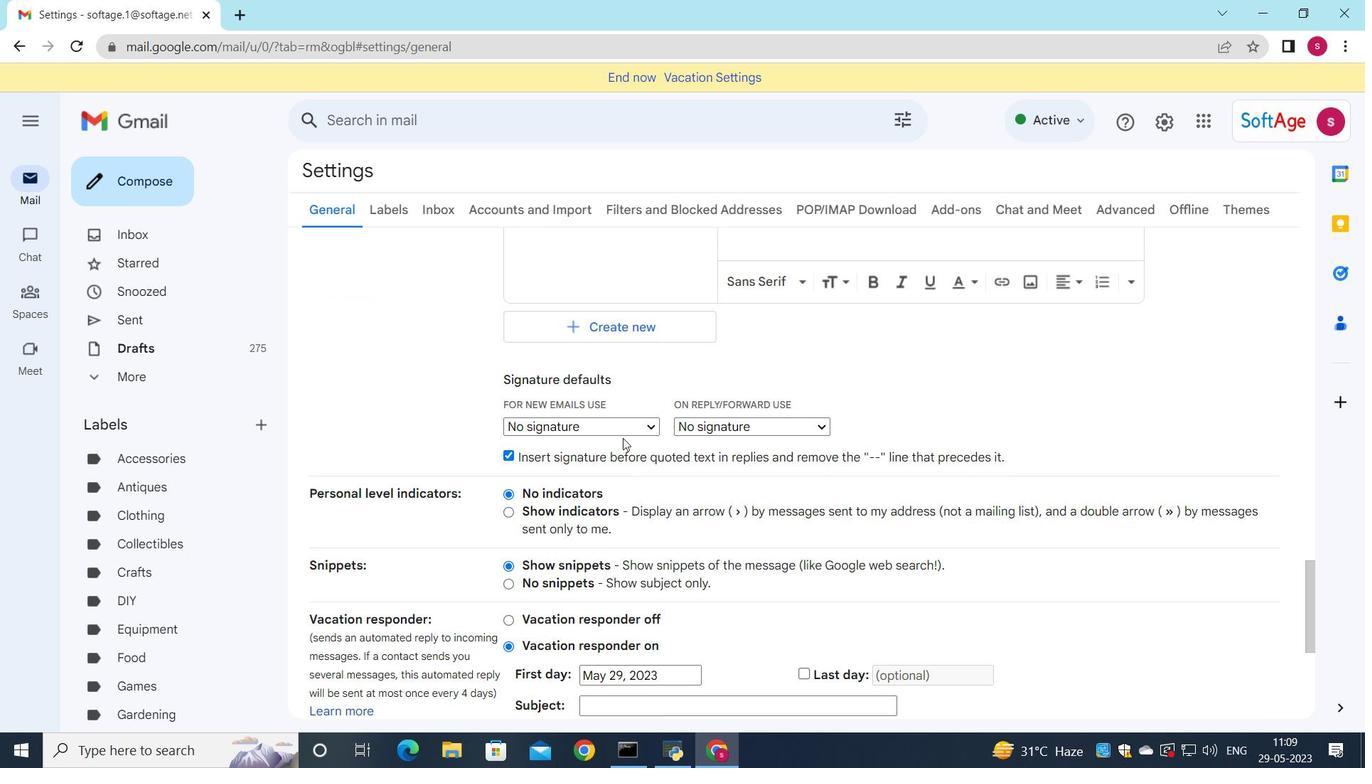 
Action: Mouse pressed left at (625, 431)
Screenshot: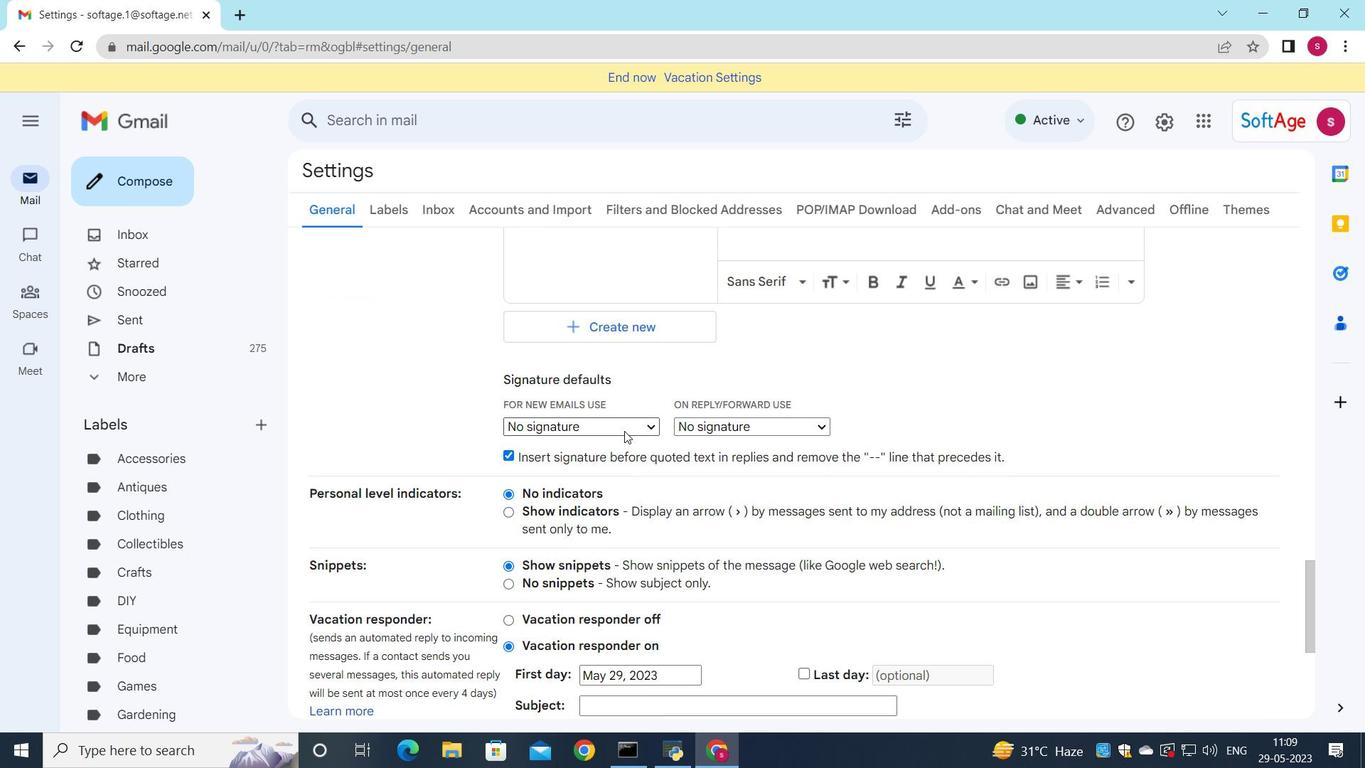 
Action: Mouse moved to (620, 470)
Screenshot: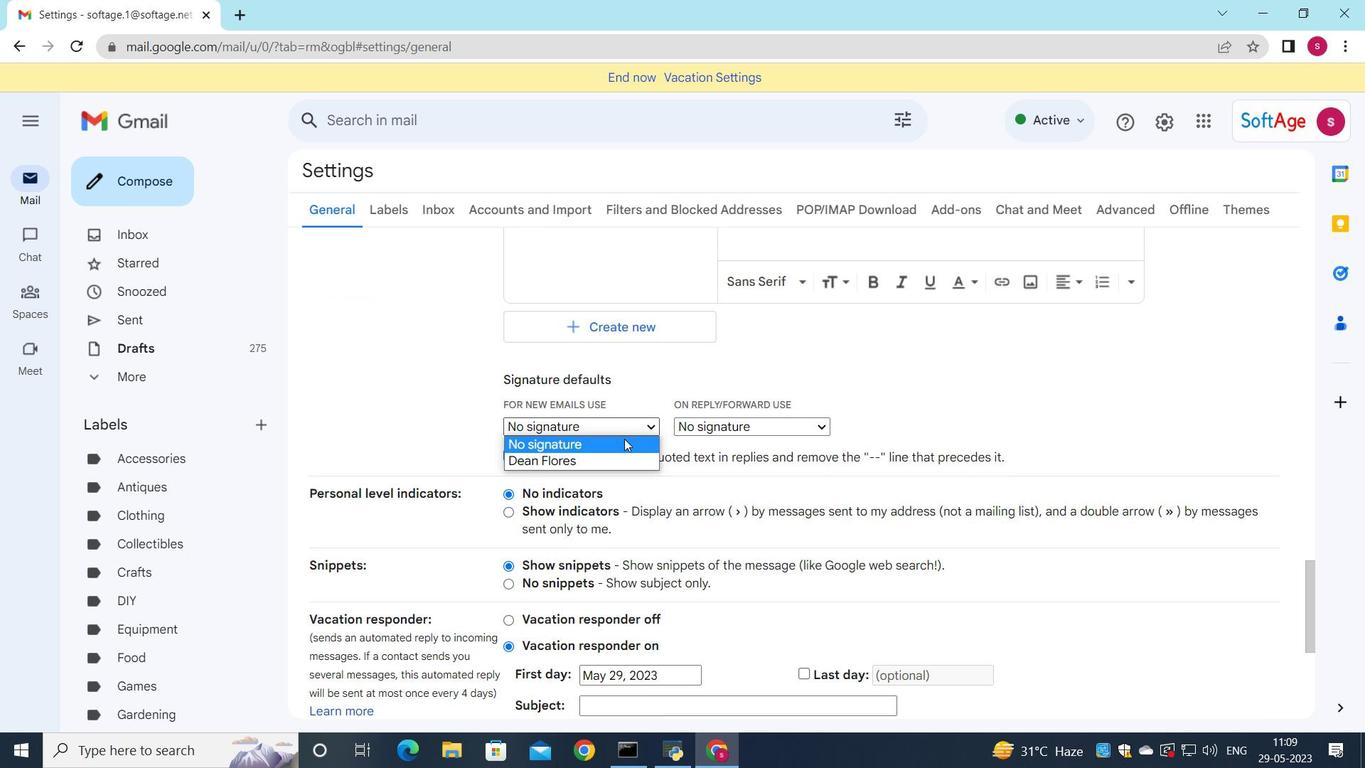 
Action: Mouse pressed left at (620, 470)
Screenshot: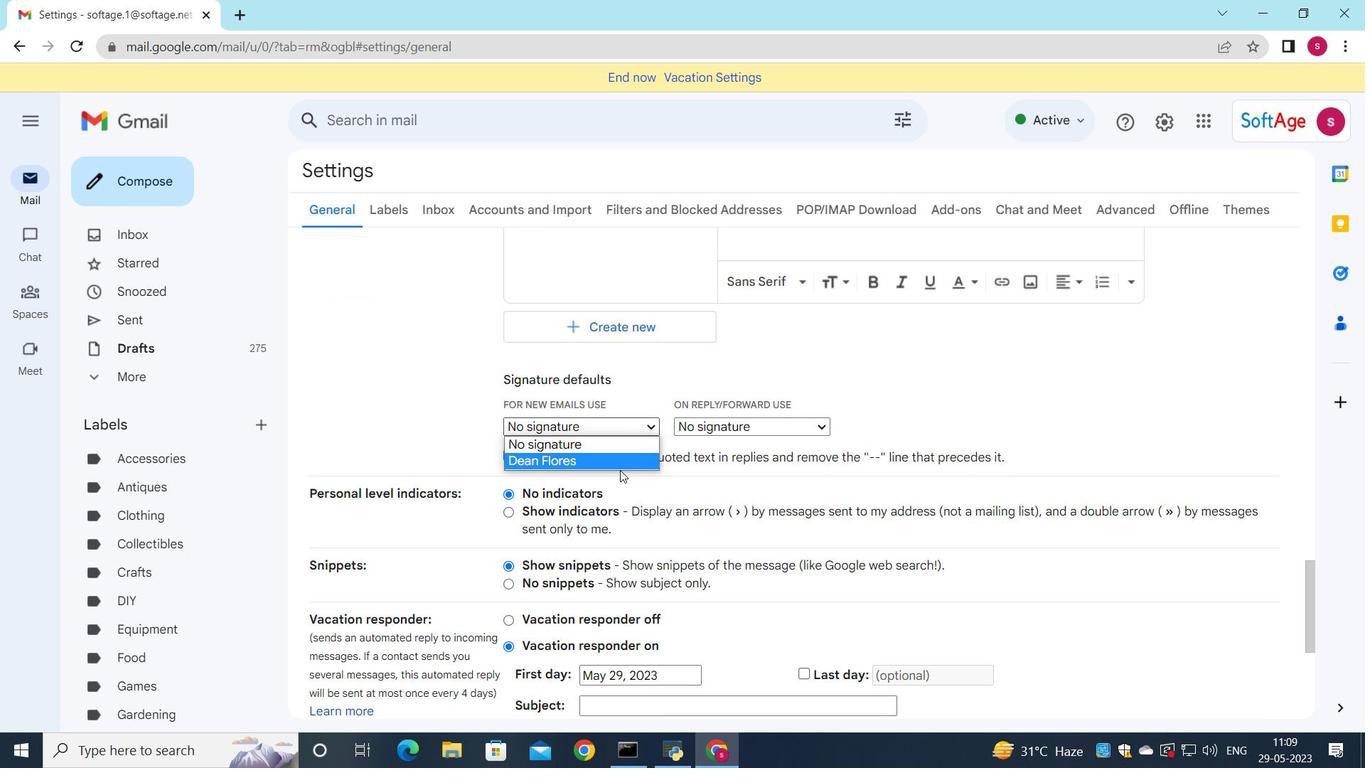 
Action: Mouse moved to (645, 466)
Screenshot: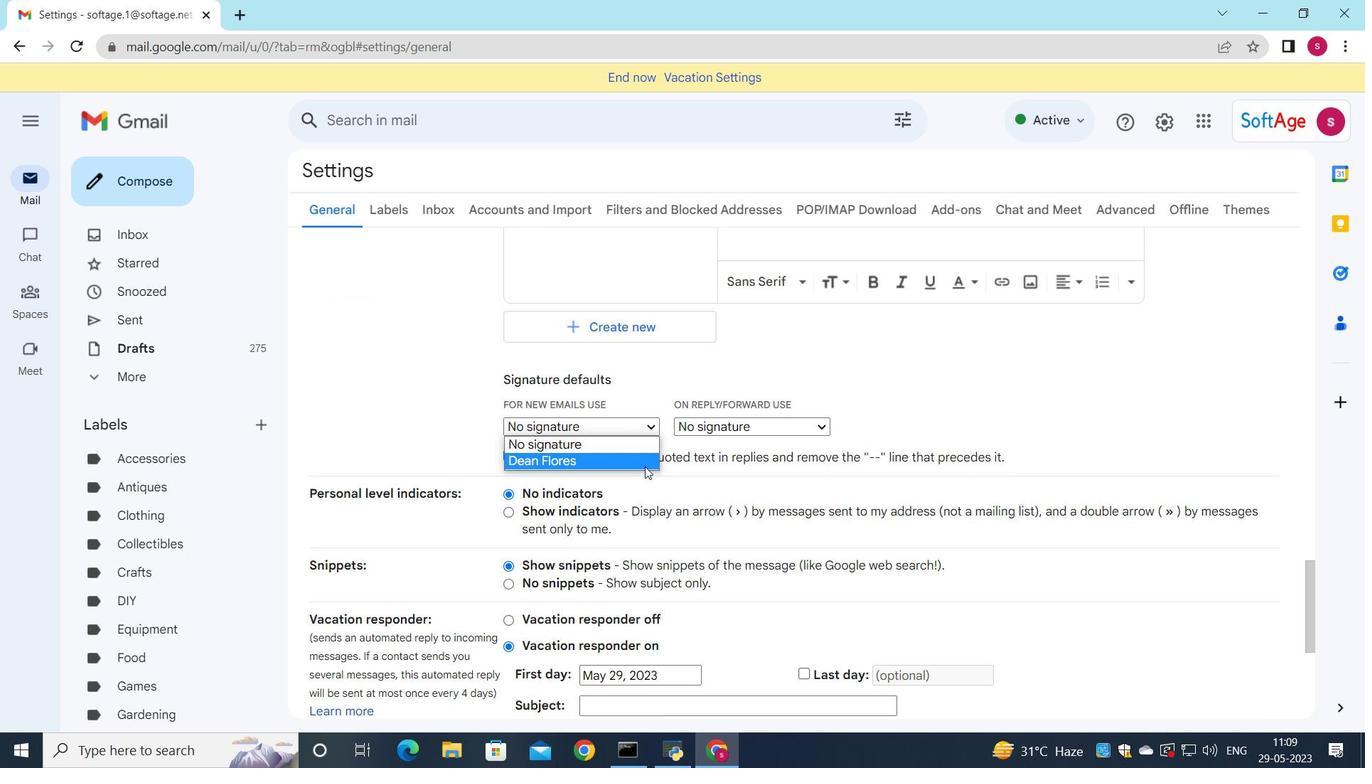 
Action: Mouse pressed left at (645, 466)
Screenshot: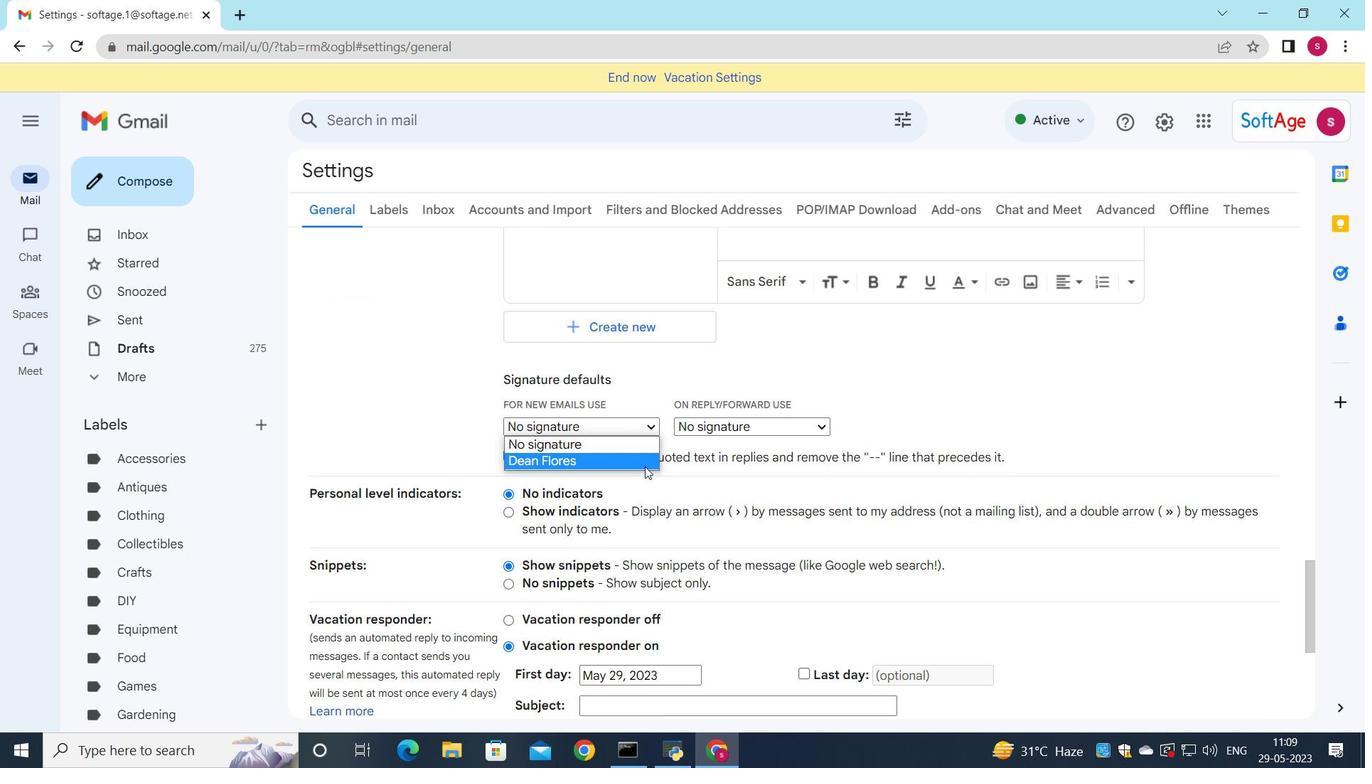 
Action: Mouse moved to (715, 424)
Screenshot: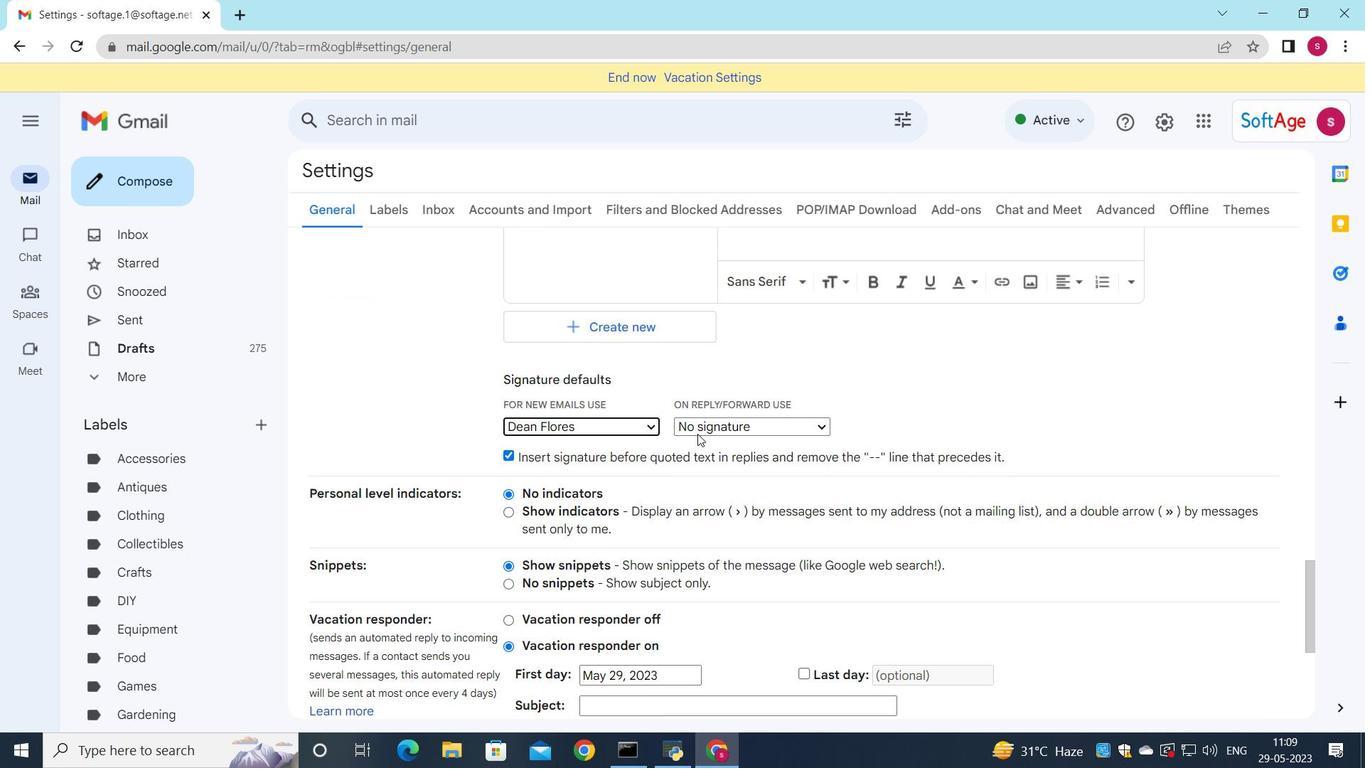 
Action: Mouse pressed left at (715, 424)
Screenshot: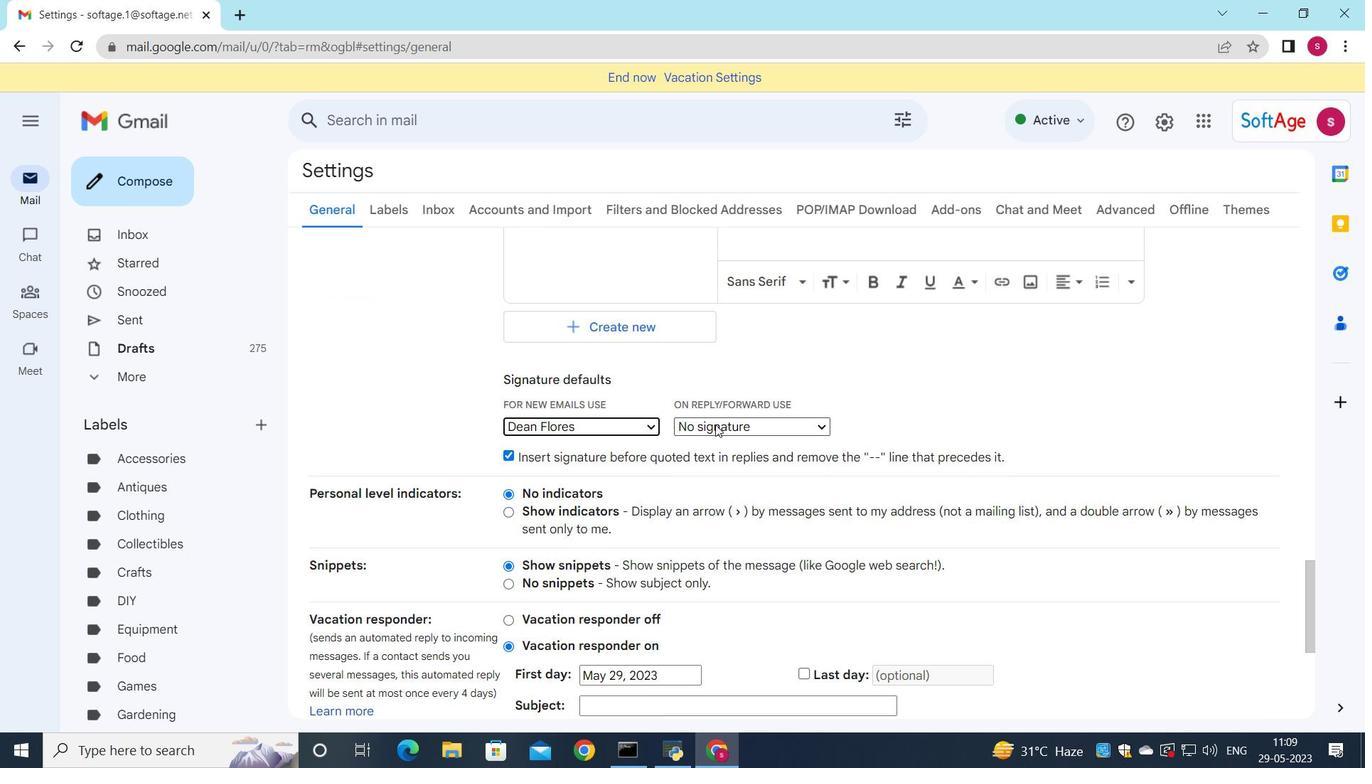 
Action: Mouse moved to (717, 455)
Screenshot: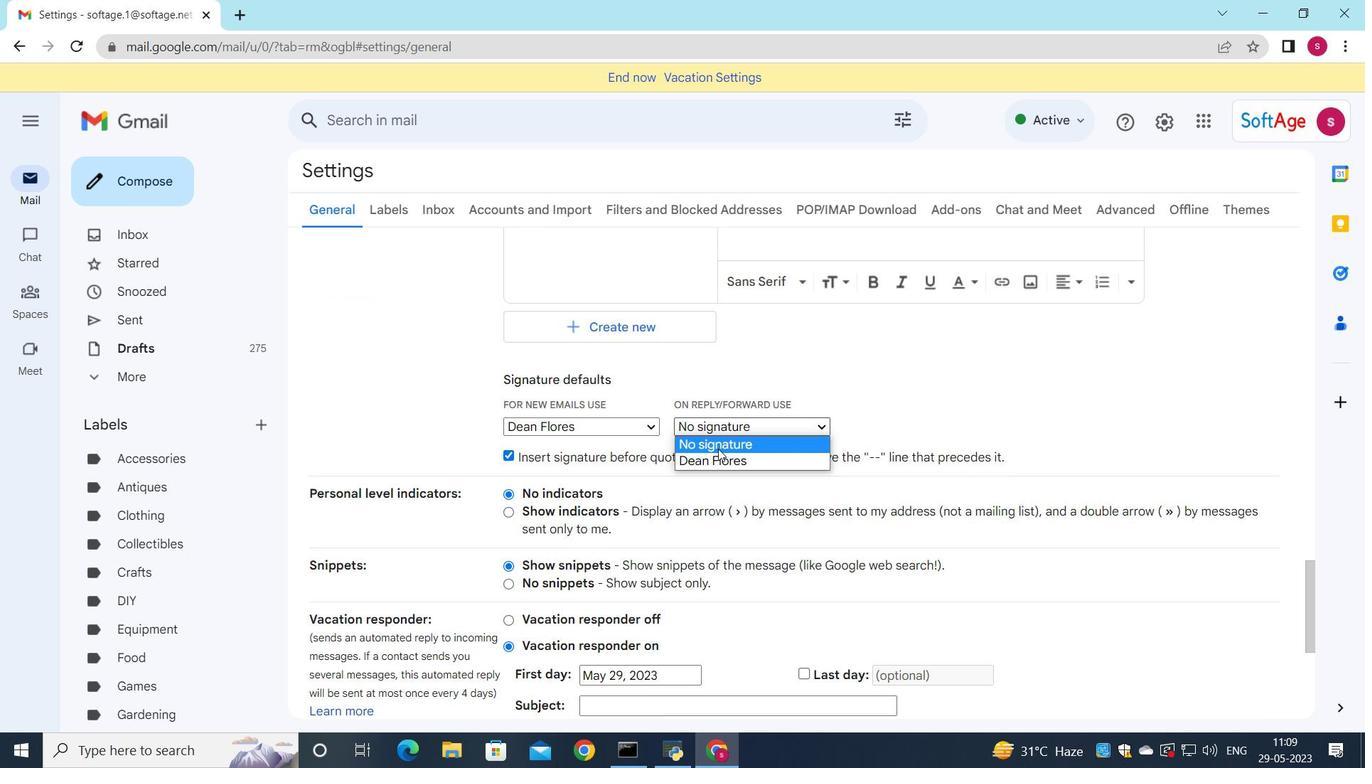 
Action: Mouse pressed left at (717, 455)
Screenshot: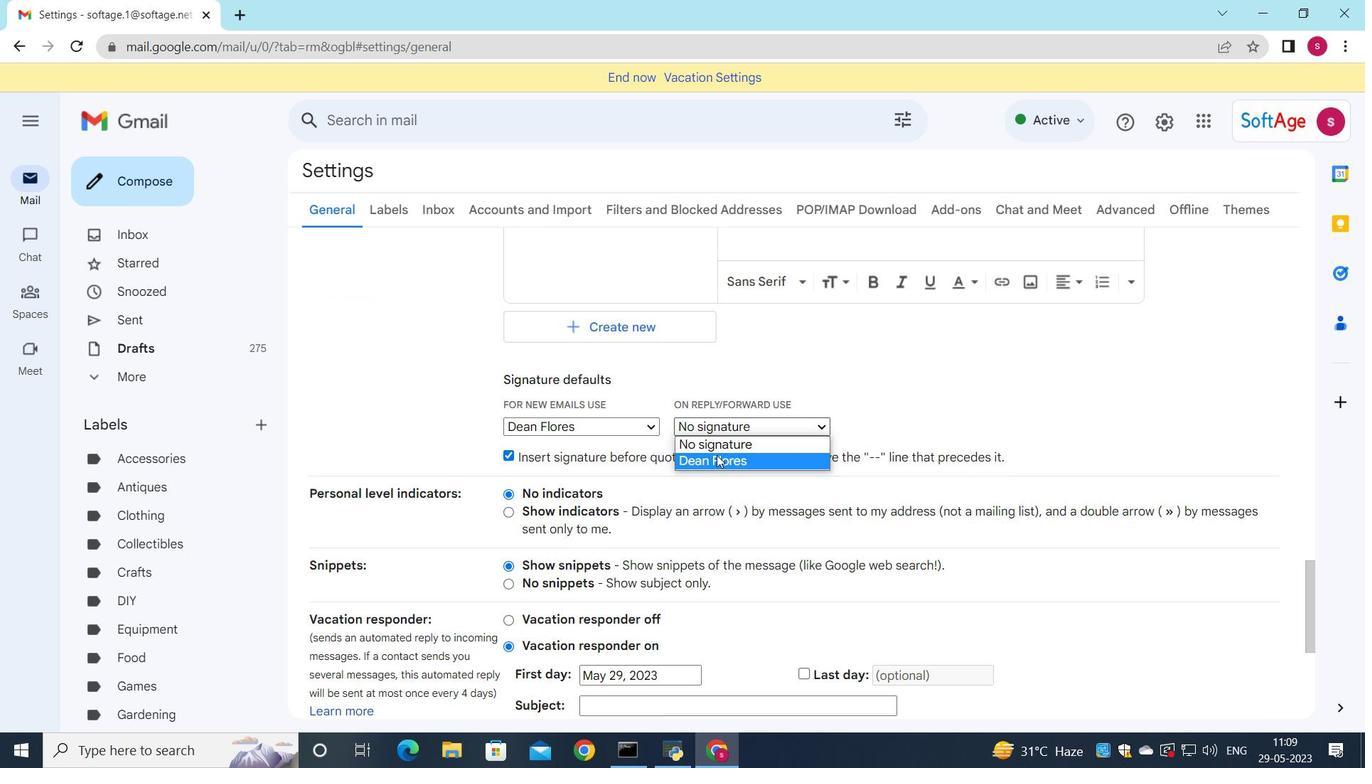 
Action: Mouse moved to (719, 450)
Screenshot: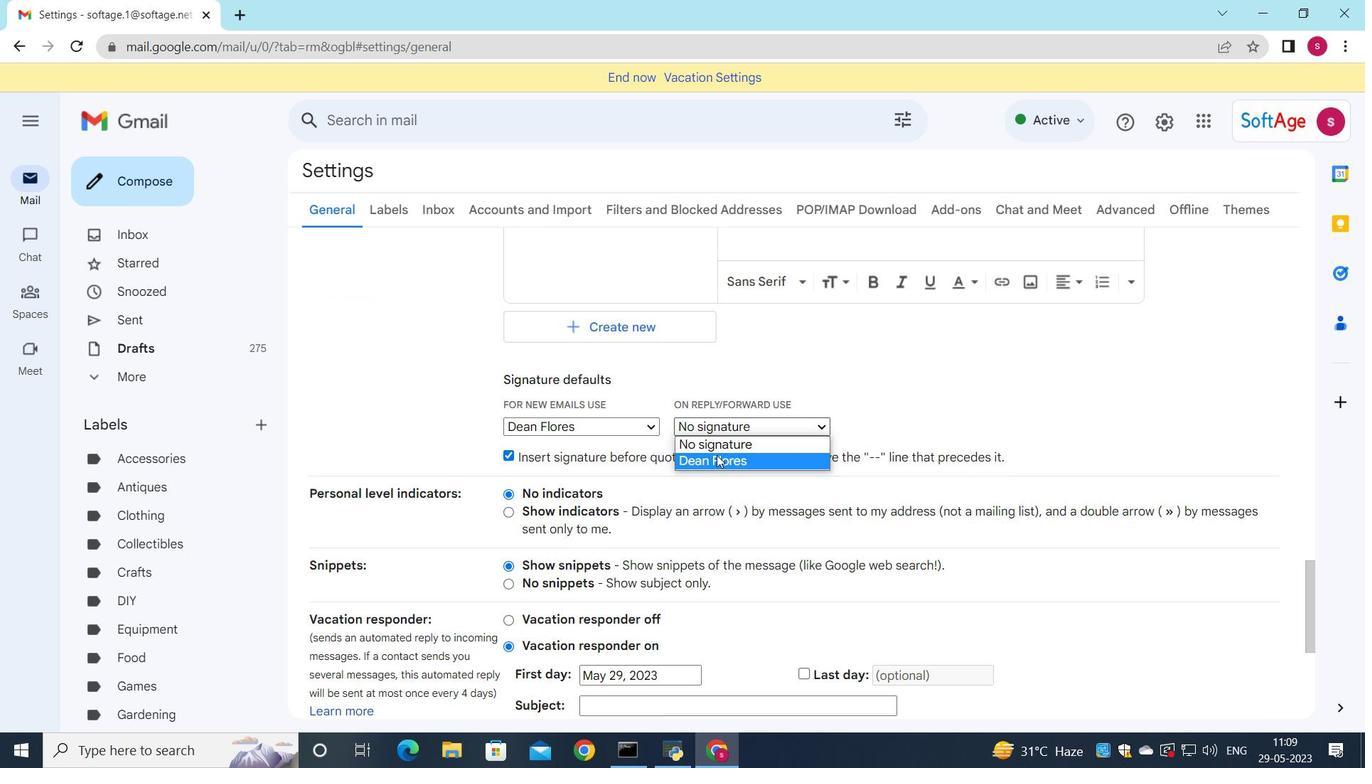 
Action: Mouse scrolled (719, 449) with delta (0, 0)
Screenshot: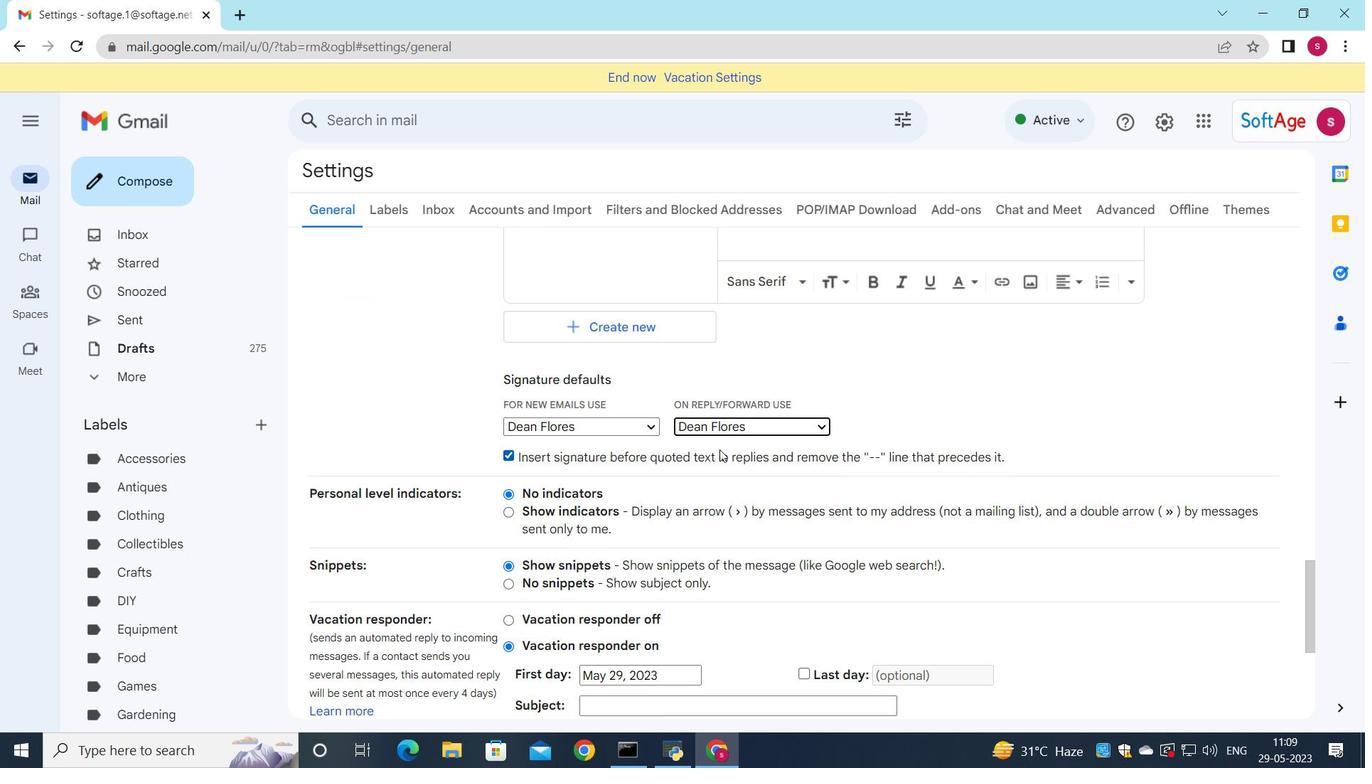 
Action: Mouse scrolled (719, 449) with delta (0, 0)
Screenshot: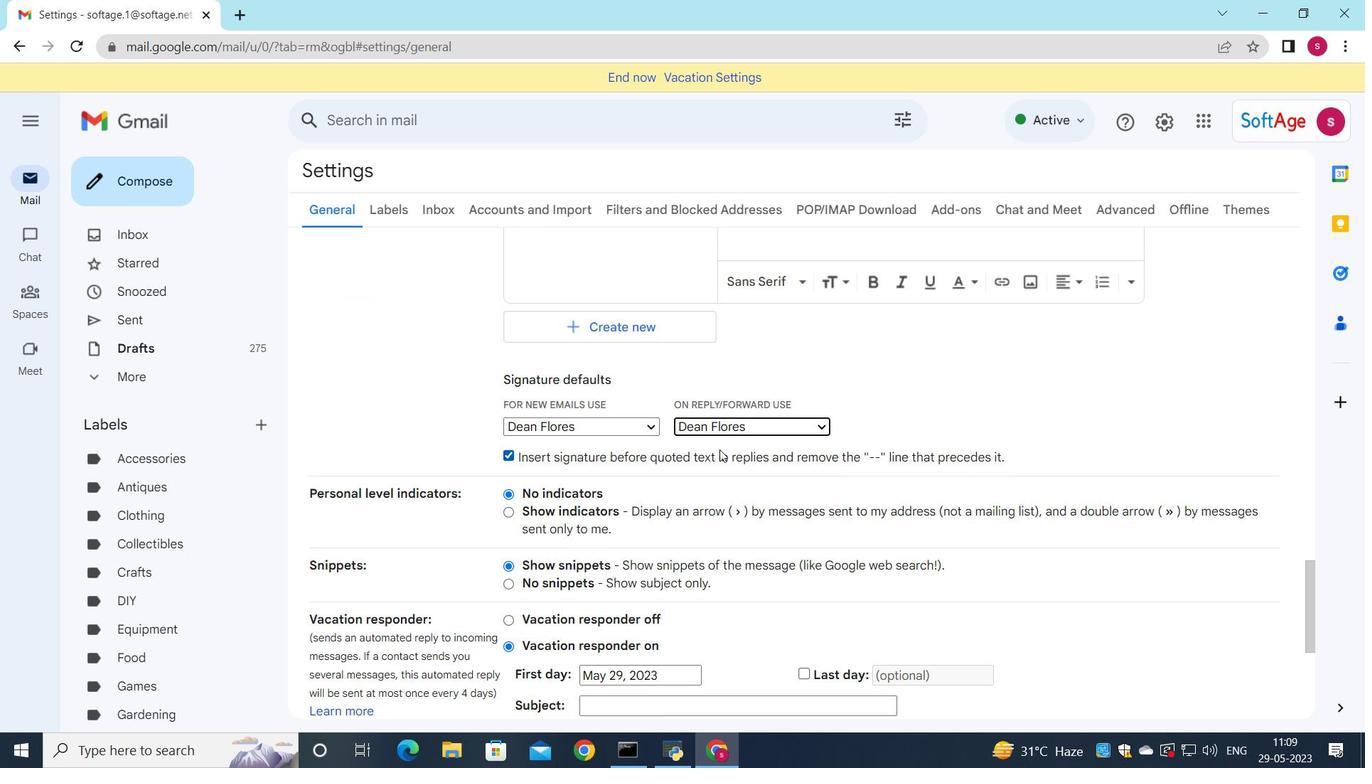 
Action: Mouse scrolled (719, 449) with delta (0, 0)
Screenshot: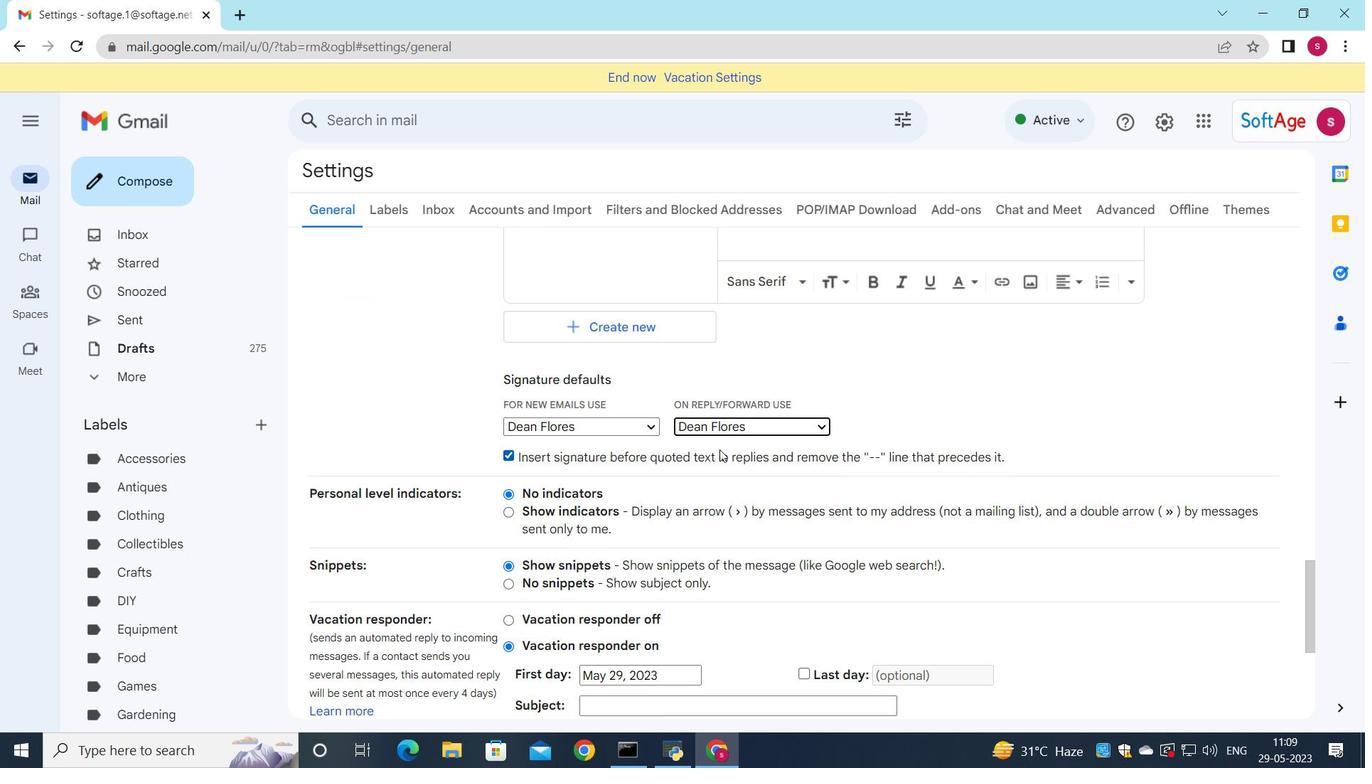 
Action: Mouse scrolled (719, 449) with delta (0, 0)
Screenshot: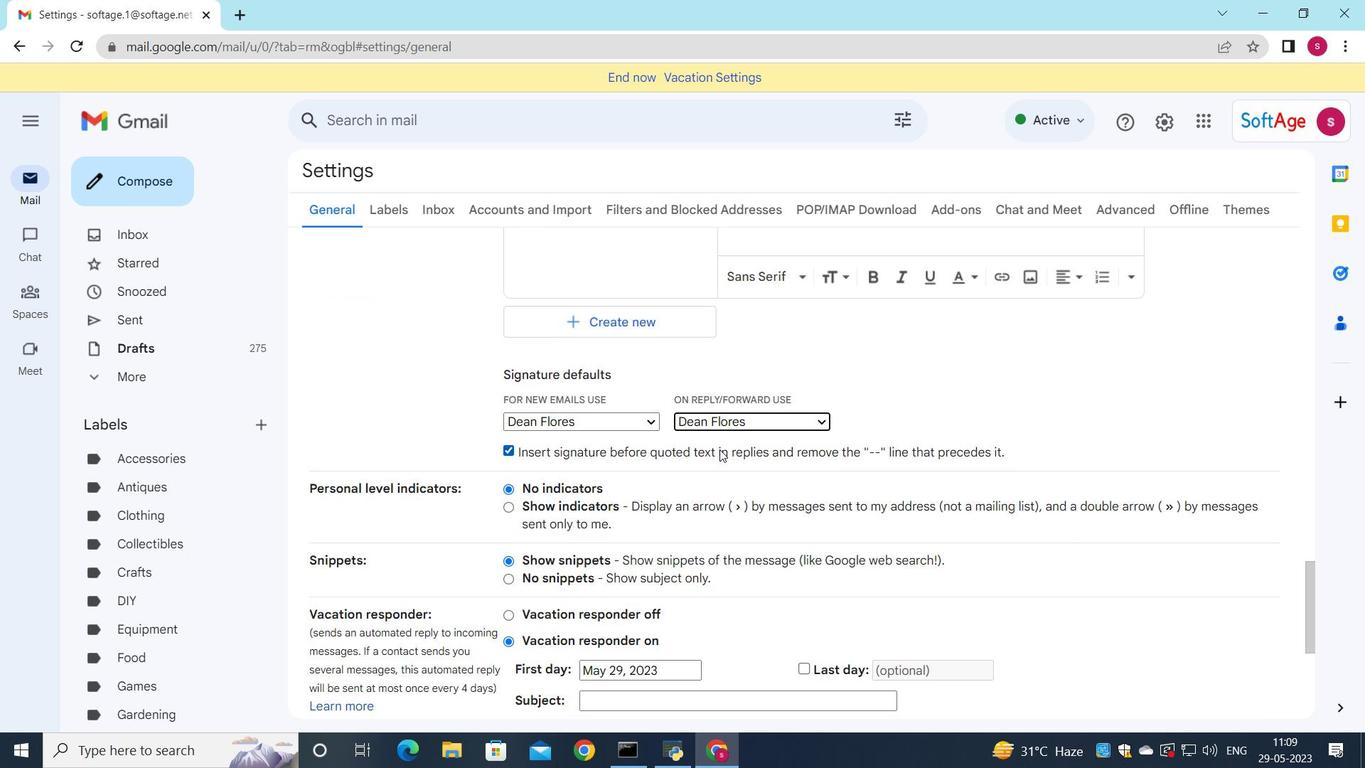 
Action: Mouse moved to (676, 450)
Screenshot: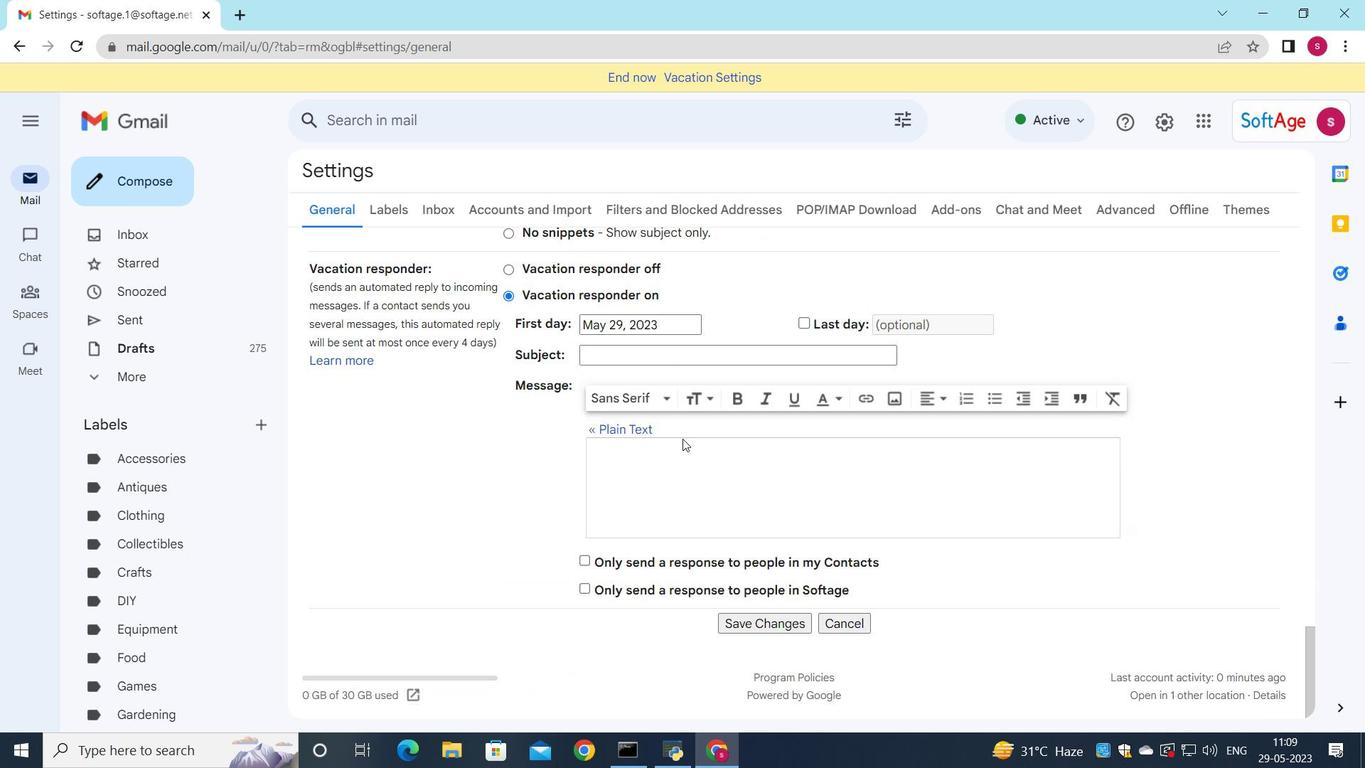 
Action: Mouse scrolled (676, 450) with delta (0, 0)
Screenshot: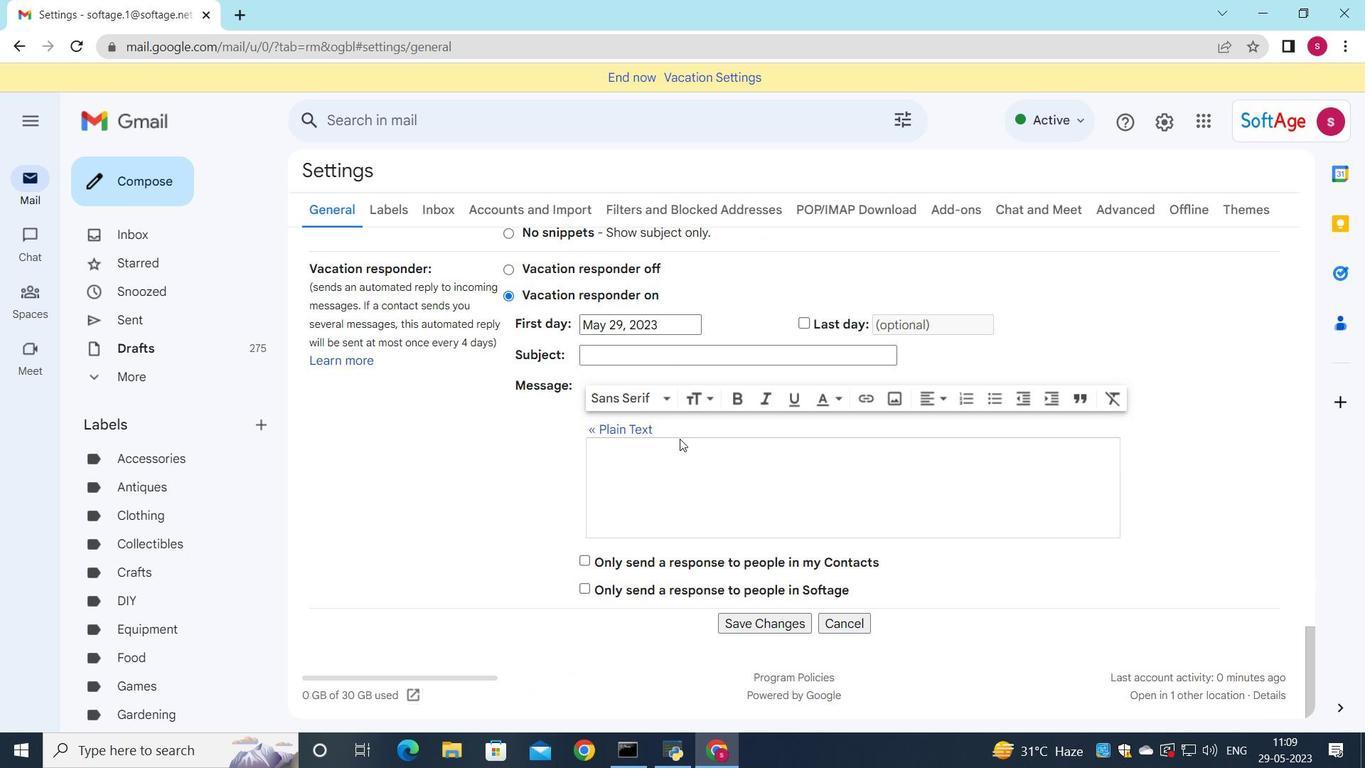 
Action: Mouse moved to (676, 458)
Screenshot: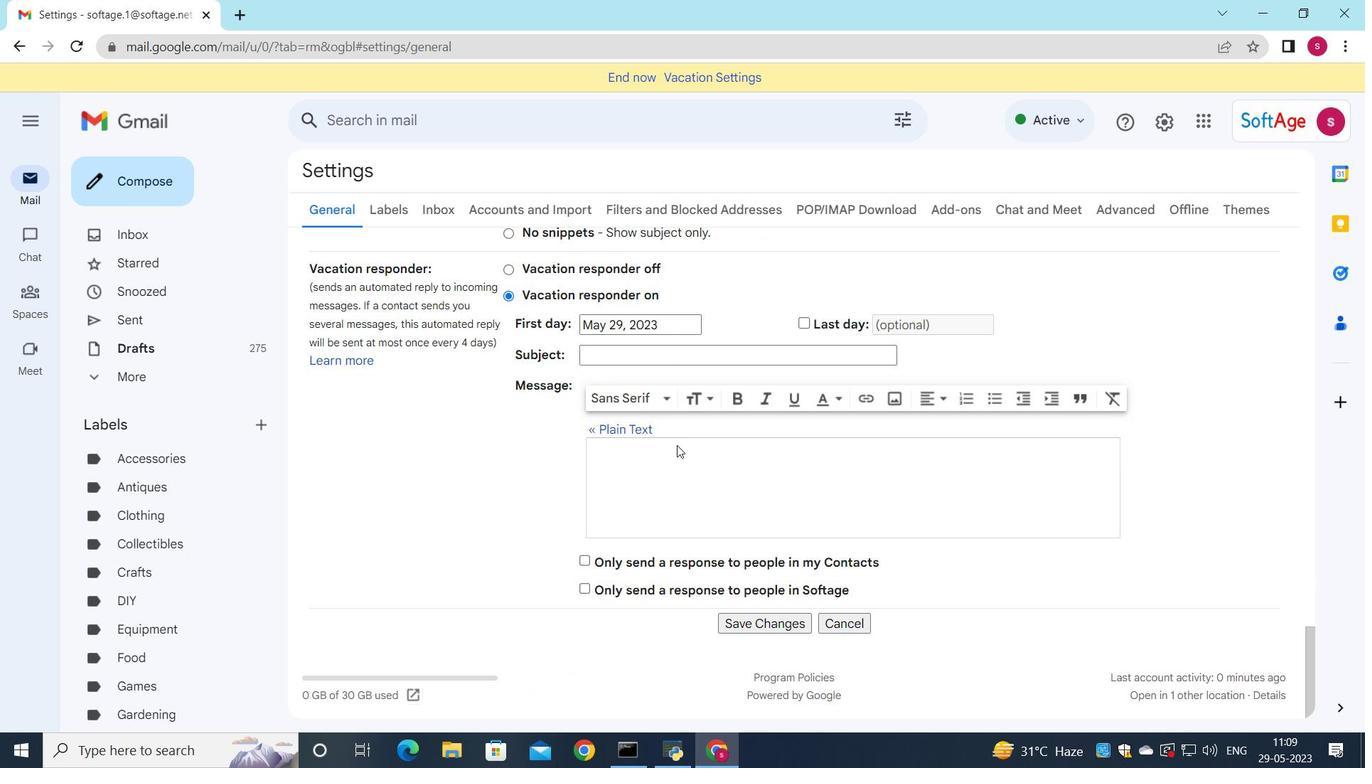 
Action: Mouse scrolled (676, 457) with delta (0, 0)
Screenshot: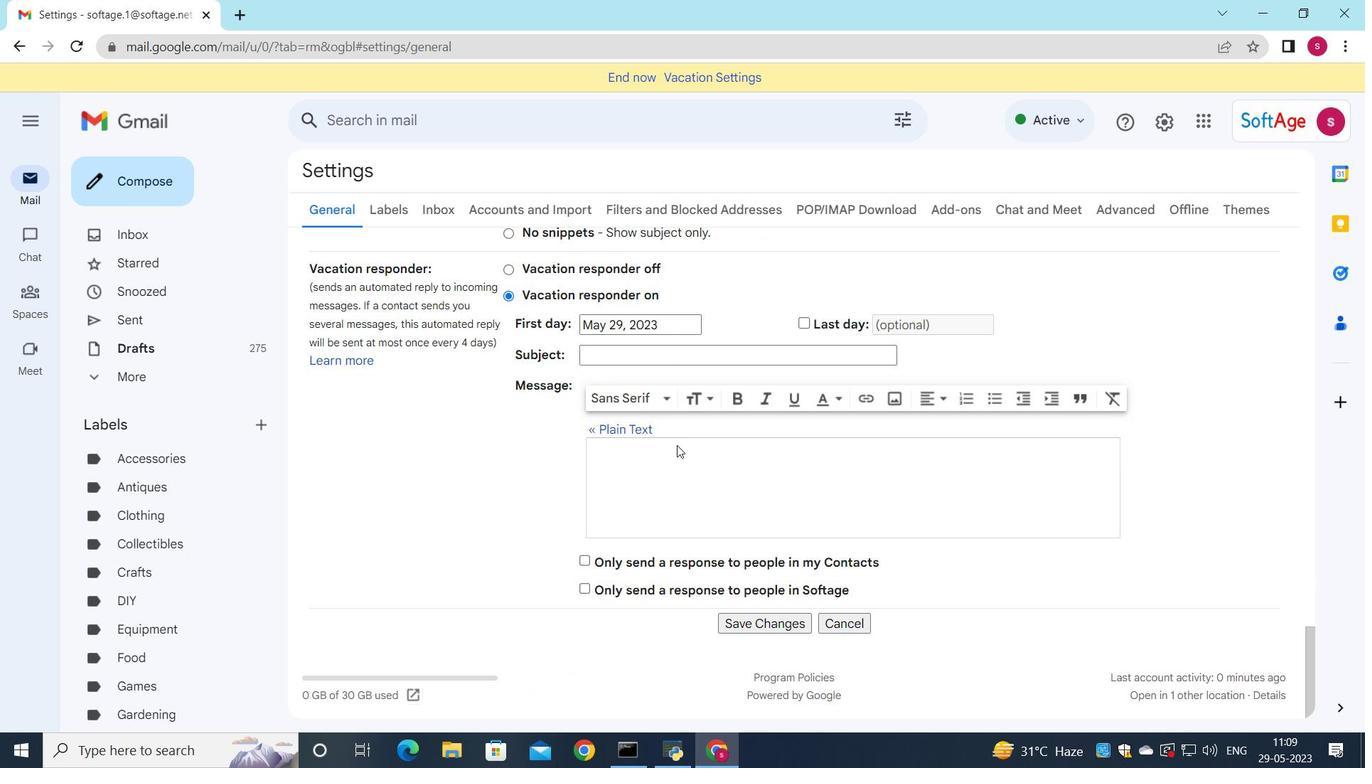 
Action: Mouse moved to (677, 460)
Screenshot: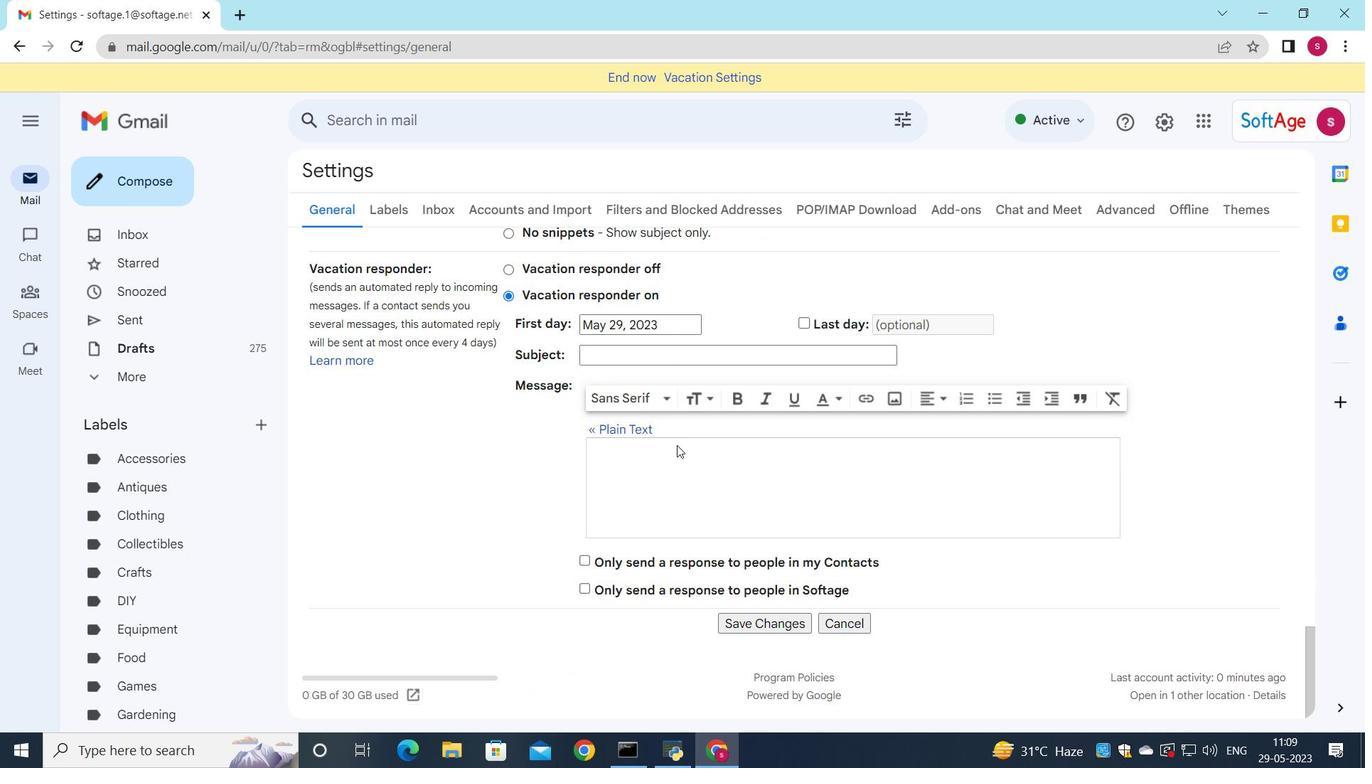 
Action: Mouse scrolled (677, 460) with delta (0, 0)
Screenshot: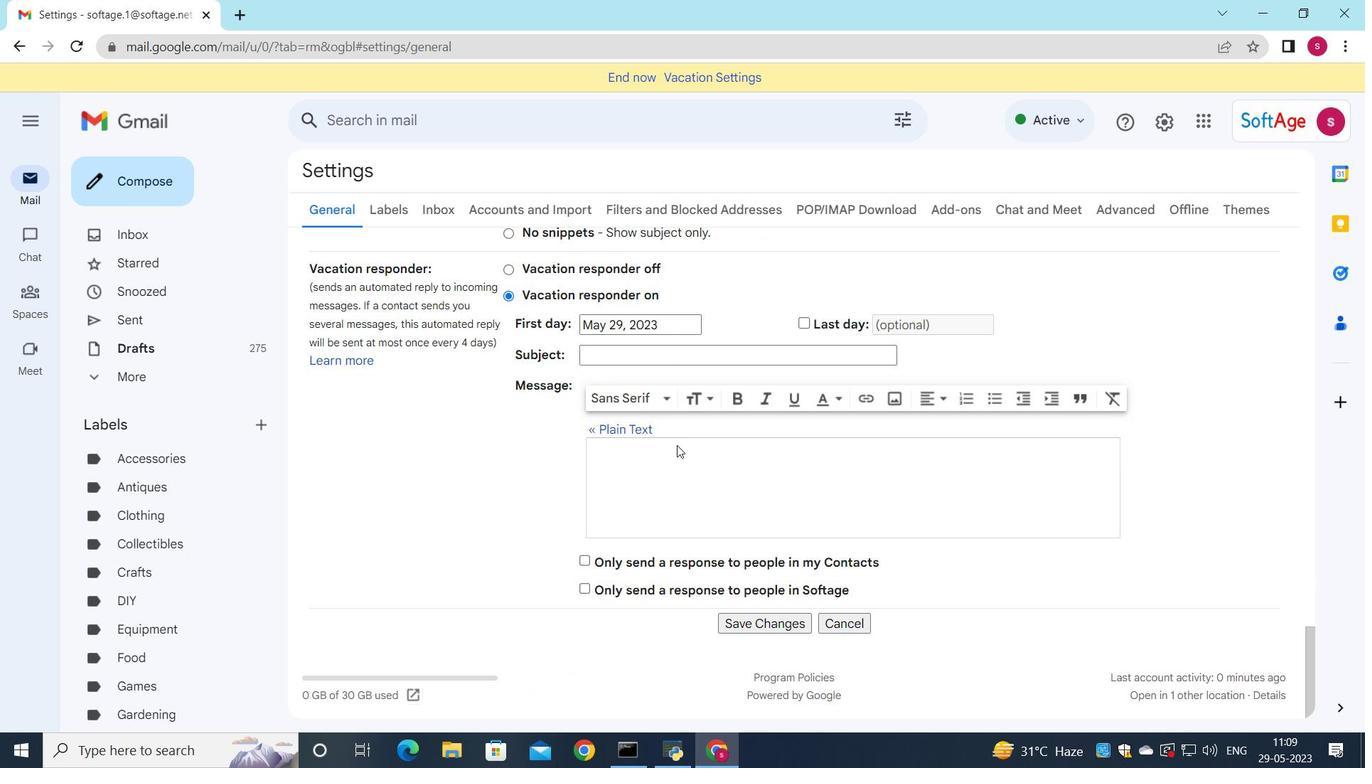 
Action: Mouse moved to (725, 535)
Screenshot: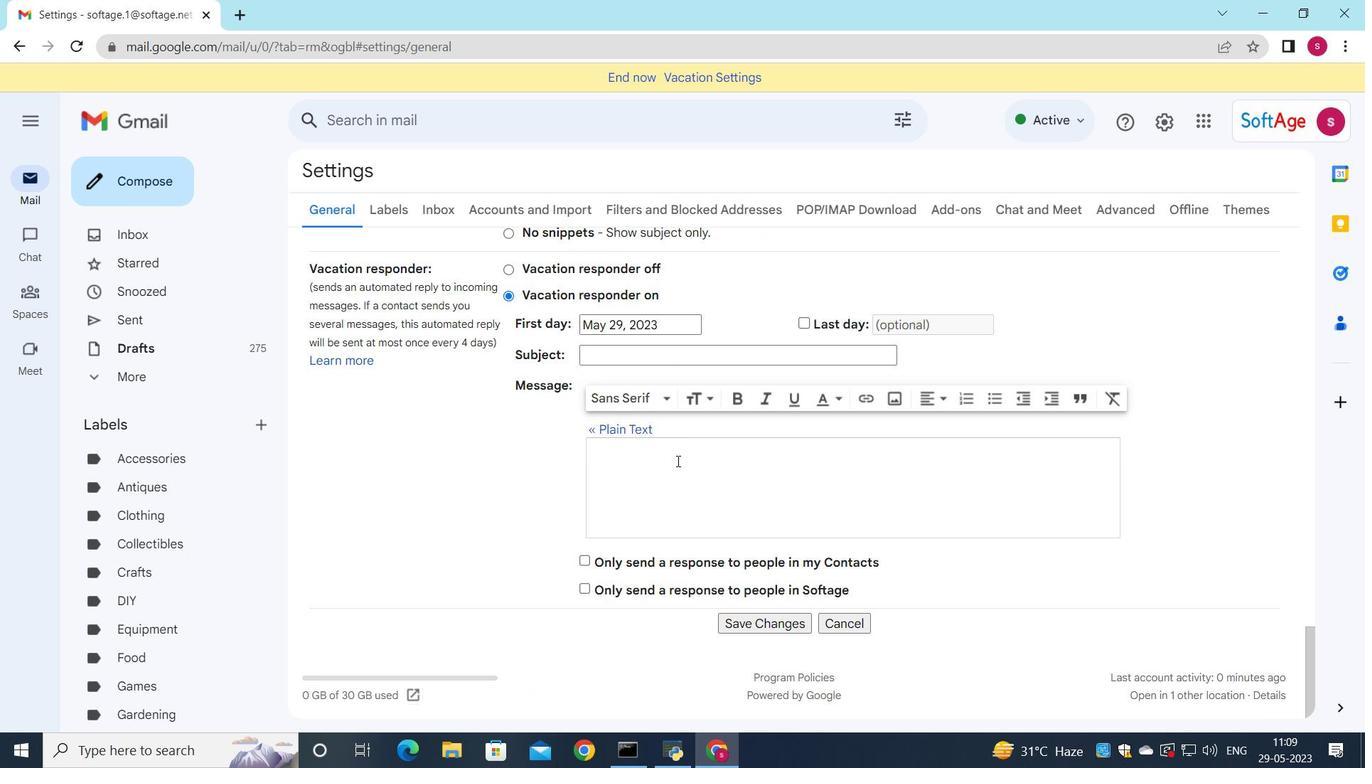 
Action: Mouse scrolled (679, 465) with delta (0, 0)
Screenshot: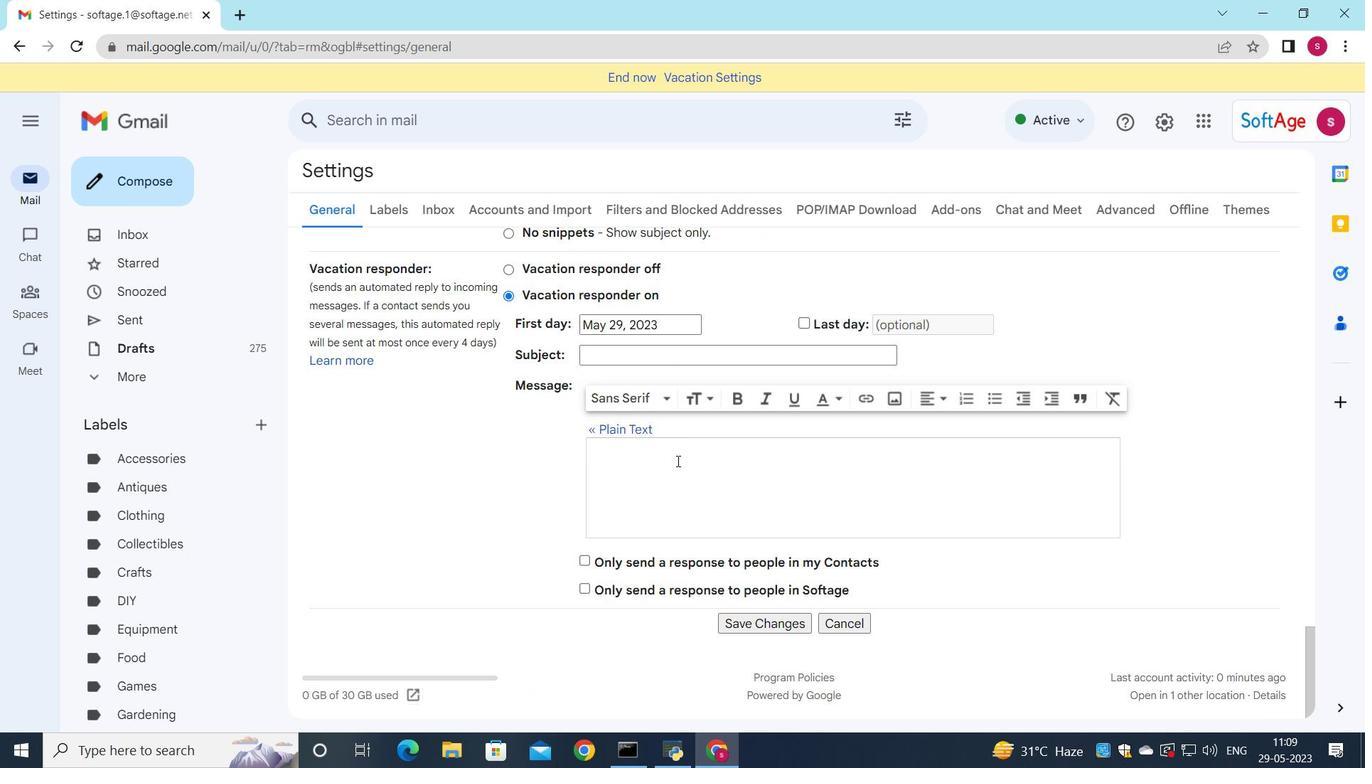 
Action: Mouse moved to (762, 626)
Screenshot: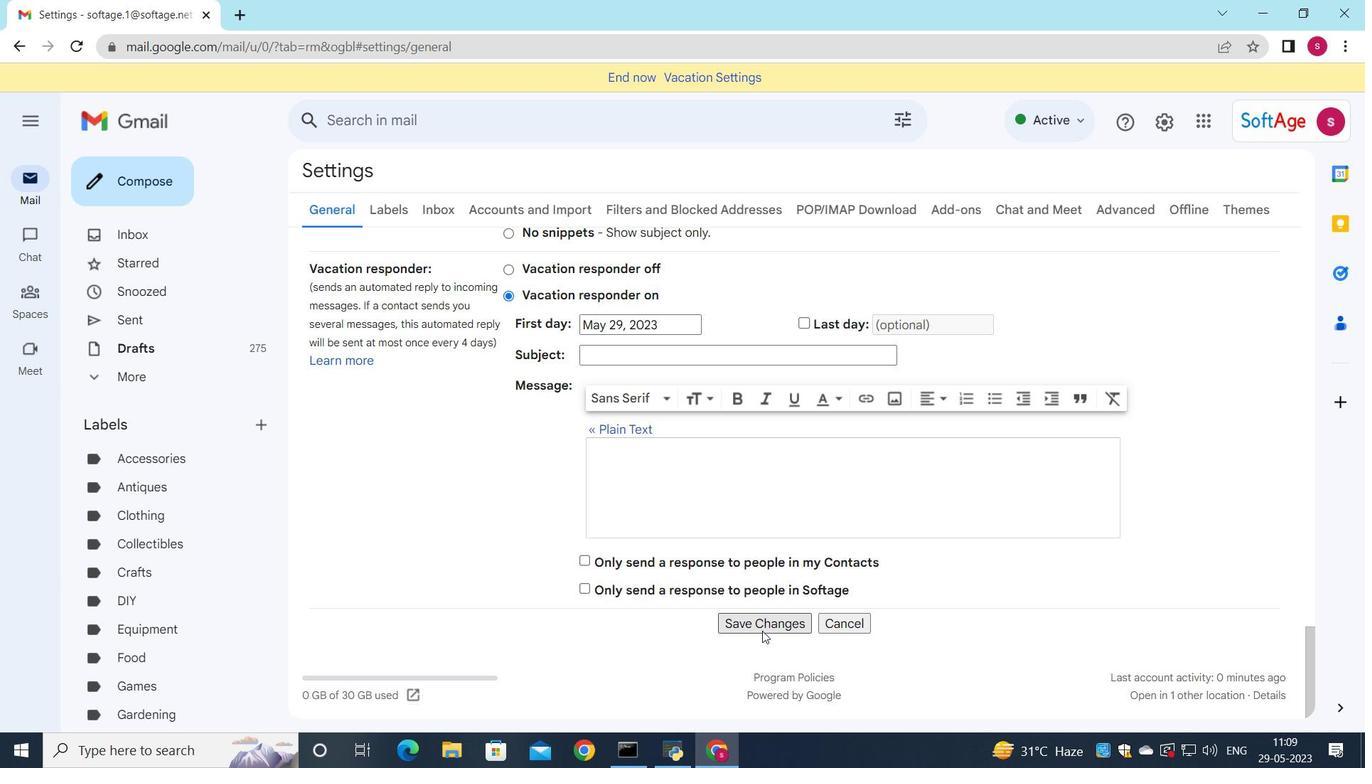 
Action: Mouse pressed left at (762, 626)
Screenshot: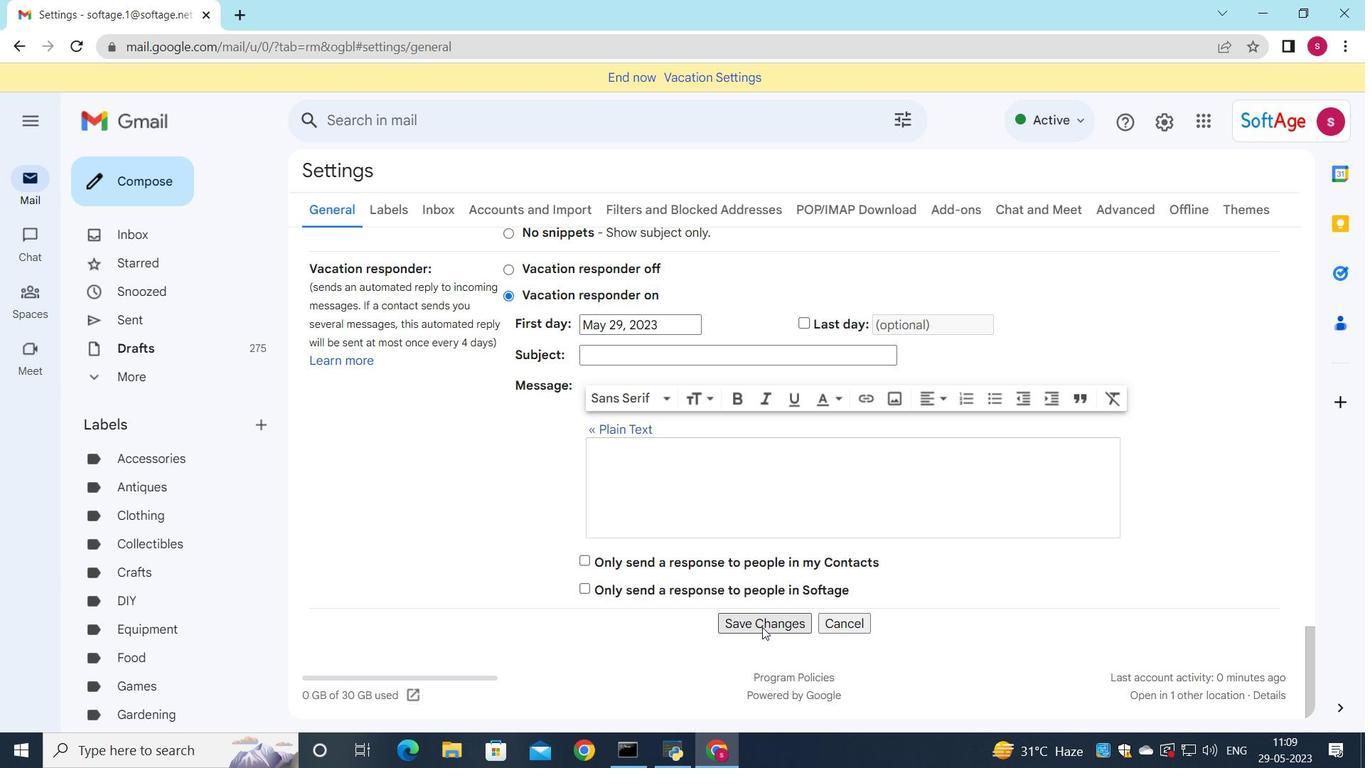 
Action: Mouse moved to (144, 181)
Screenshot: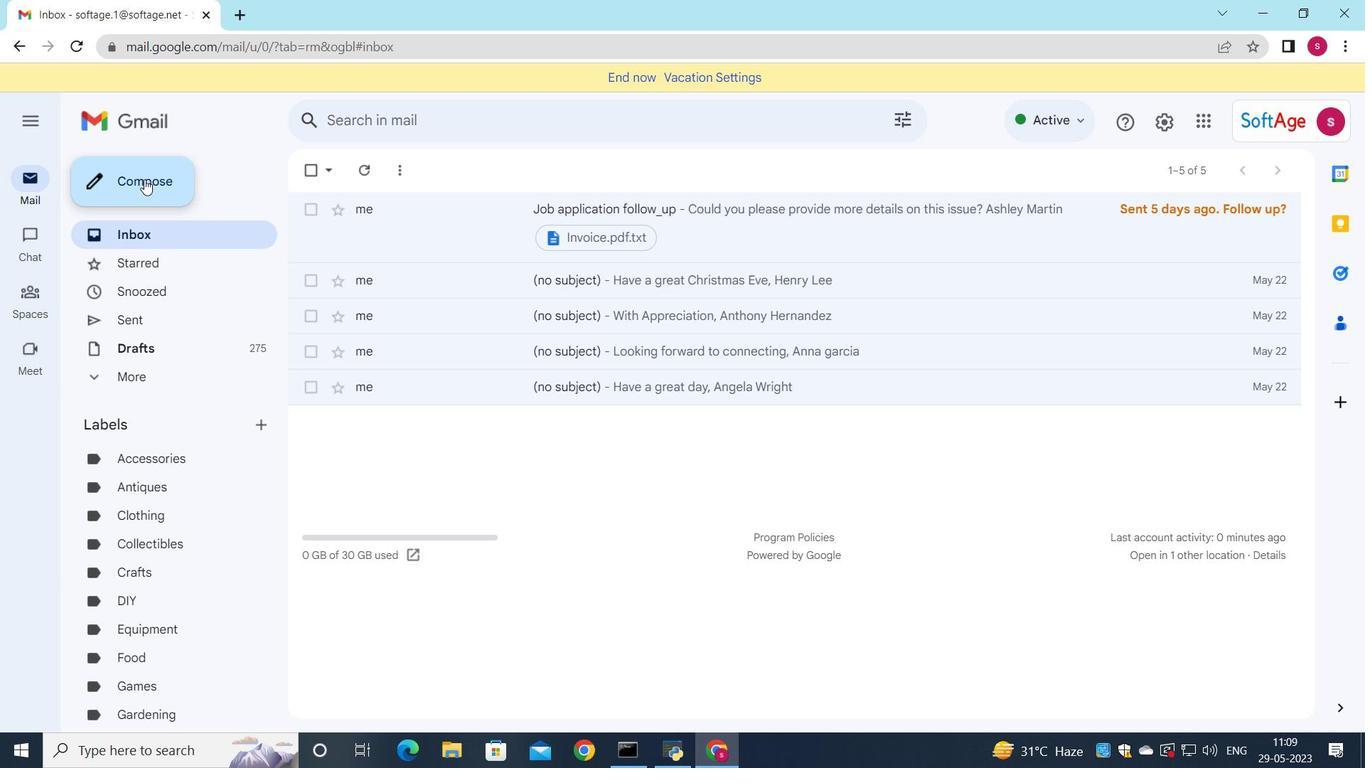 
Action: Mouse pressed left at (144, 181)
Screenshot: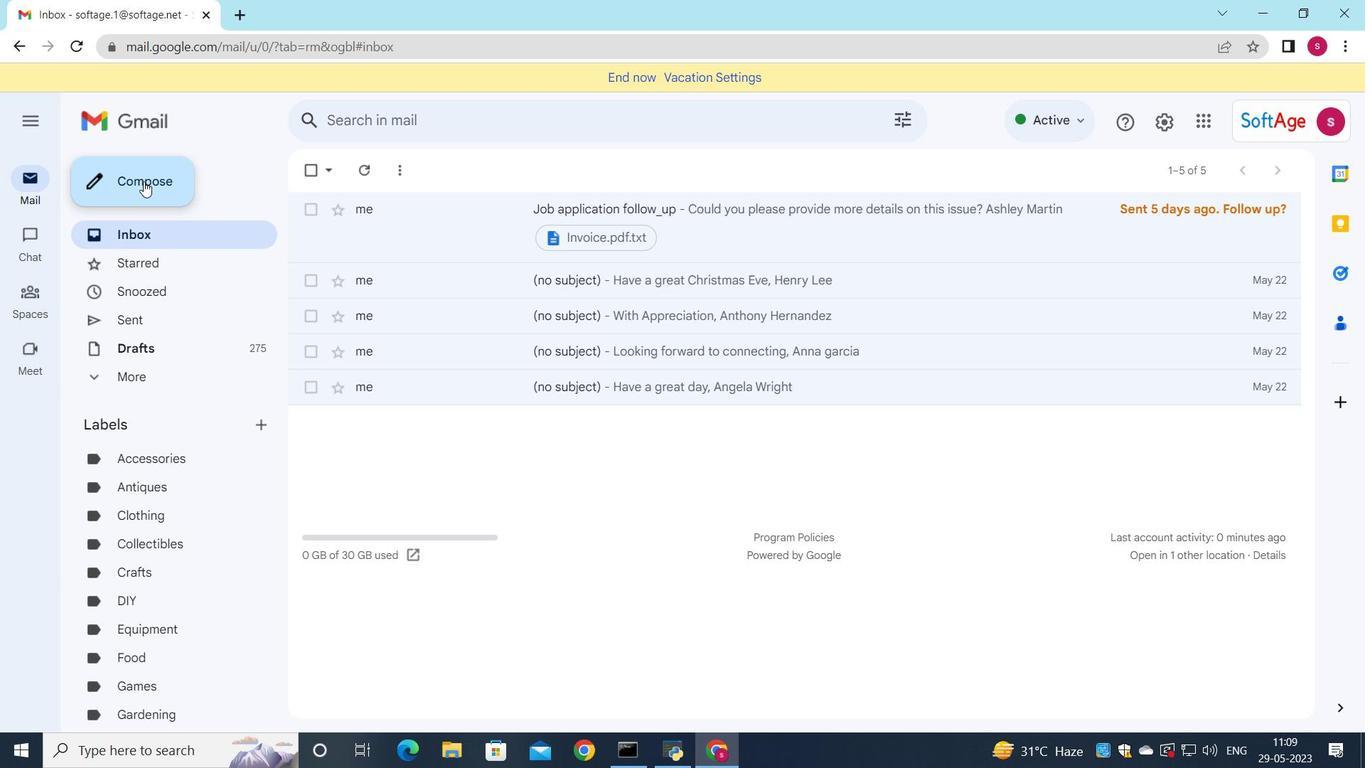 
Action: Mouse moved to (800, 238)
Screenshot: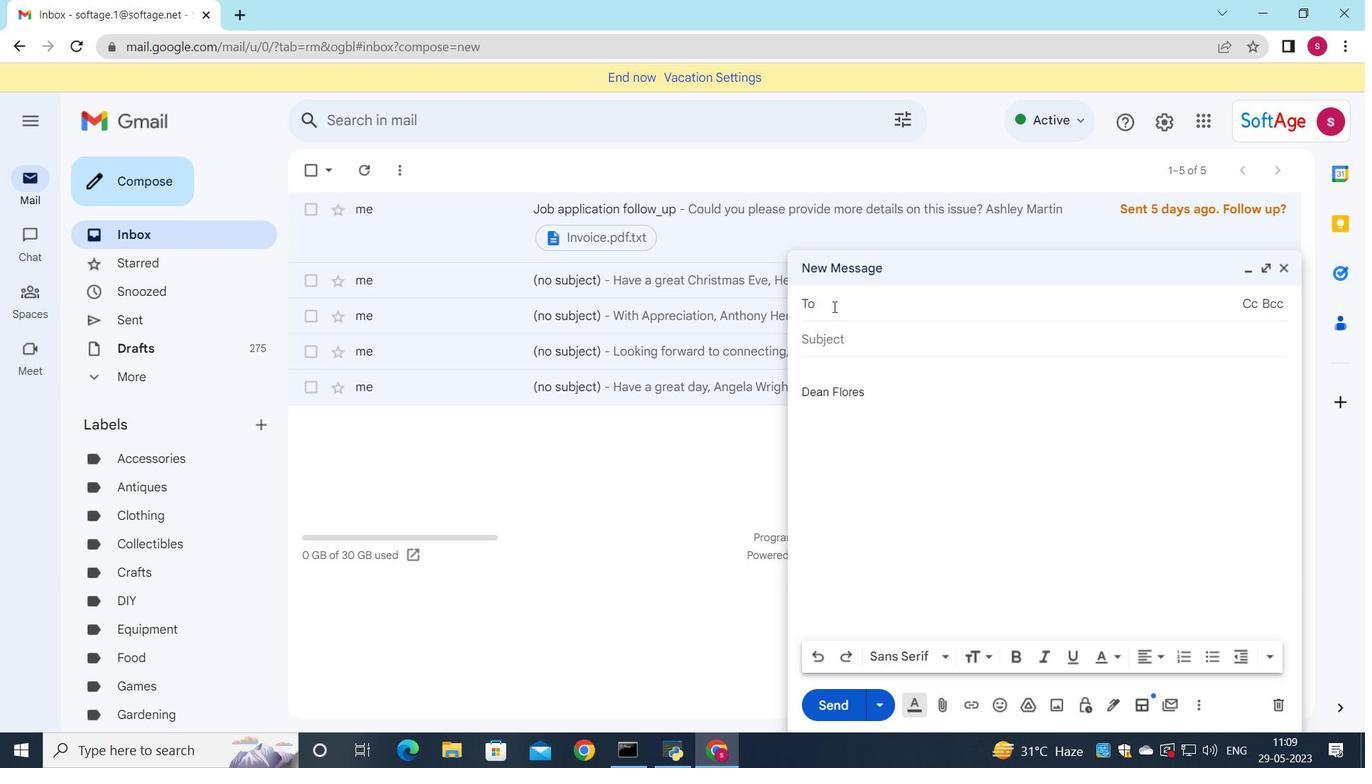 
Action: Key pressed <Key.down><Key.down><Key.down><Key.down><Key.down><Key.down><Key.down><Key.down><Key.enter><Key.down><Key.down><Key.down><Key.down><Key.down><Key.down><Key.down><Key.down><Key.down><Key.down><Key.down><Key.down><Key.down>softage.8<Key.enter><Key.down><Key.enter><Key.backspace>
Screenshot: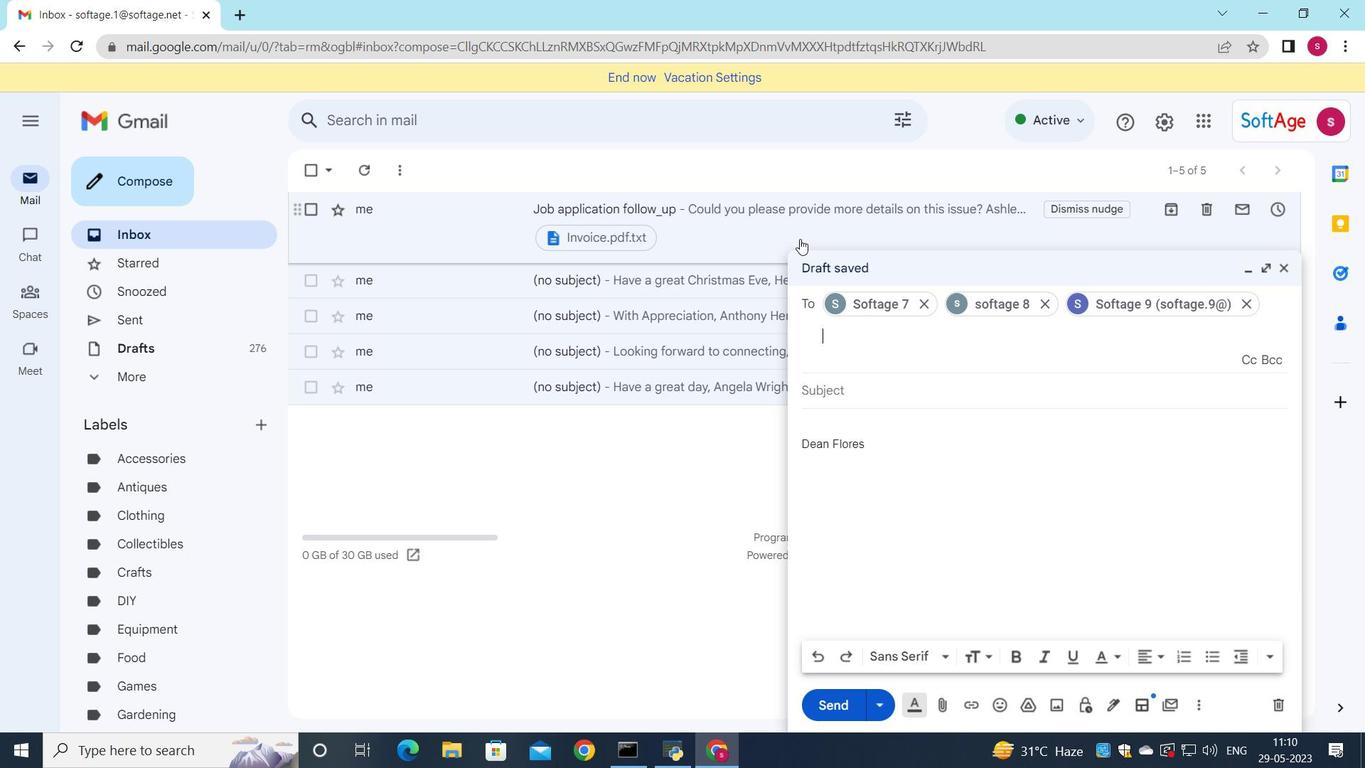 
Action: Mouse moved to (1246, 296)
Screenshot: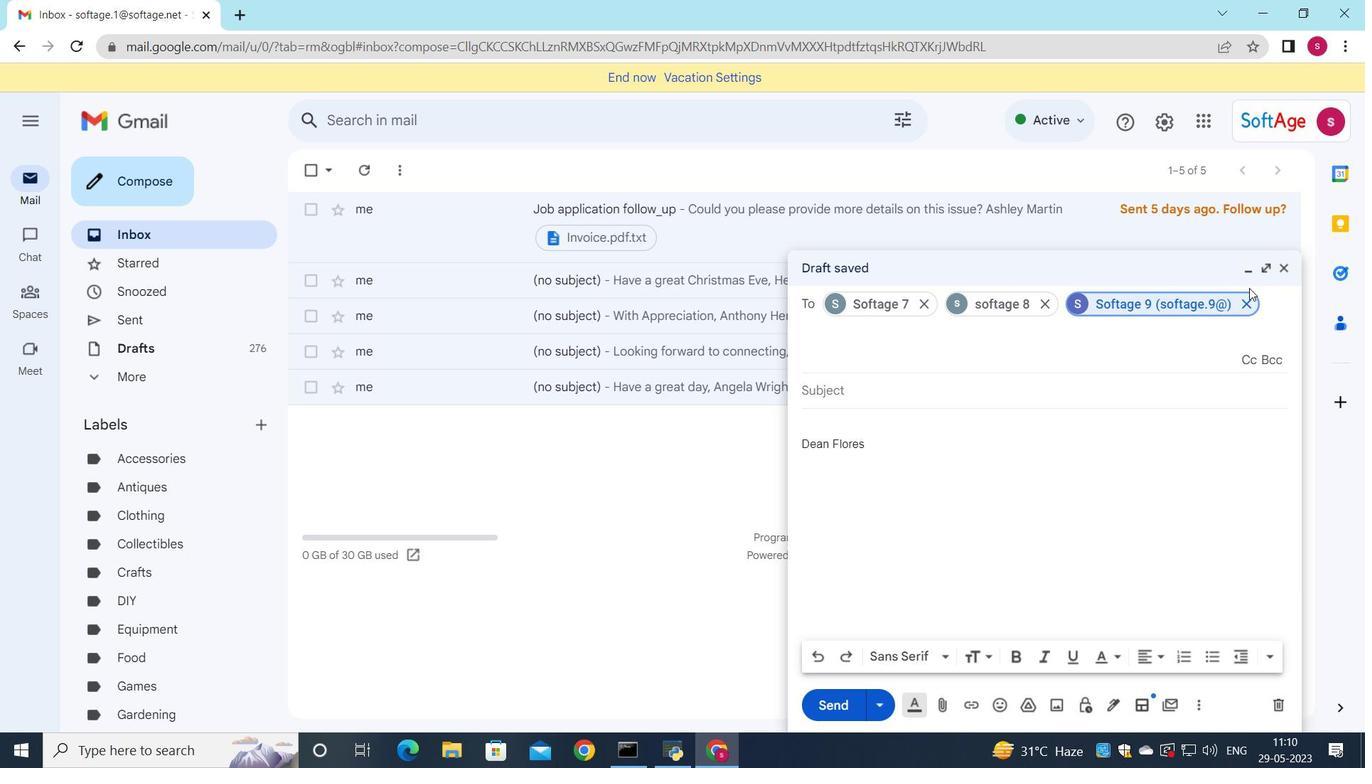 
Action: Mouse pressed left at (1246, 296)
Screenshot: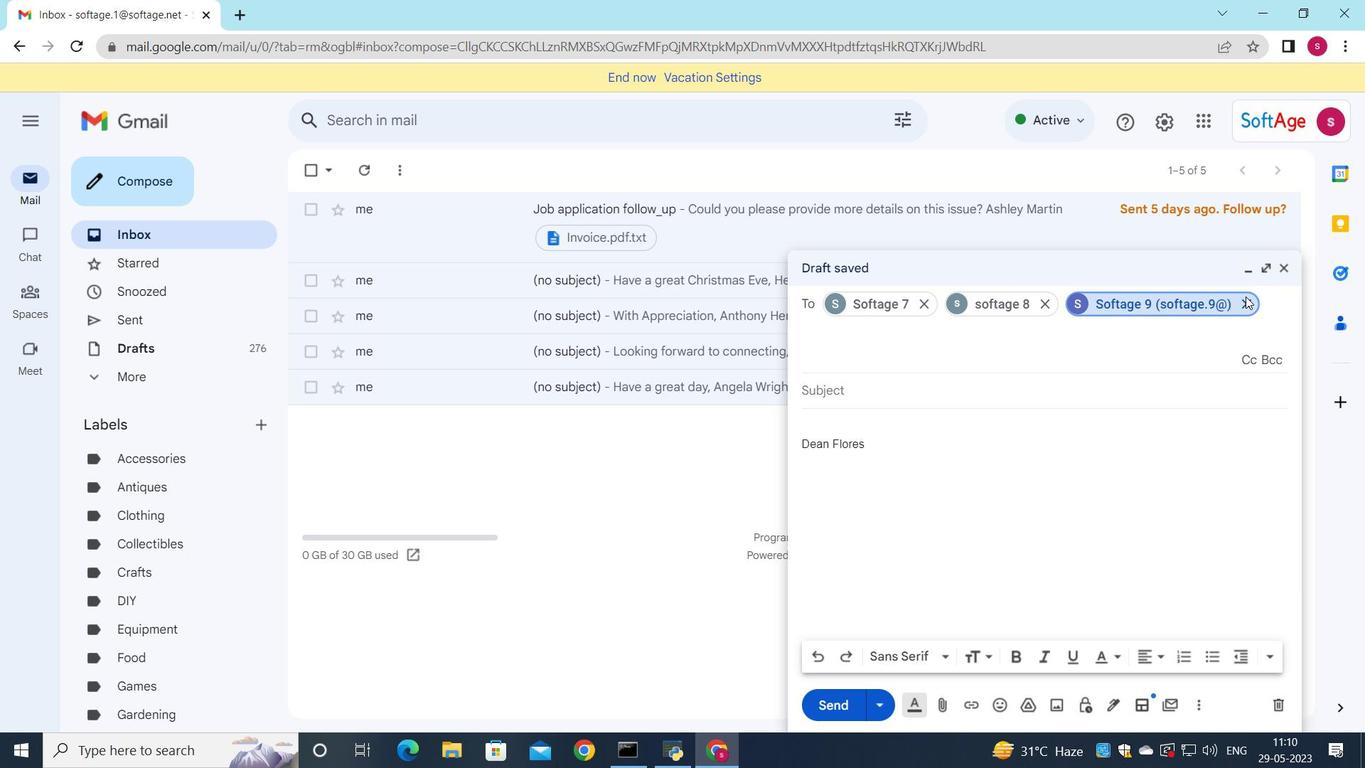 
Action: Mouse moved to (1247, 327)
Screenshot: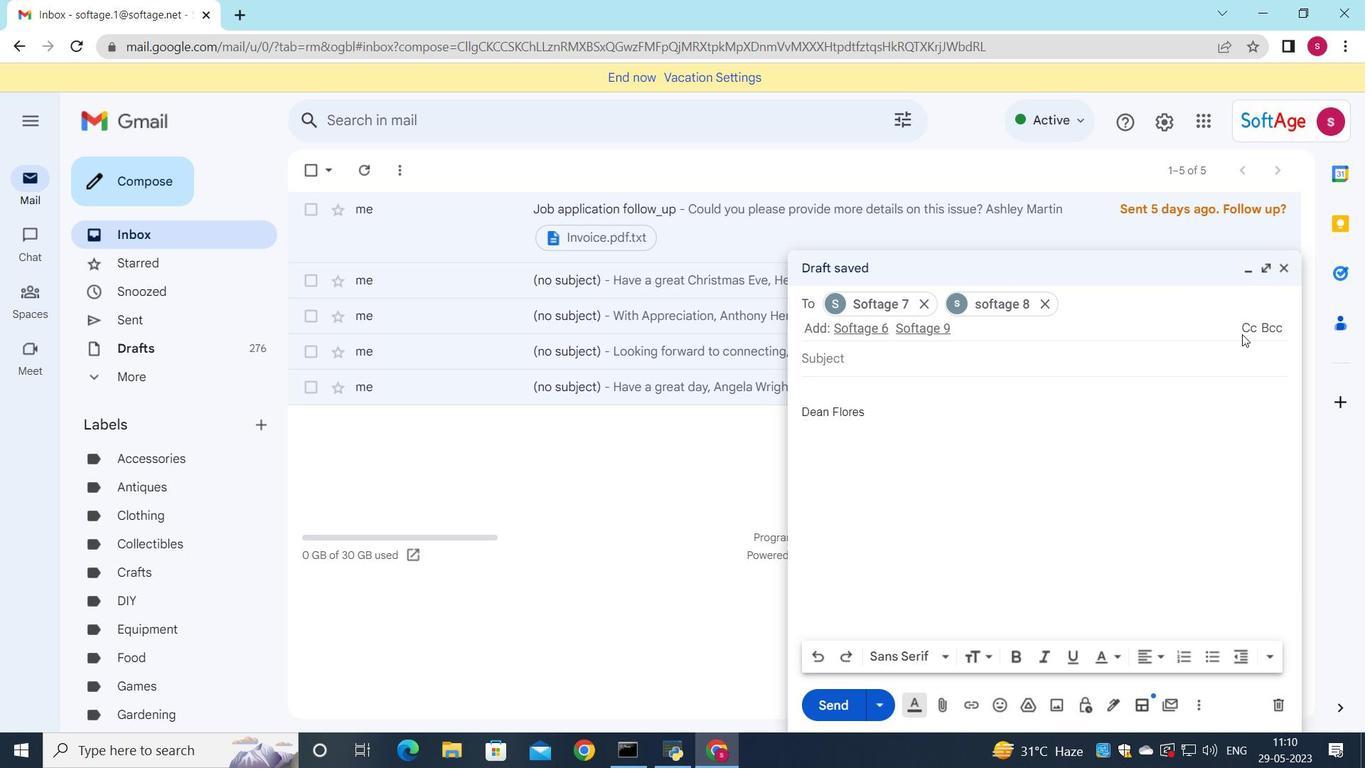 
Action: Mouse pressed left at (1247, 327)
Screenshot: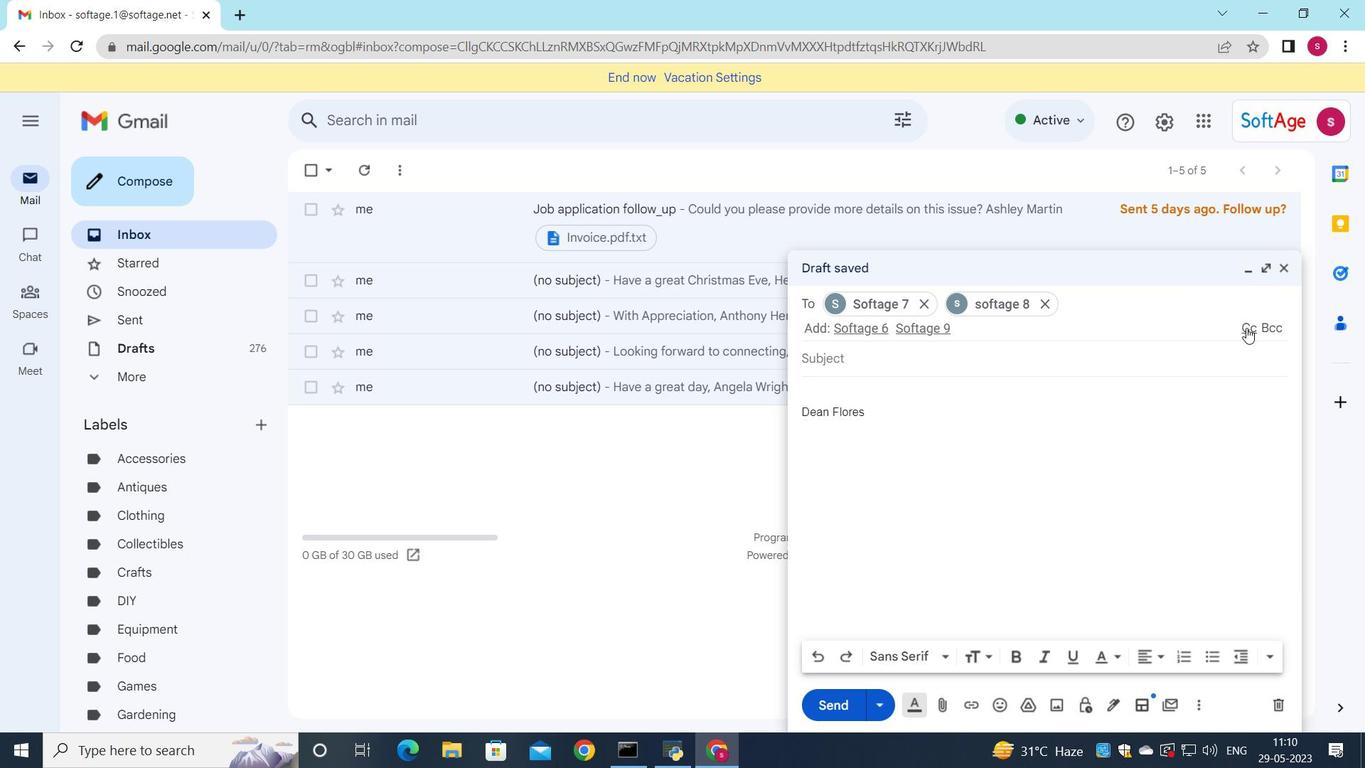 
Action: Mouse moved to (1185, 322)
Screenshot: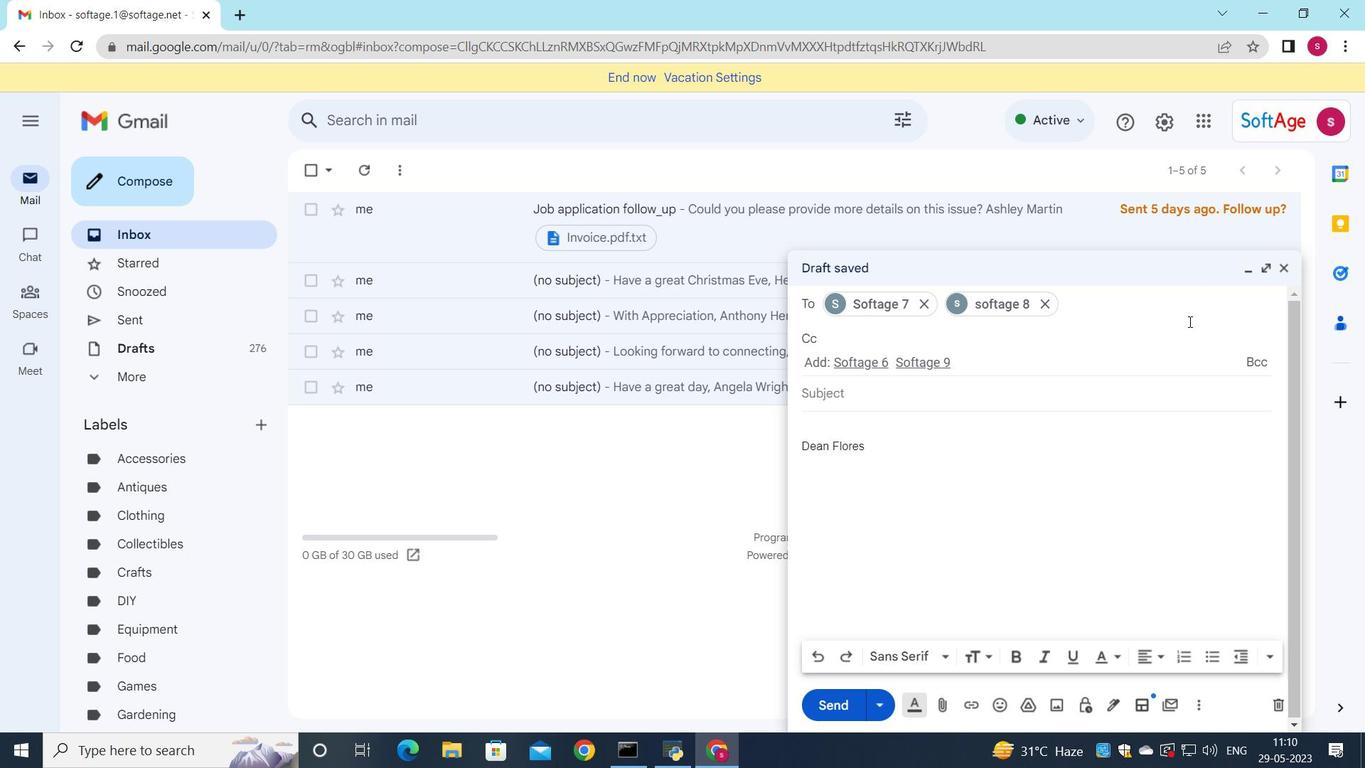 
Action: Key pressed s
Screenshot: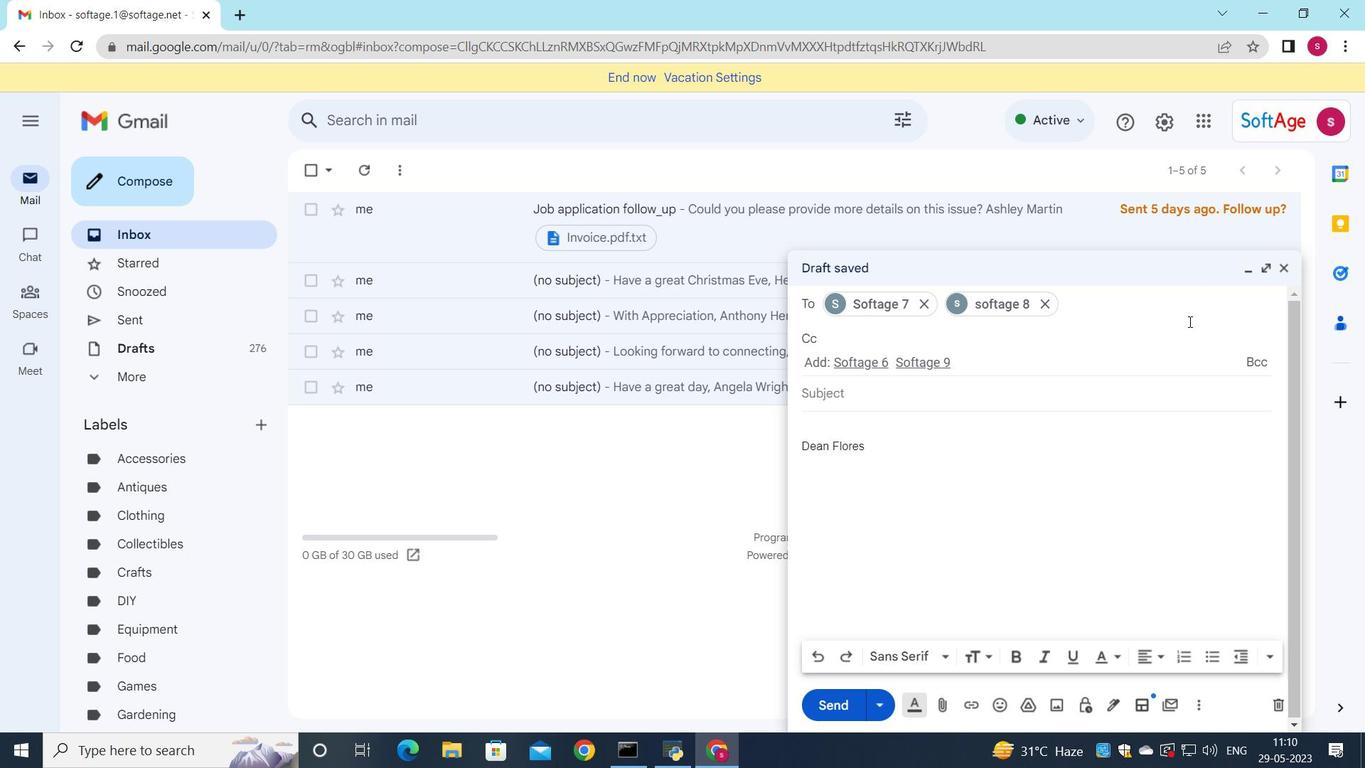 
Action: Mouse moved to (1061, 388)
Screenshot: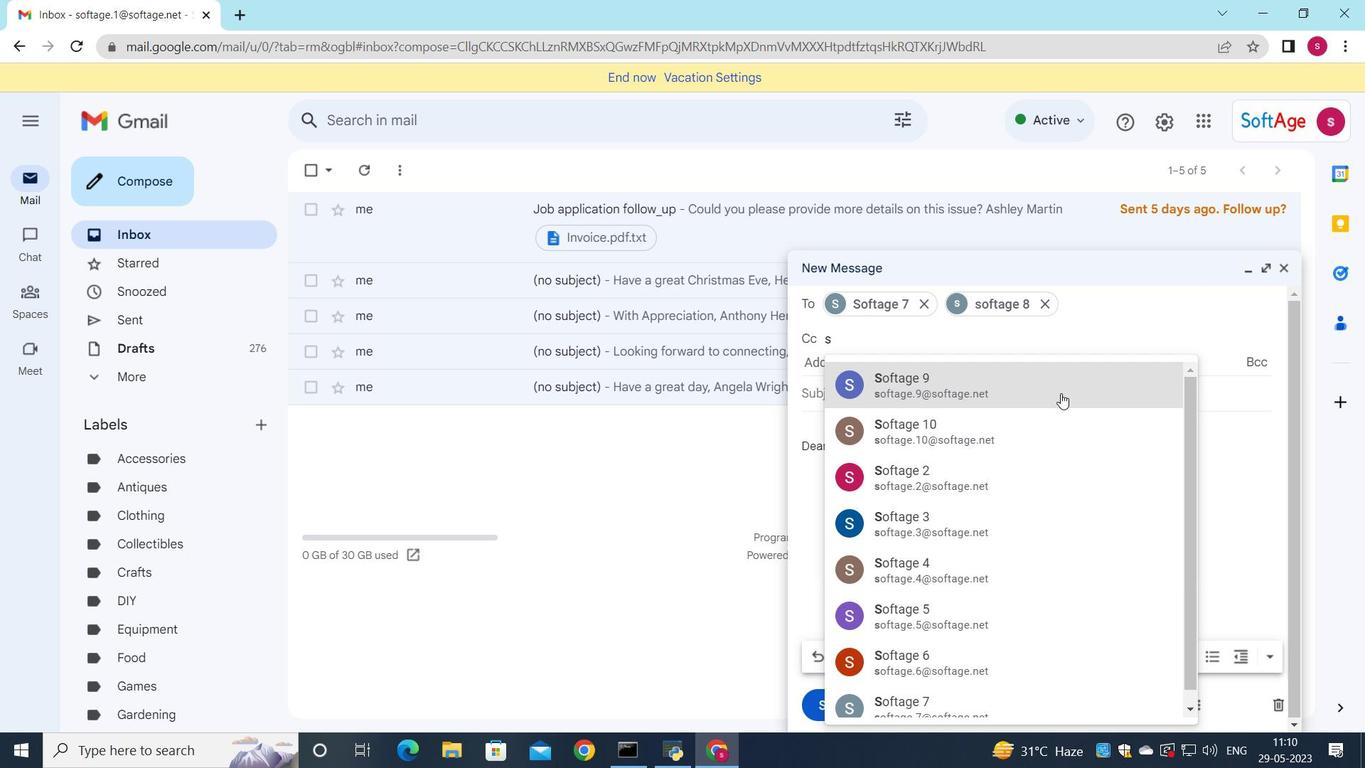 
Action: Mouse pressed left at (1061, 388)
Screenshot: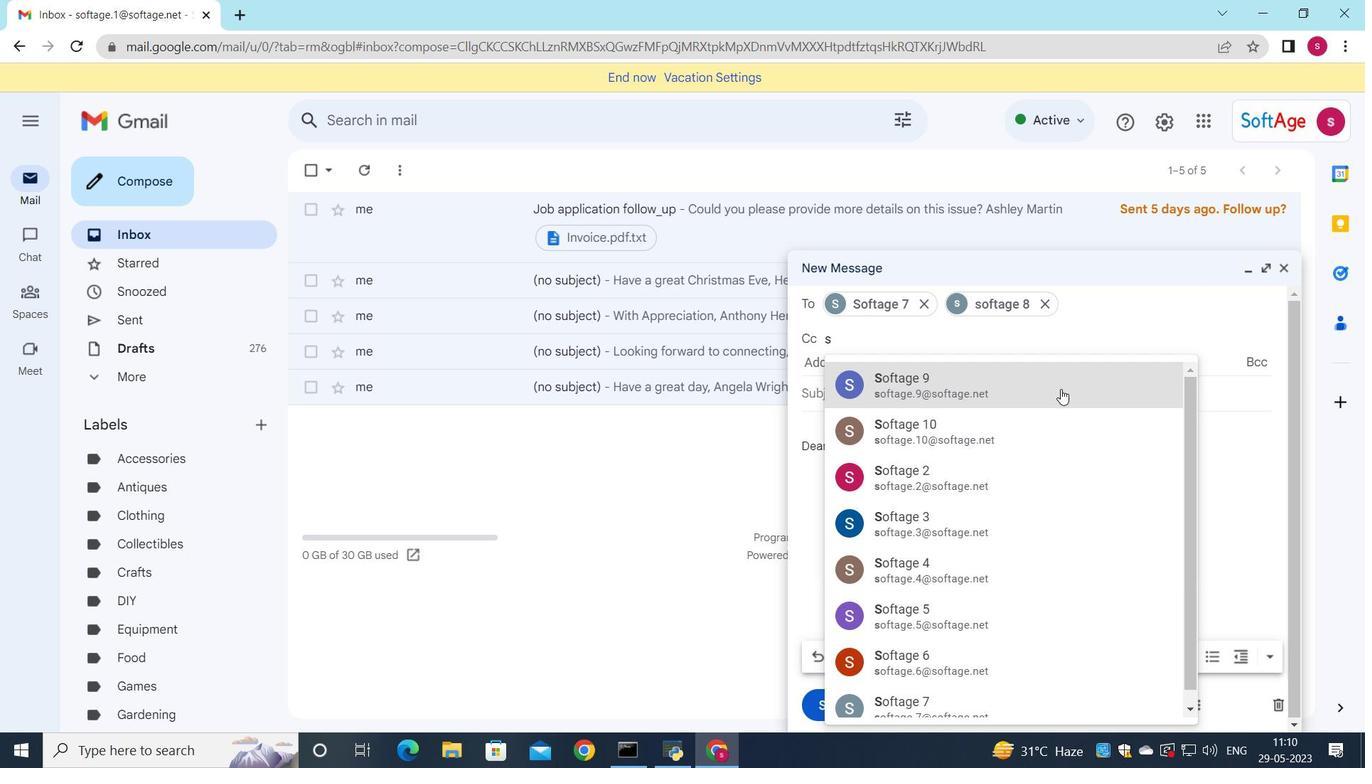 
Action: Mouse moved to (956, 395)
Screenshot: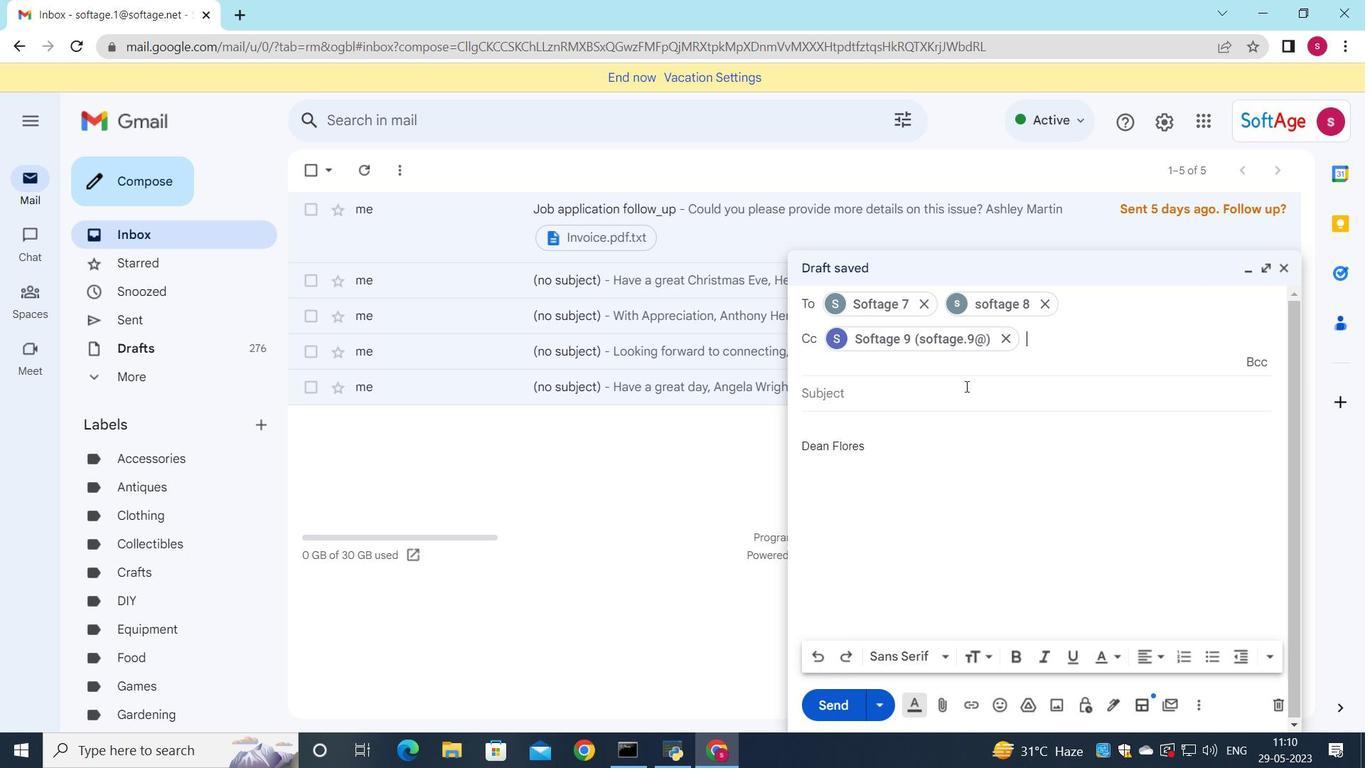 
Action: Mouse pressed left at (956, 395)
Screenshot: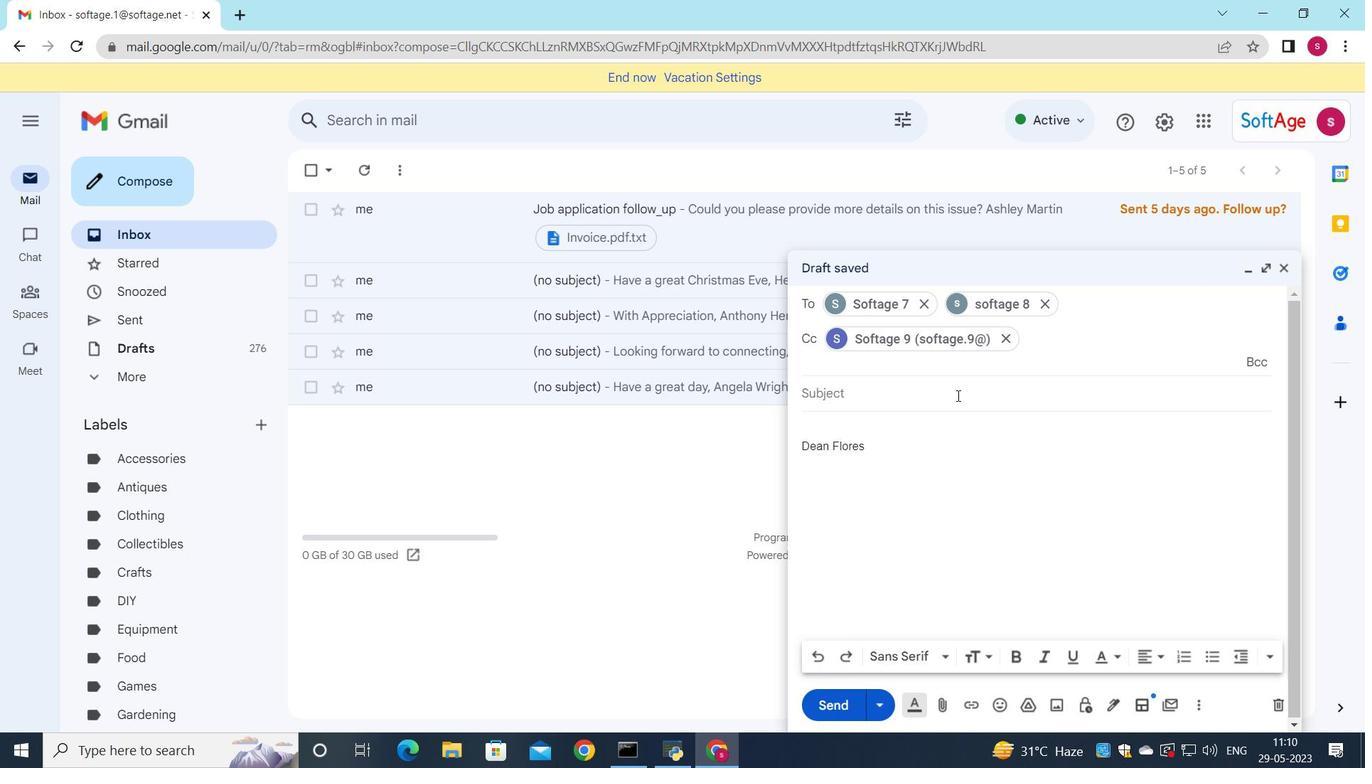 
Action: Key pressed <Key.shift>Request<Key.space>for<Key.space>a<Key.space>meeting<Key.space>agenda
Screenshot: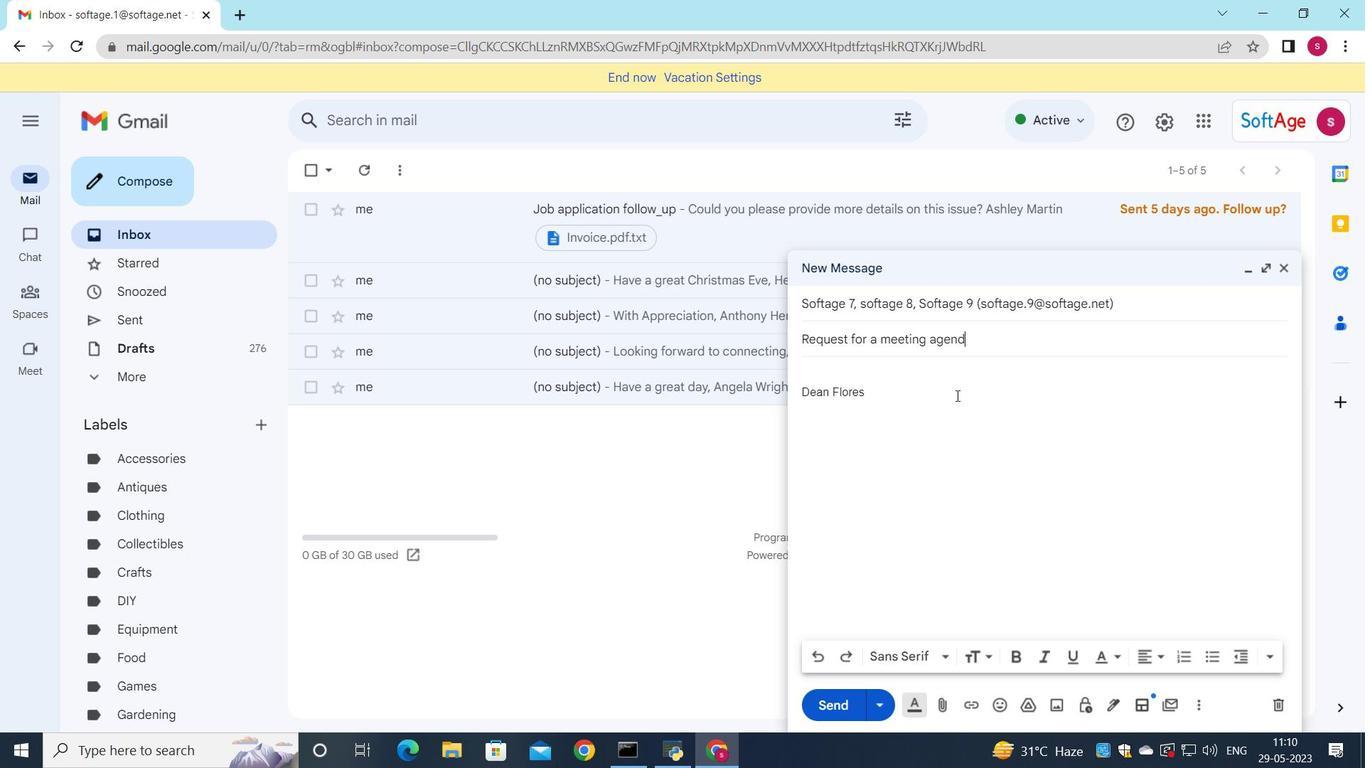
Action: Mouse moved to (887, 359)
Screenshot: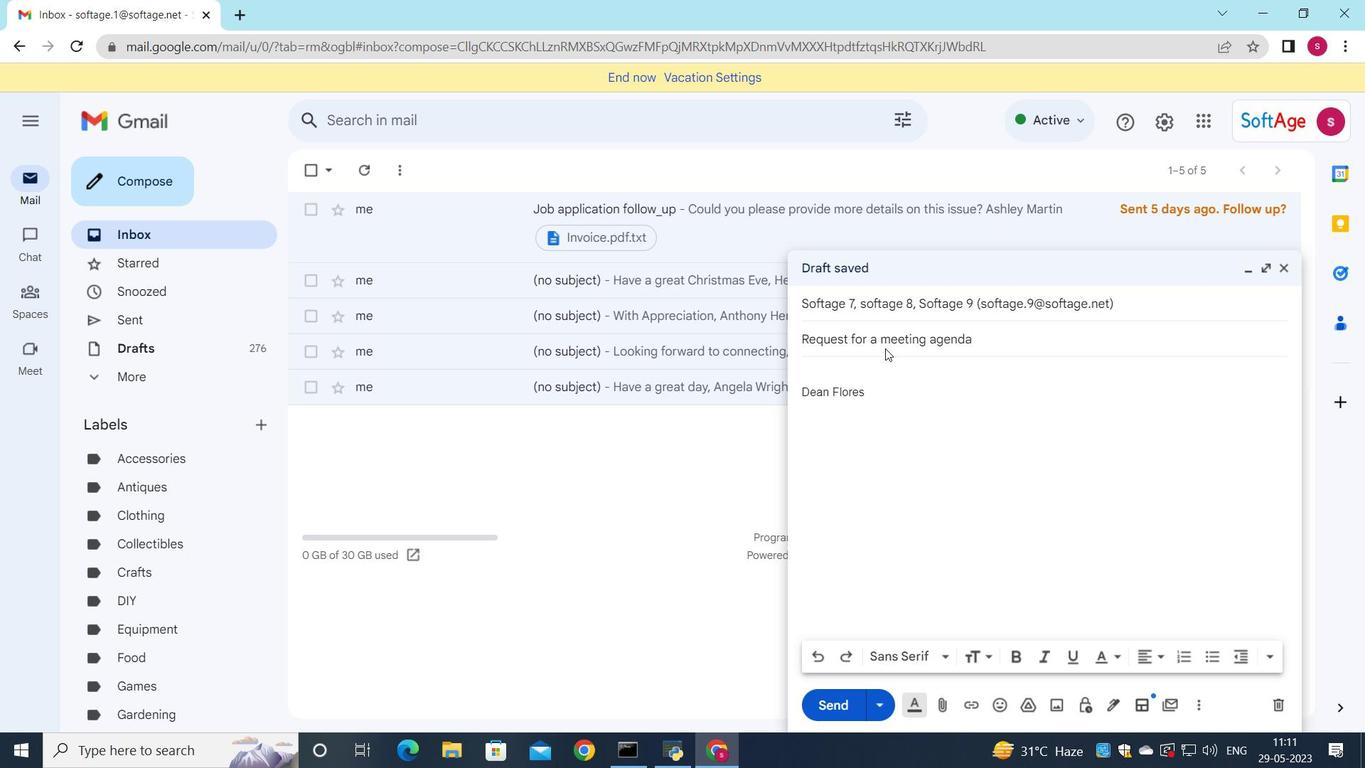 
Action: Mouse pressed left at (887, 359)
Screenshot: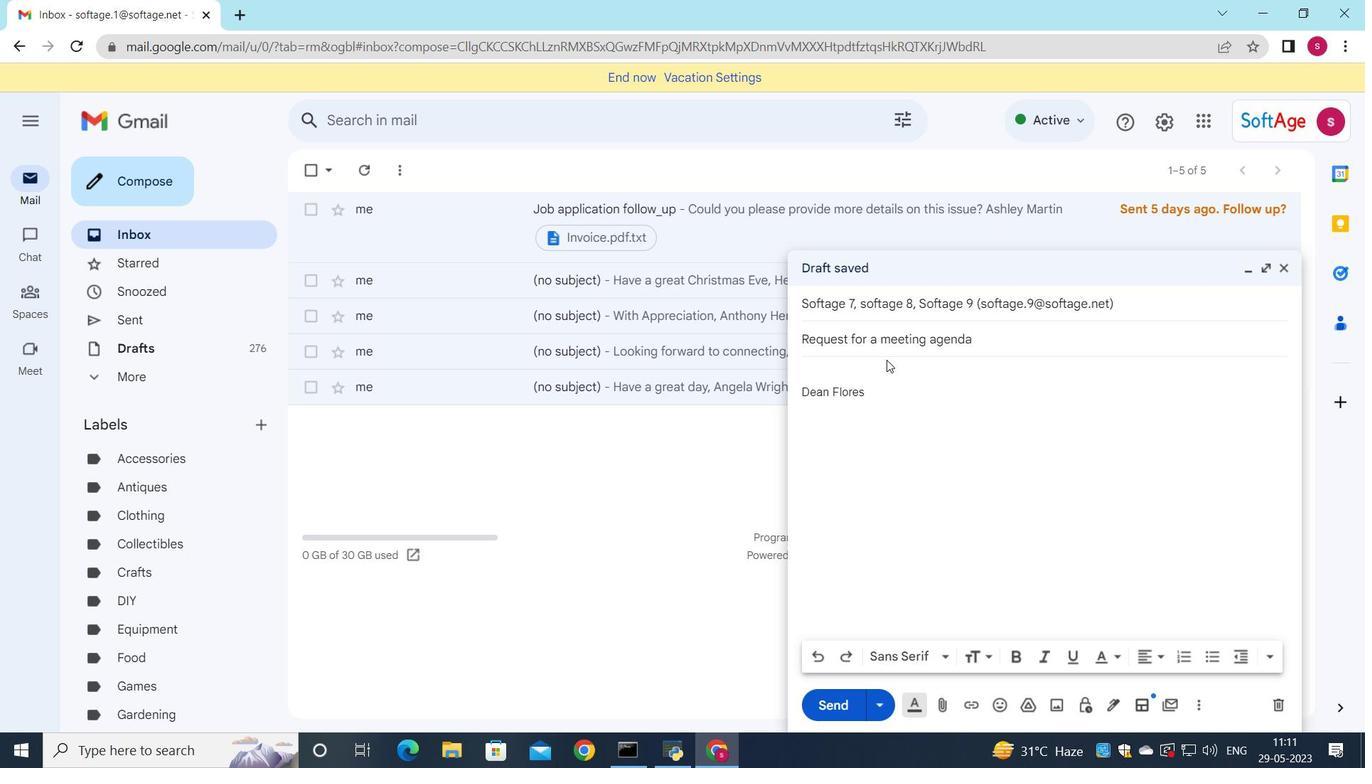 
Action: Mouse moved to (1196, 202)
Screenshot: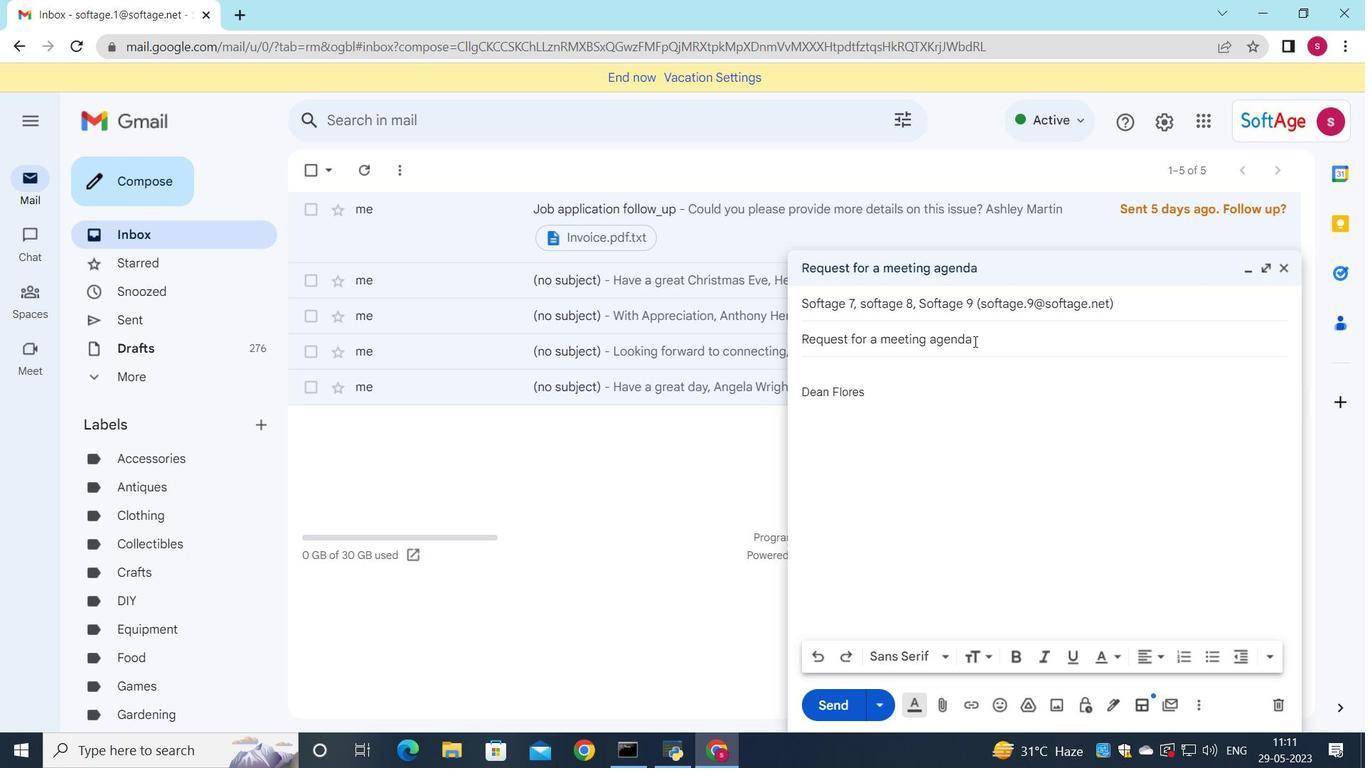 
Action: Key pressed <Key.shift>Could<Key.space>you<Key.space>please<Key.space>confo<Key.backspace>irm<Key.space>the<Key.space>payment<Key.space>details<Key.shift_r>?
Screenshot: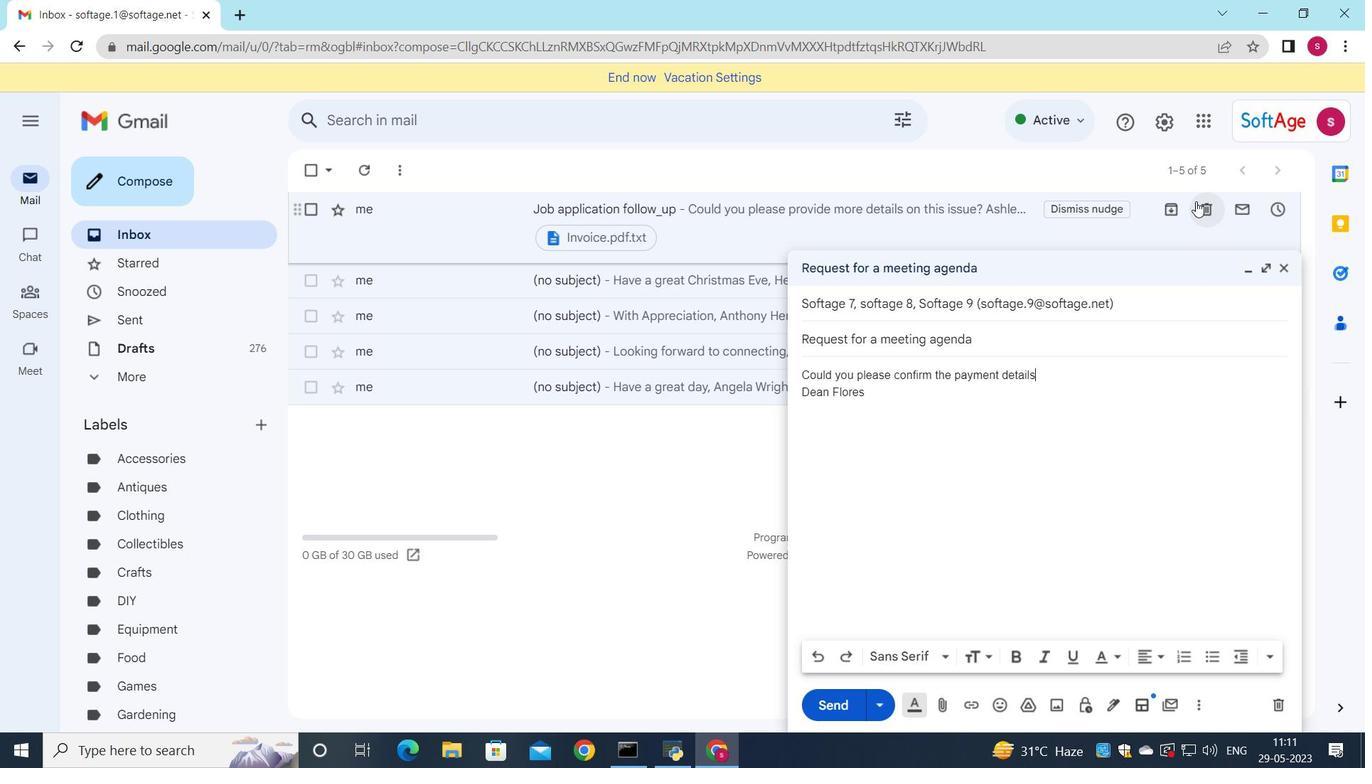 
Action: Mouse moved to (1044, 378)
Screenshot: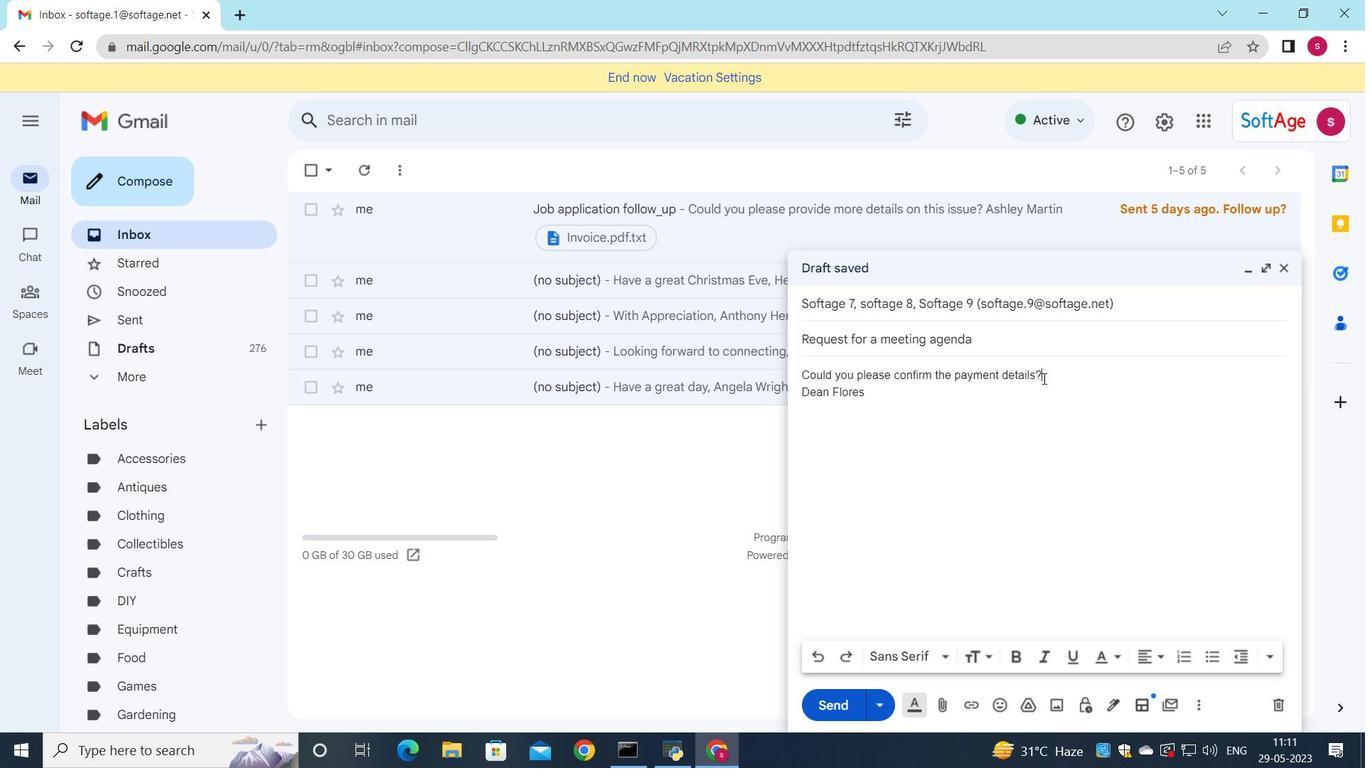 
Action: Mouse pressed left at (1044, 378)
Screenshot: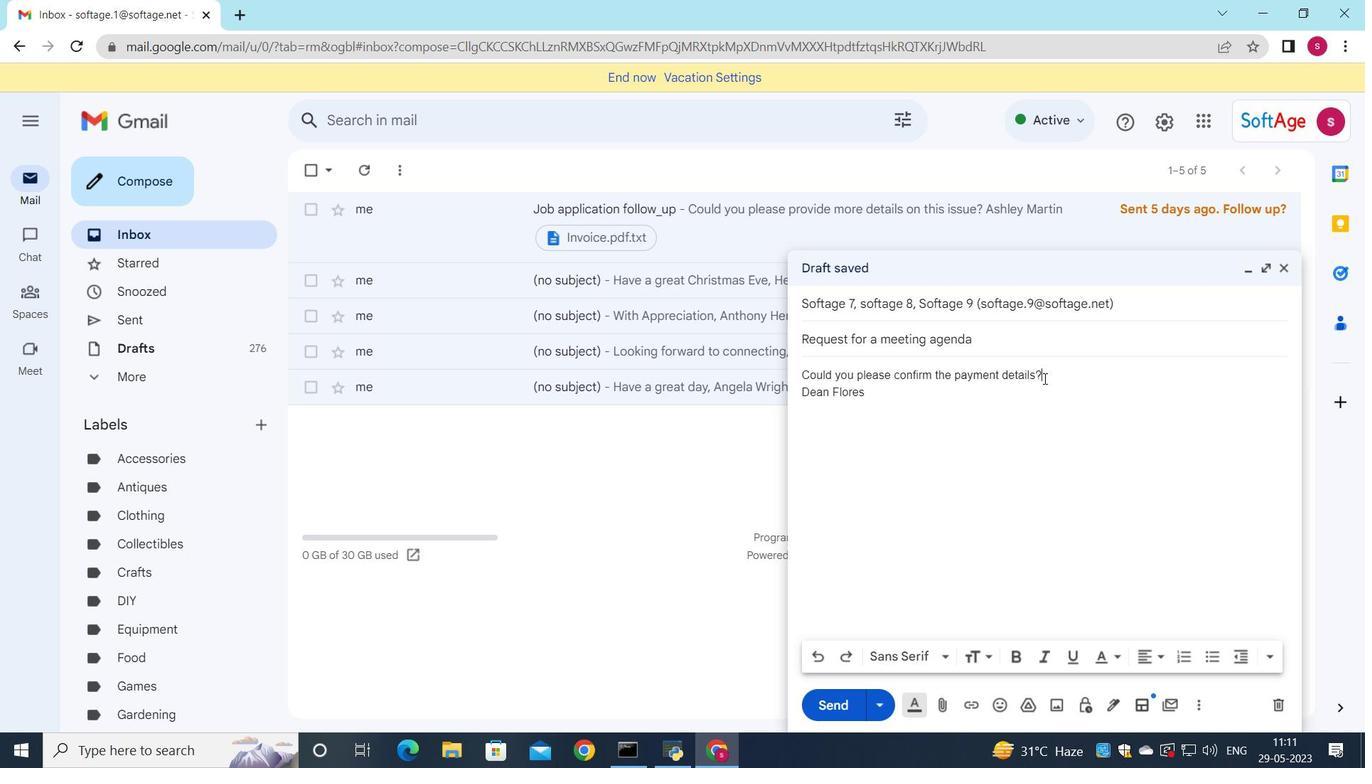 
Action: Mouse moved to (987, 657)
Screenshot: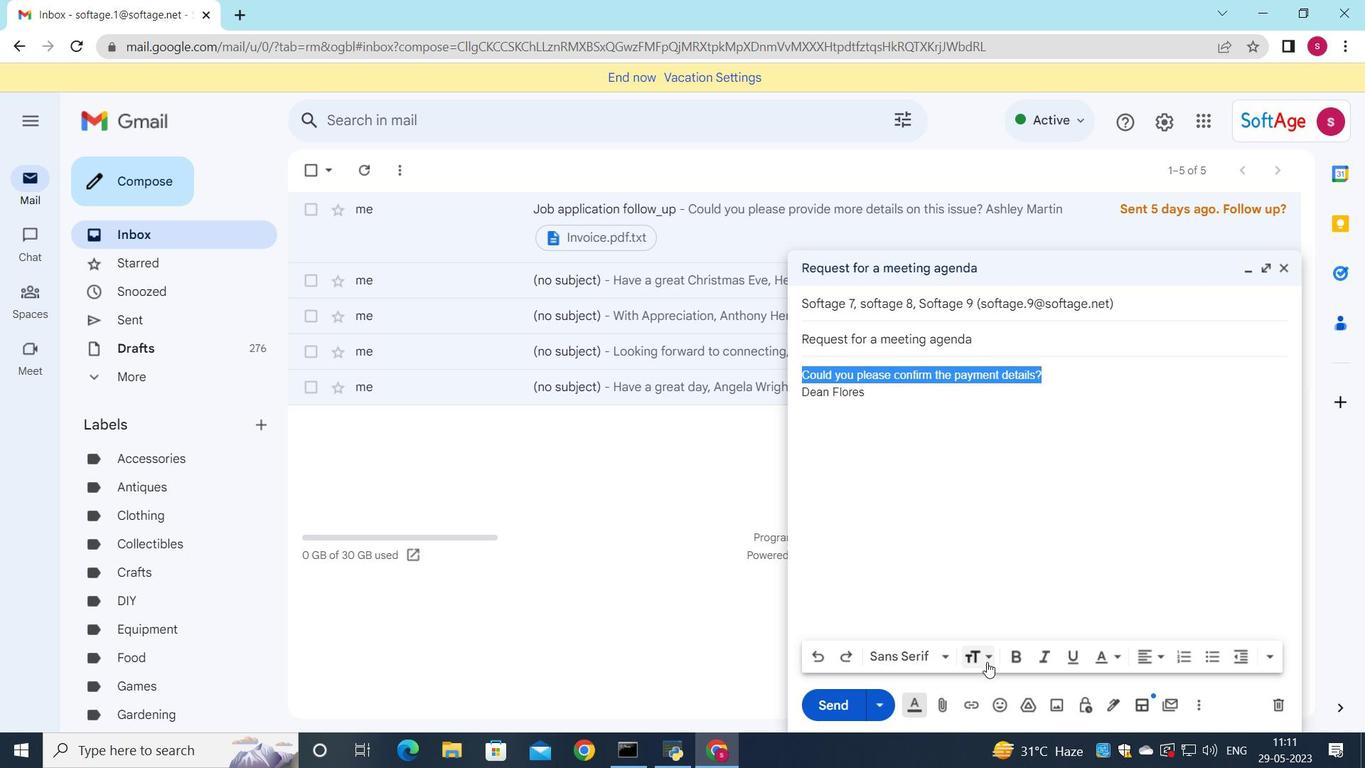 
Action: Mouse pressed left at (987, 657)
Screenshot: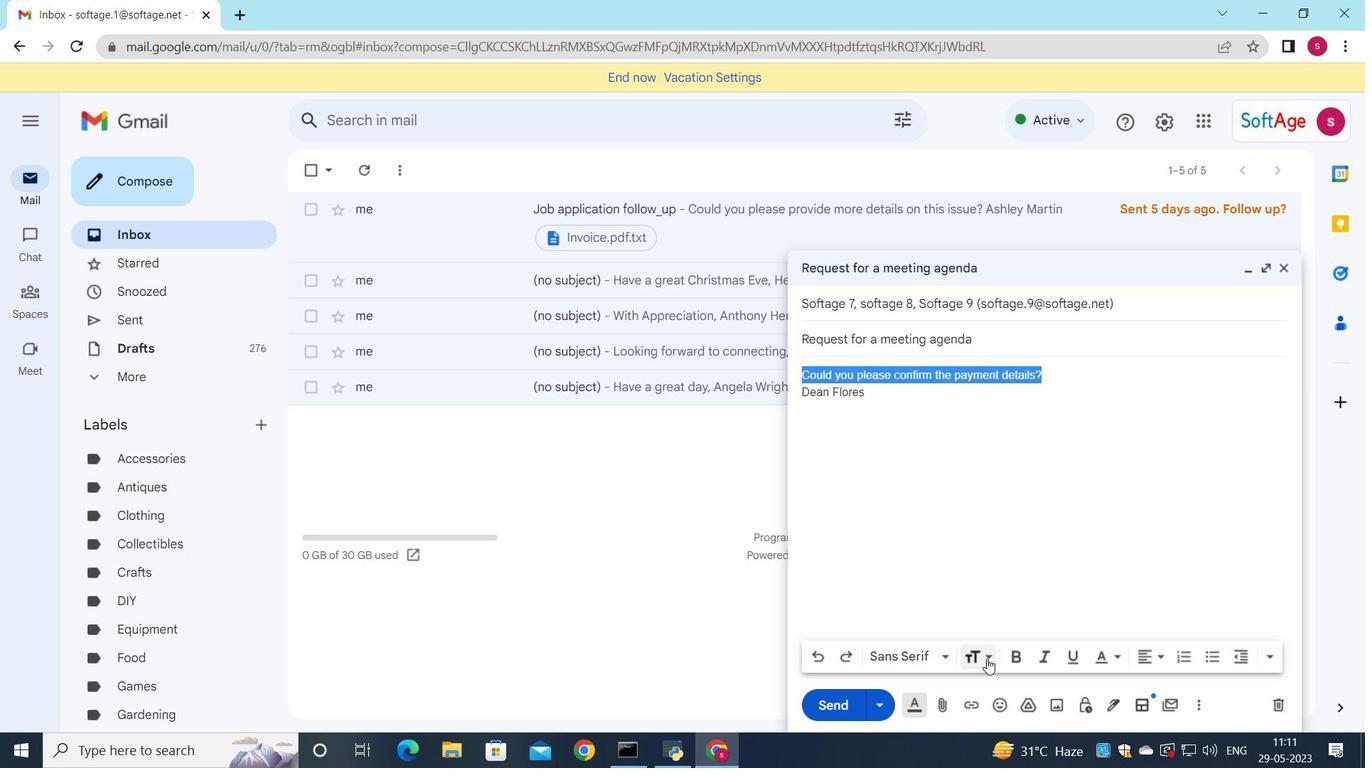 
Action: Mouse moved to (1023, 601)
Screenshot: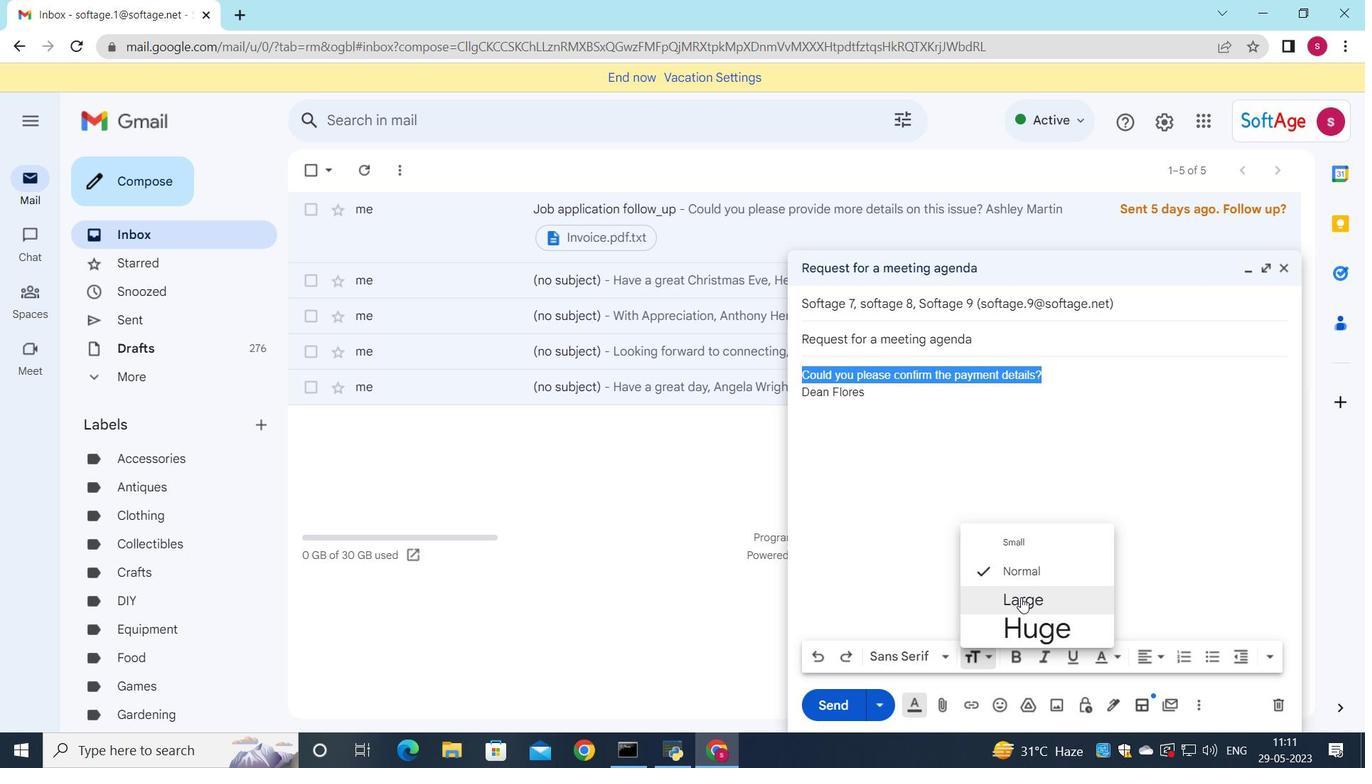 
Action: Mouse pressed left at (1023, 601)
Screenshot: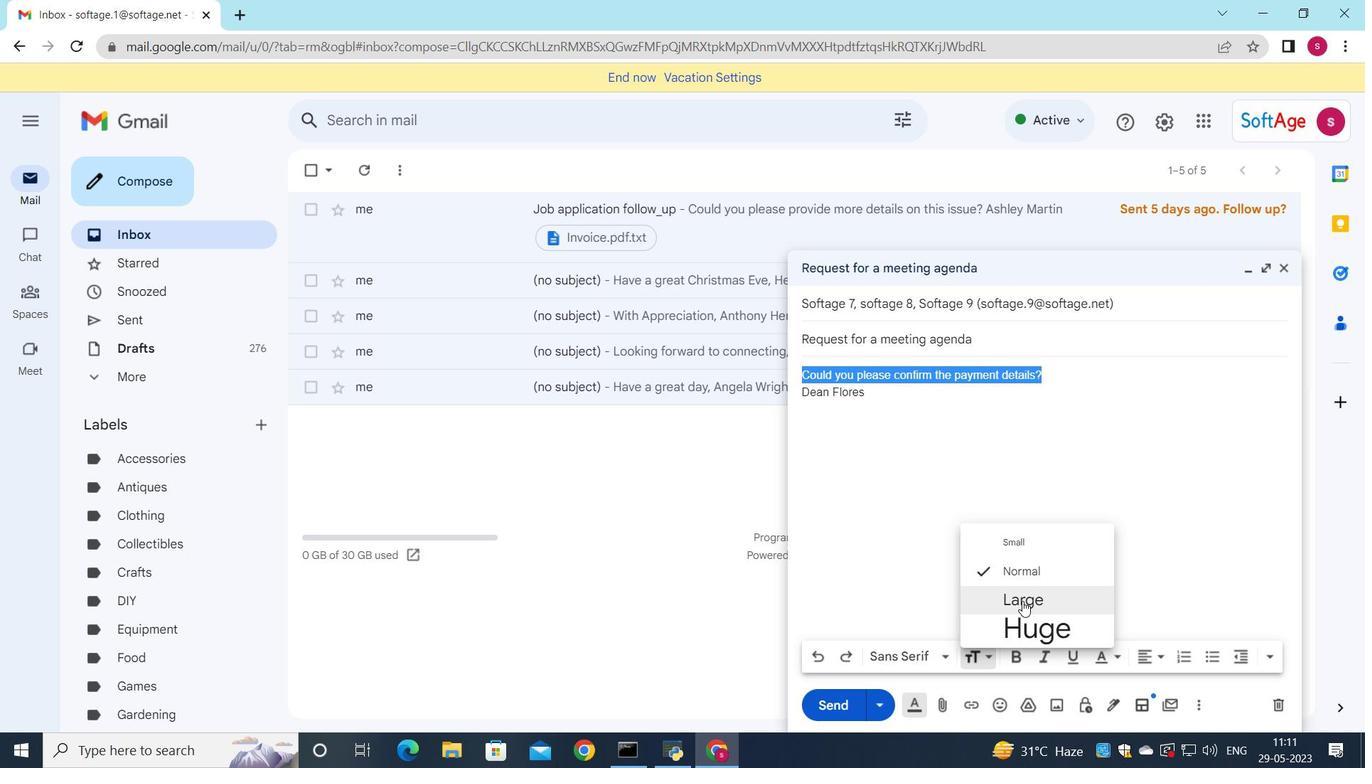 
Action: Mouse moved to (1166, 660)
Screenshot: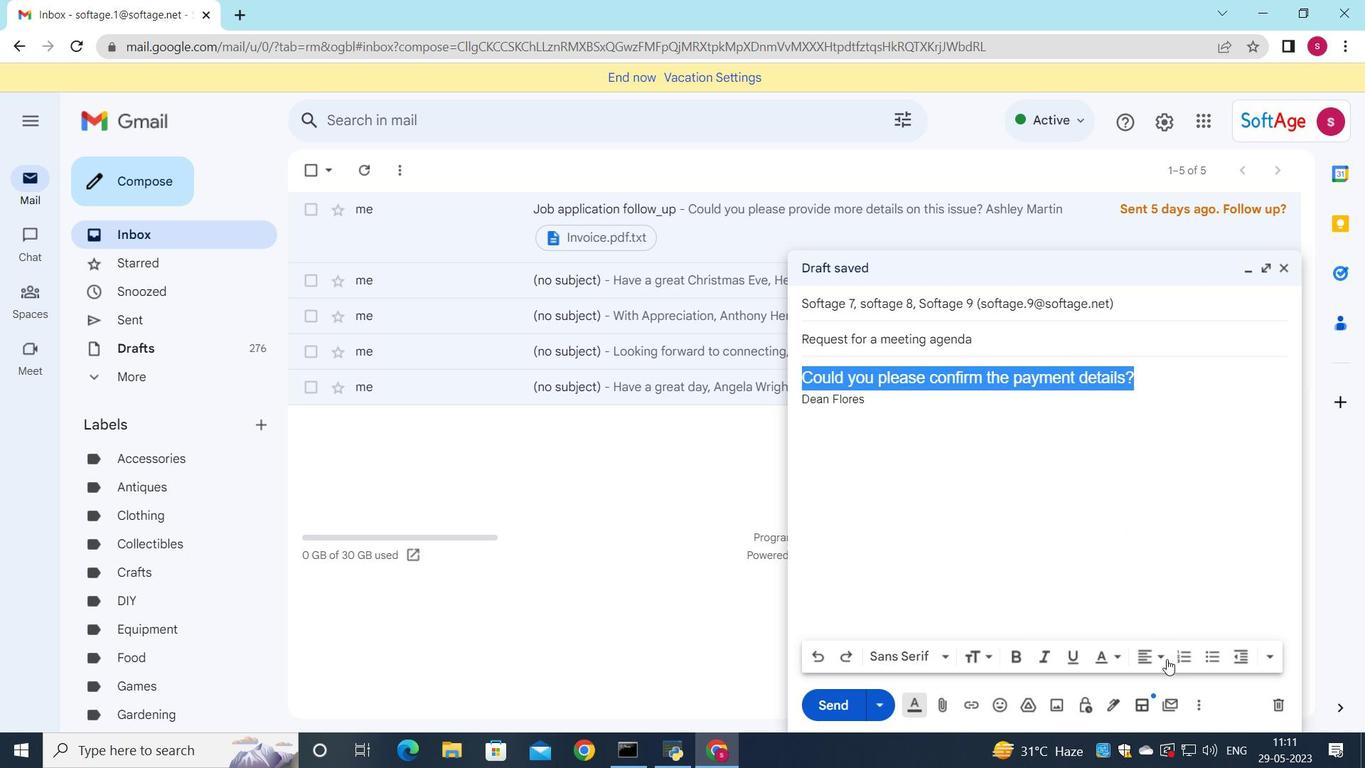 
Action: Mouse pressed left at (1166, 660)
Screenshot: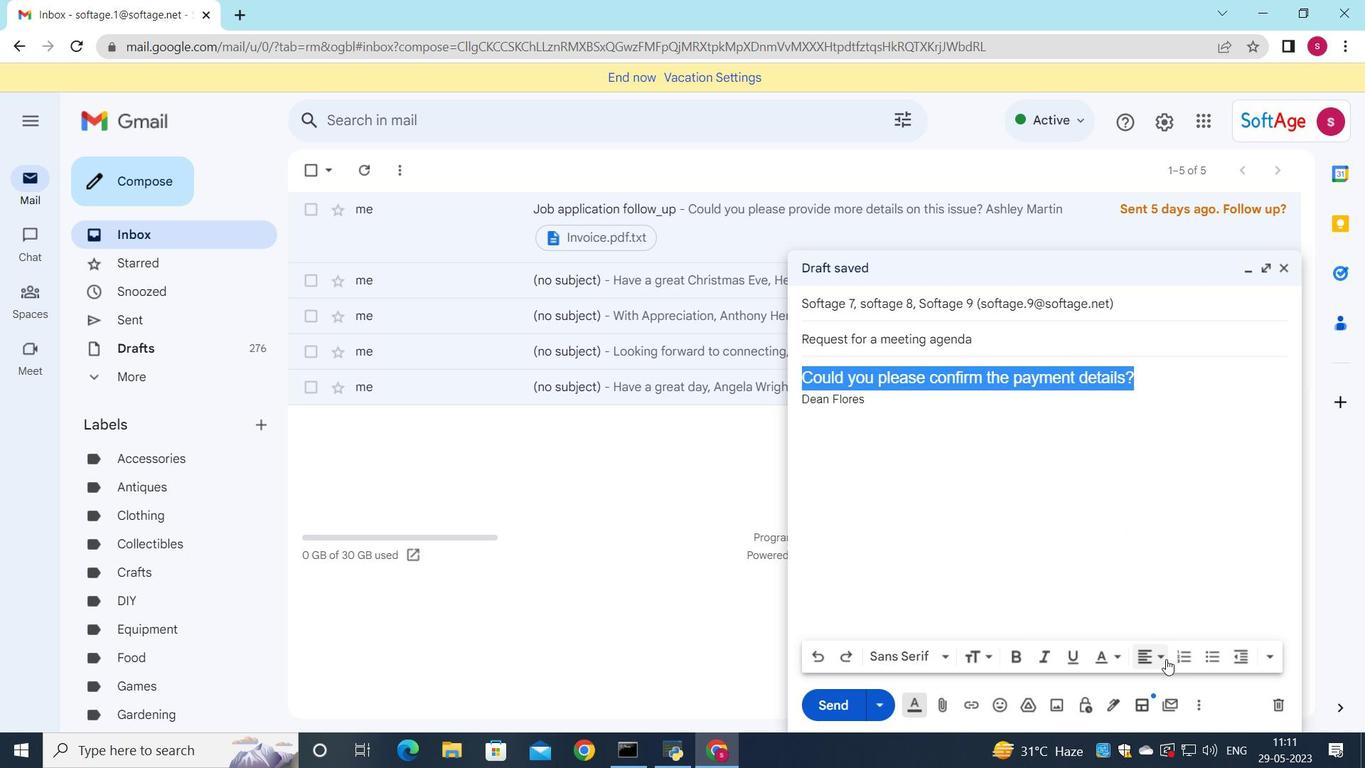 
Action: Mouse moved to (1150, 613)
Screenshot: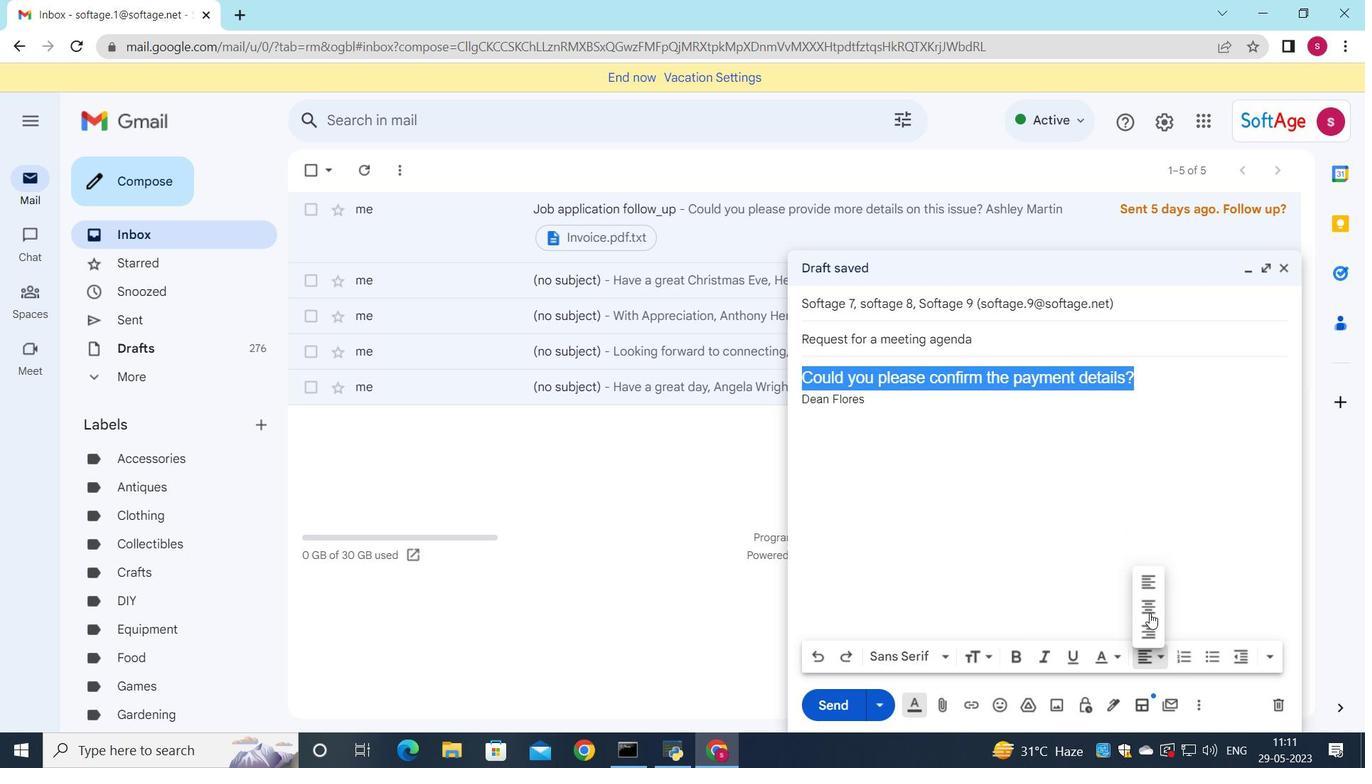 
Action: Mouse pressed left at (1150, 613)
Screenshot: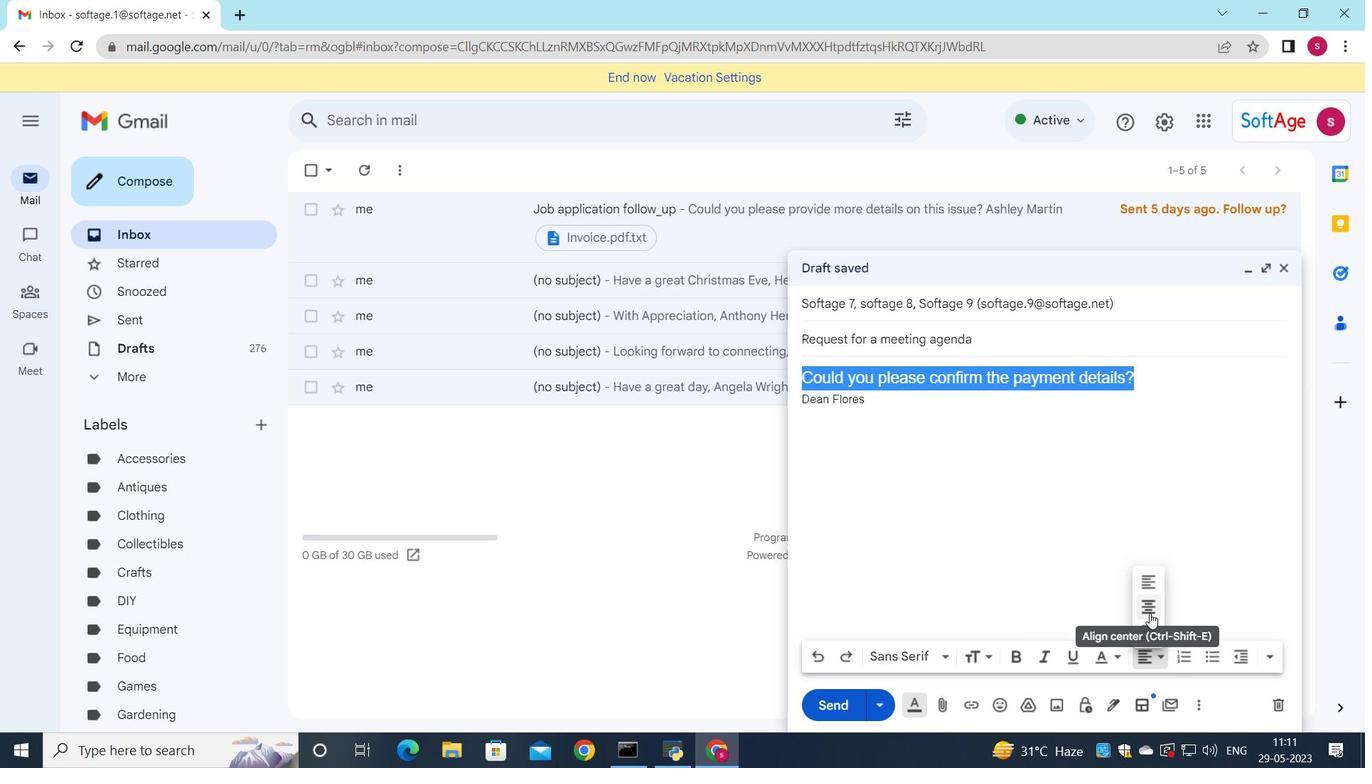 
Action: Mouse moved to (848, 703)
Screenshot: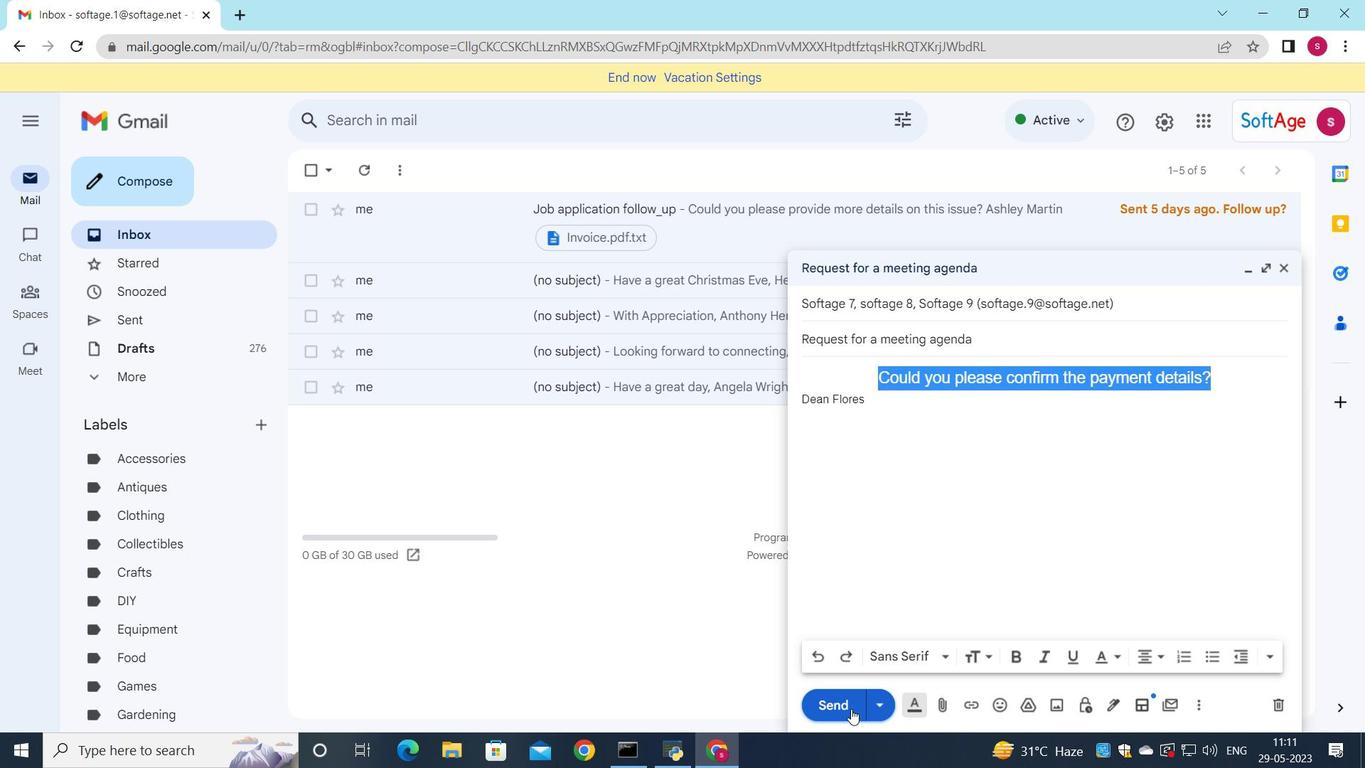 
Action: Mouse pressed left at (848, 703)
Screenshot: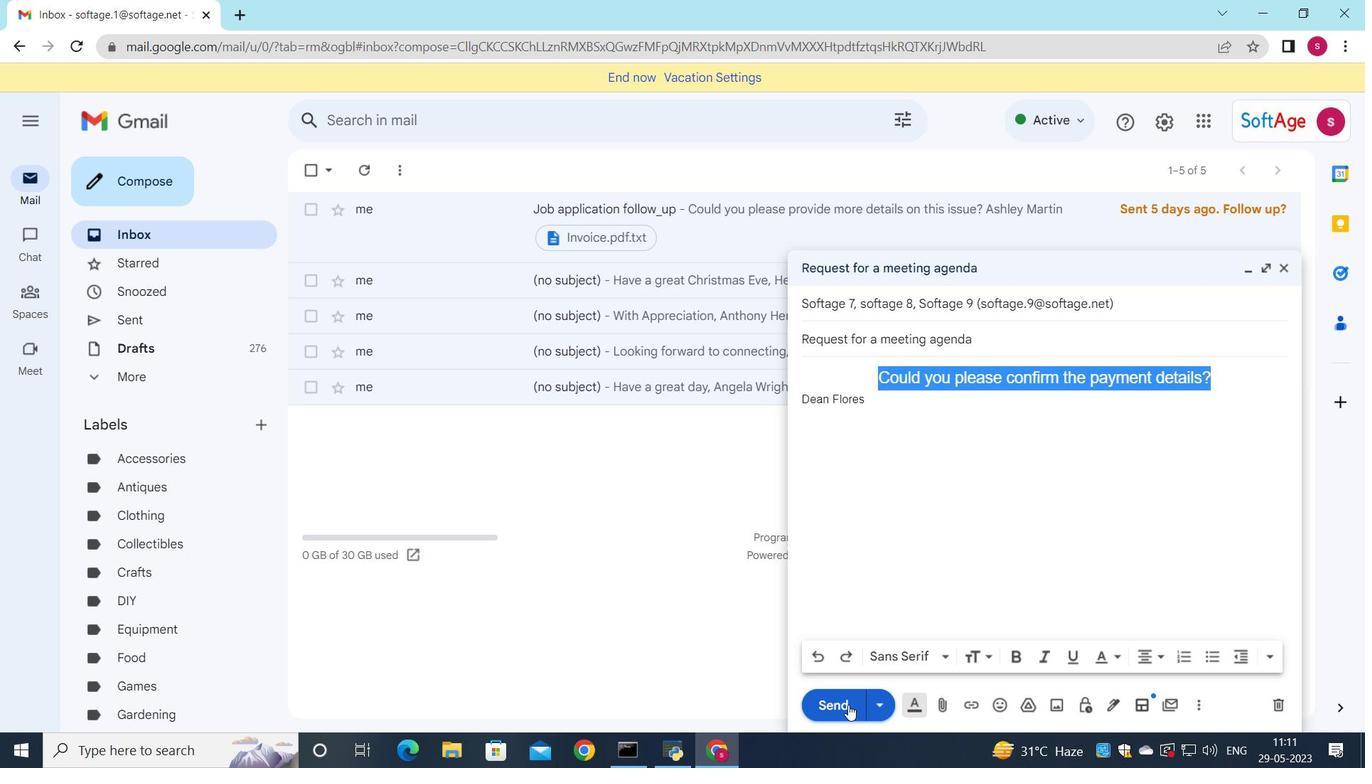 
Action: Mouse moved to (135, 324)
Screenshot: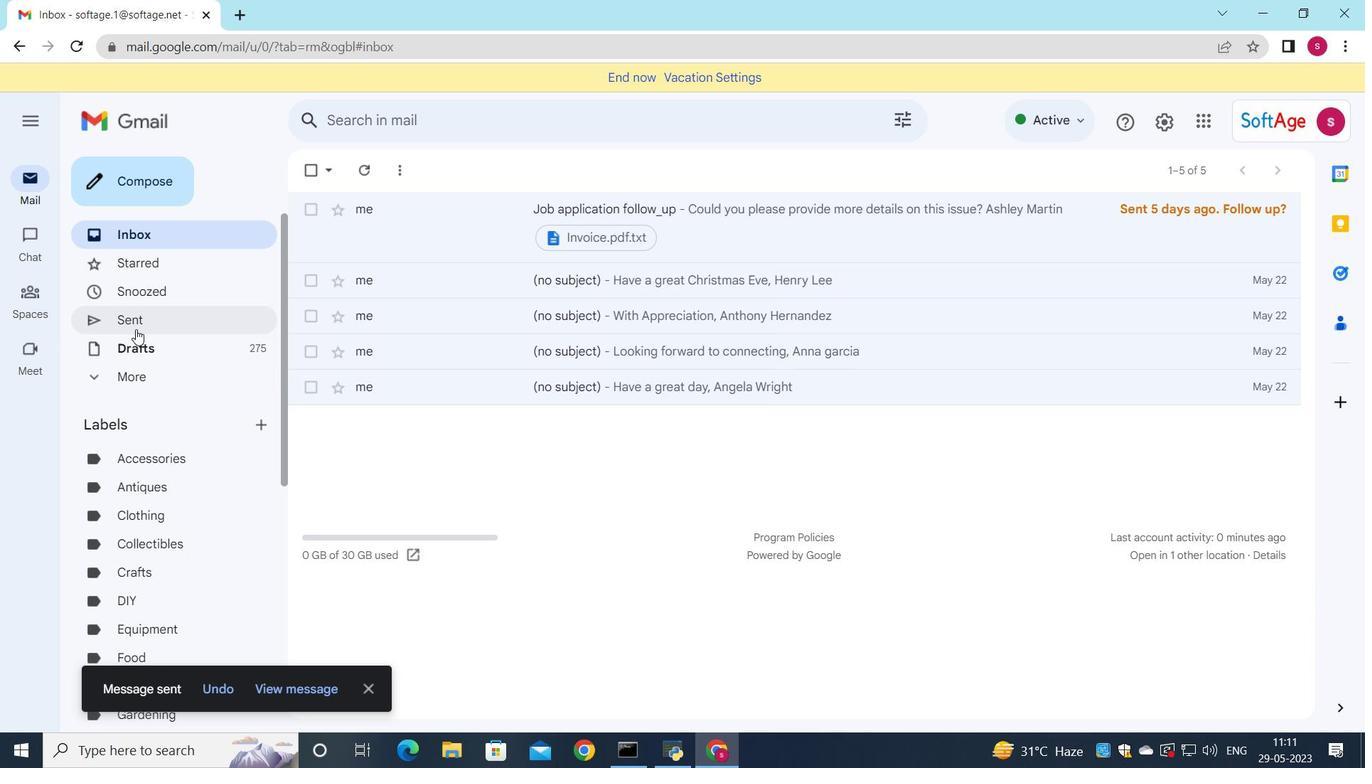 
Action: Mouse pressed left at (135, 324)
Screenshot: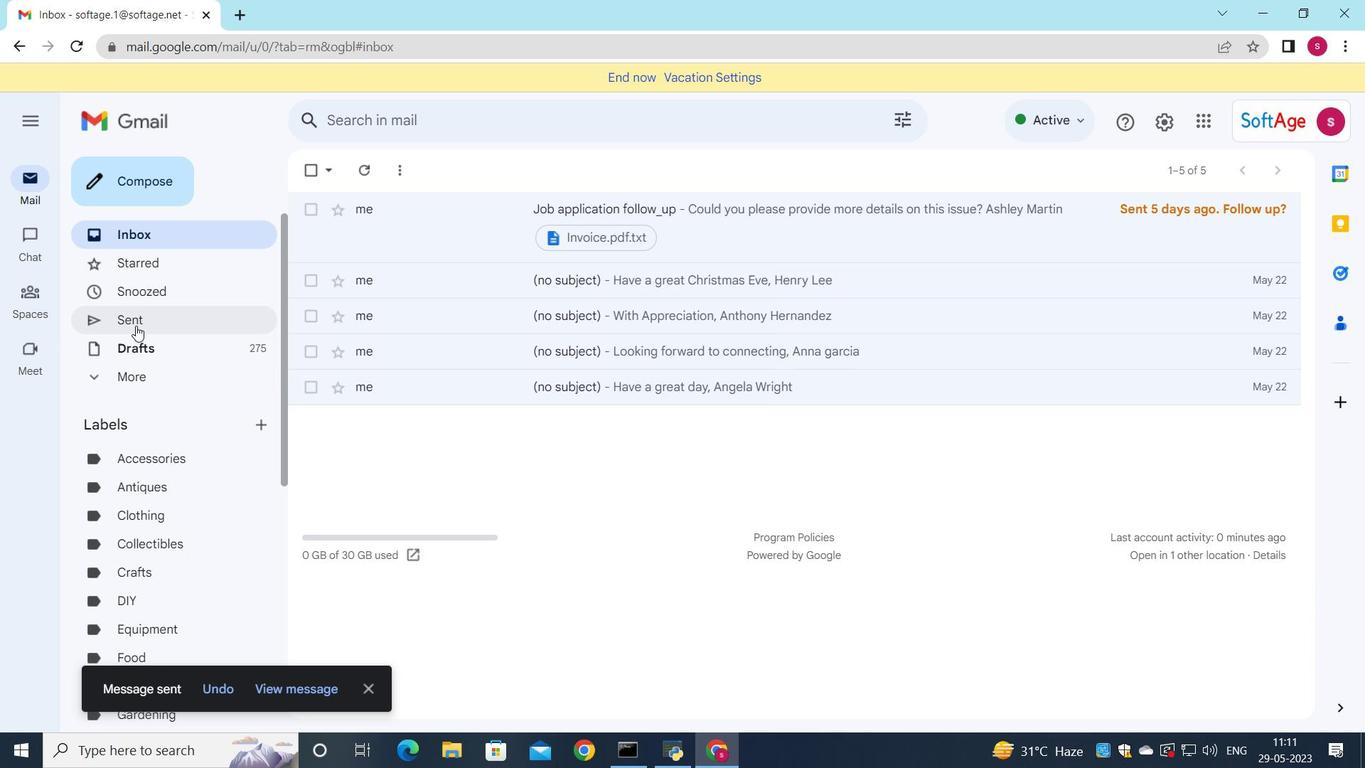 
Action: Mouse moved to (638, 262)
Screenshot: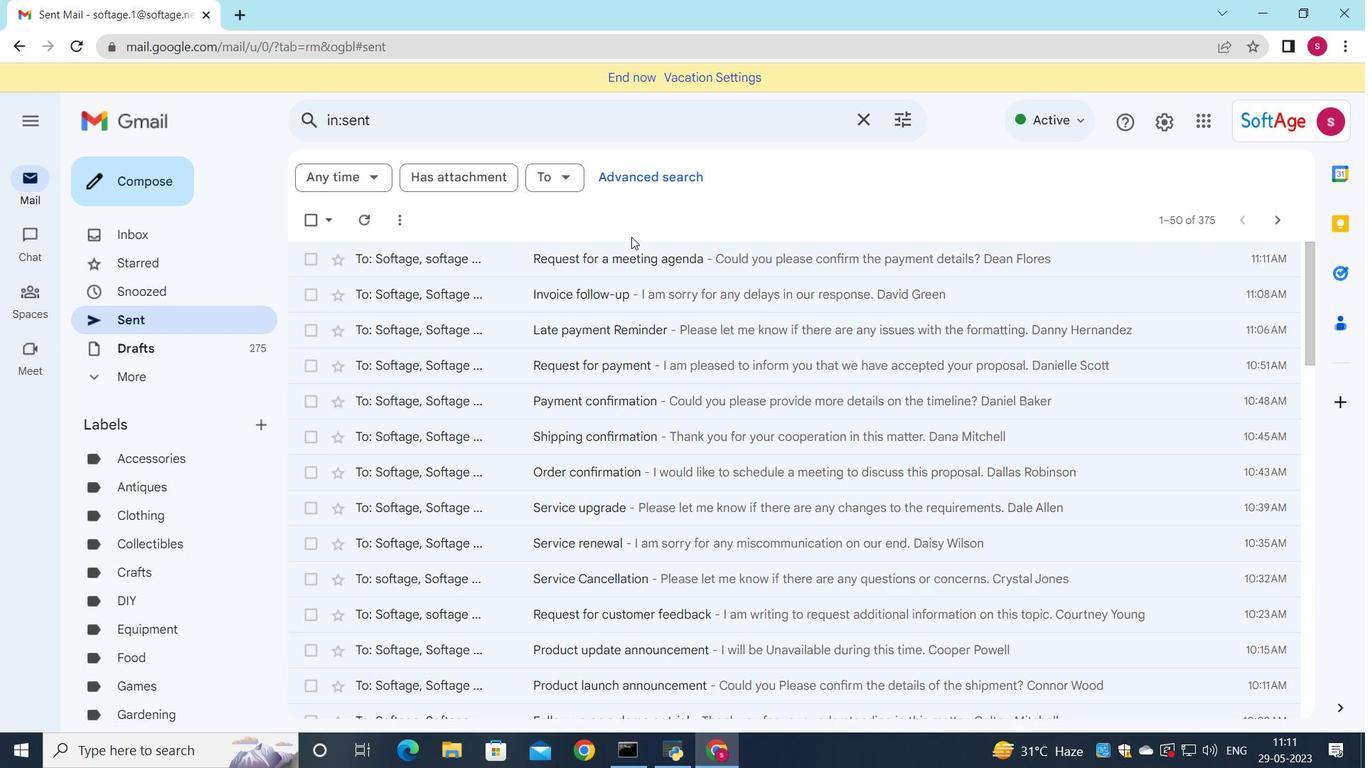 
Action: Mouse pressed left at (638, 262)
Screenshot: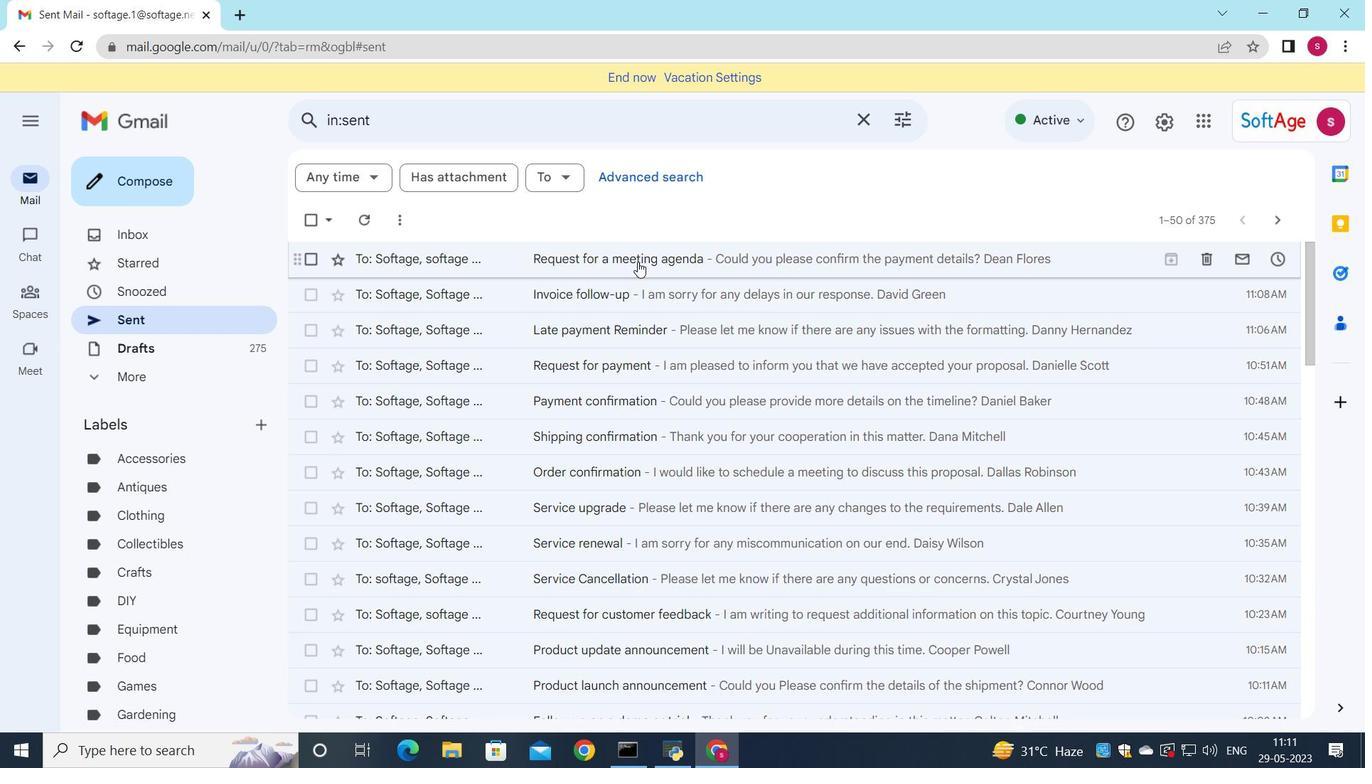 
Action: Mouse moved to (640, 246)
Screenshot: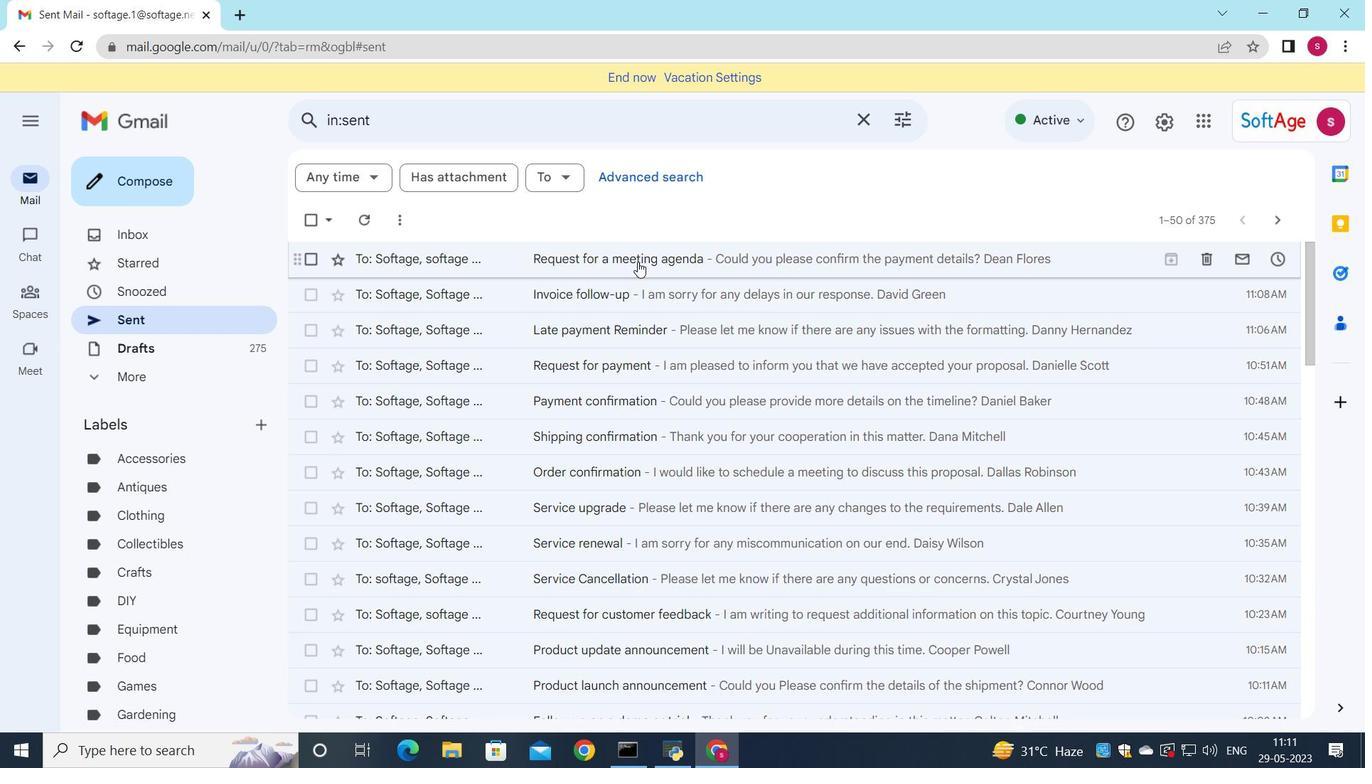 
